 Task: Search one way flight ticket for 3 adults, 3 children in business from Columbus: Golden Triangle Regional Airport to Rock Springs: Southwest Wyoming Regional Airport (rock Springs Sweetwater County Airport) on 8-5-2023. Choice of flights is Royal air maroc. Number of bags: 4 checked bags. Price is upto 89000. Outbound departure time preference is 13:30.
Action: Mouse moved to (399, 353)
Screenshot: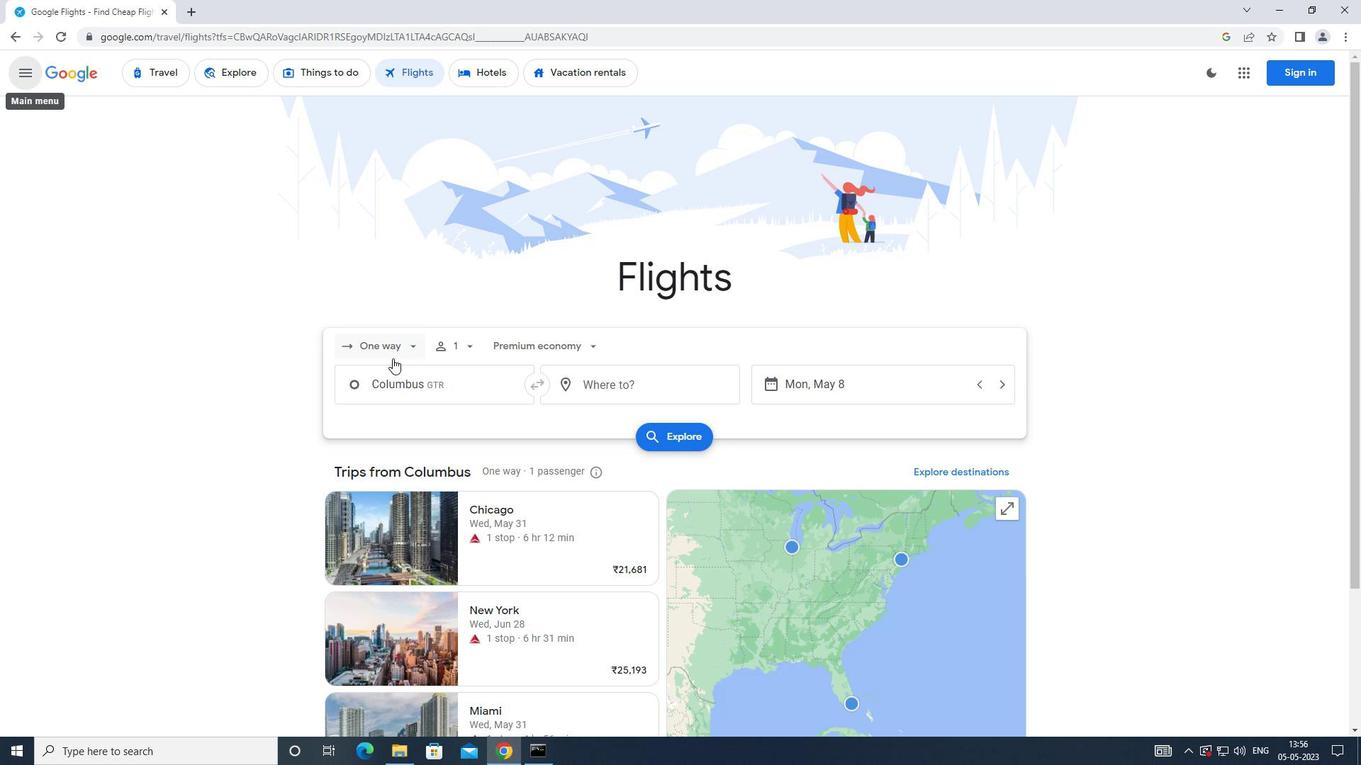 
Action: Mouse pressed left at (399, 353)
Screenshot: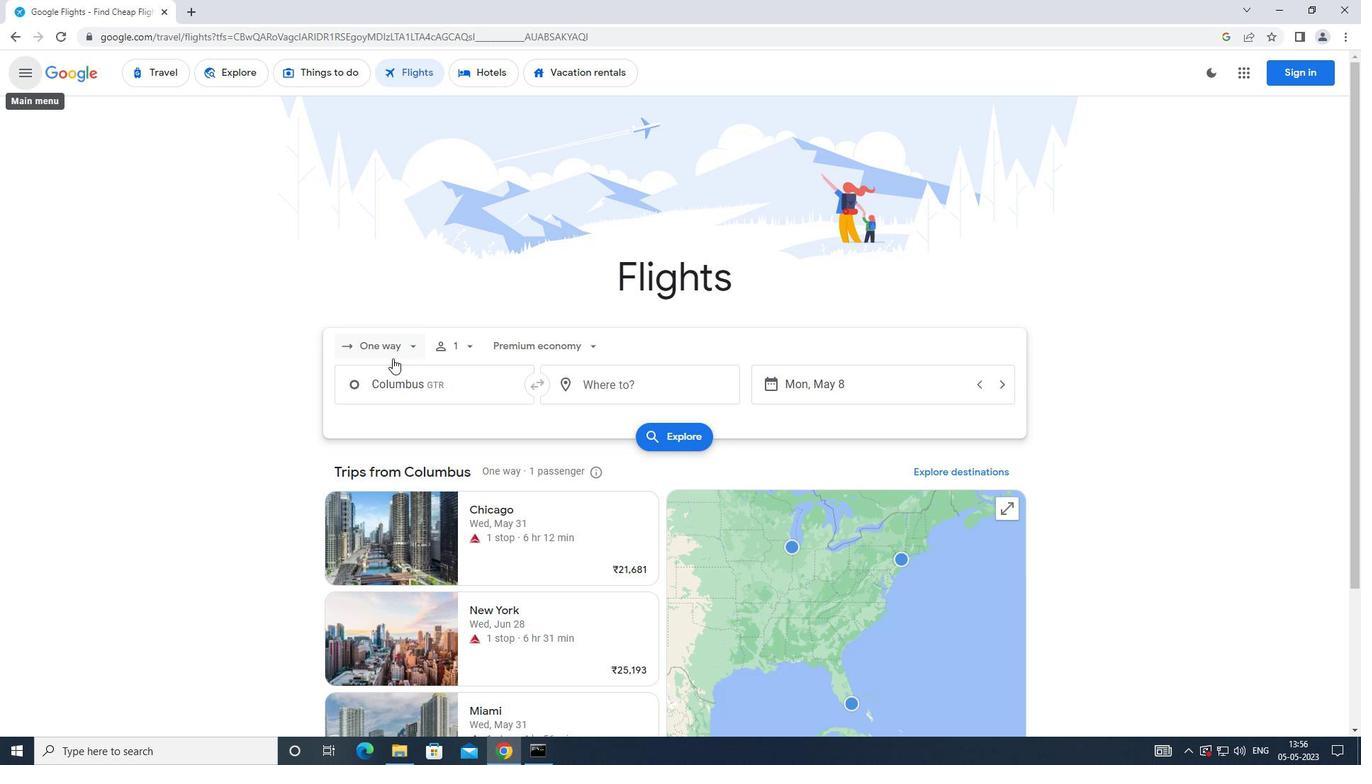 
Action: Mouse moved to (402, 411)
Screenshot: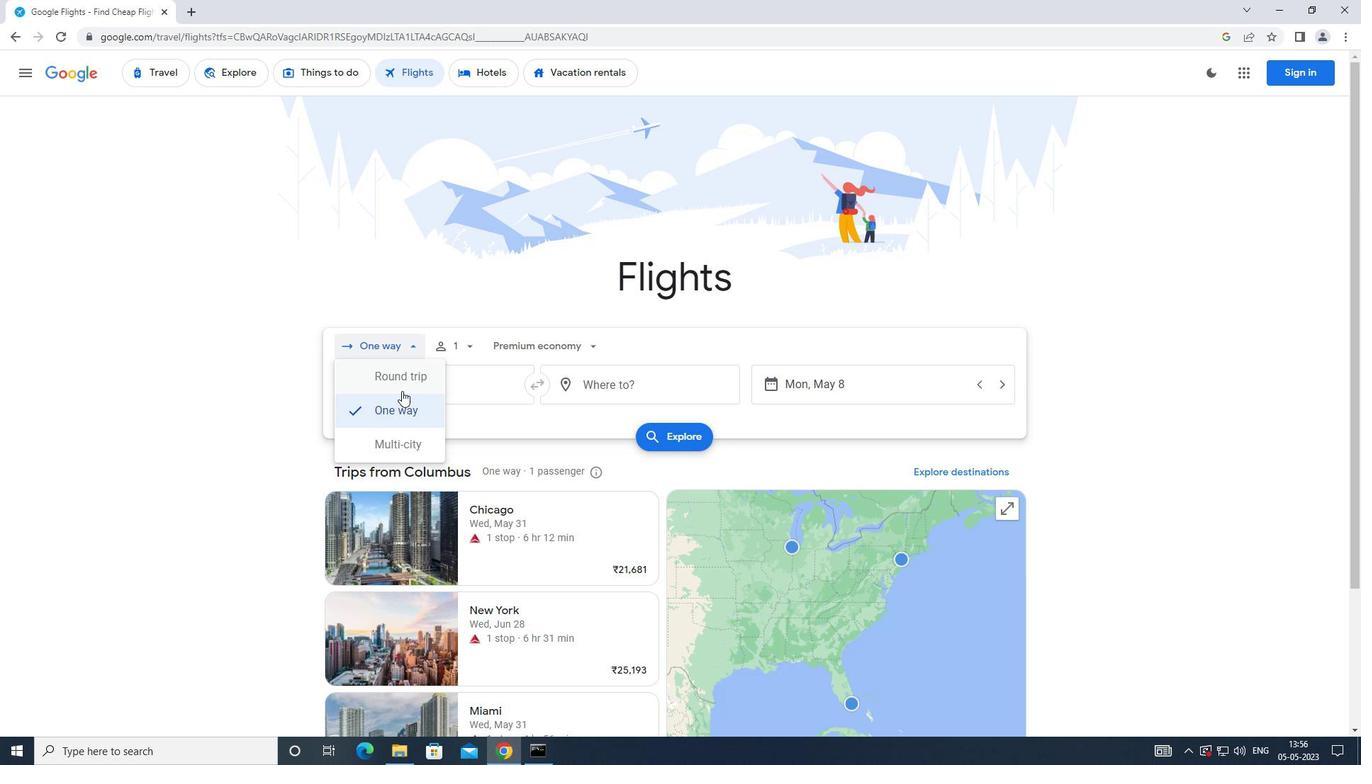 
Action: Mouse pressed left at (402, 411)
Screenshot: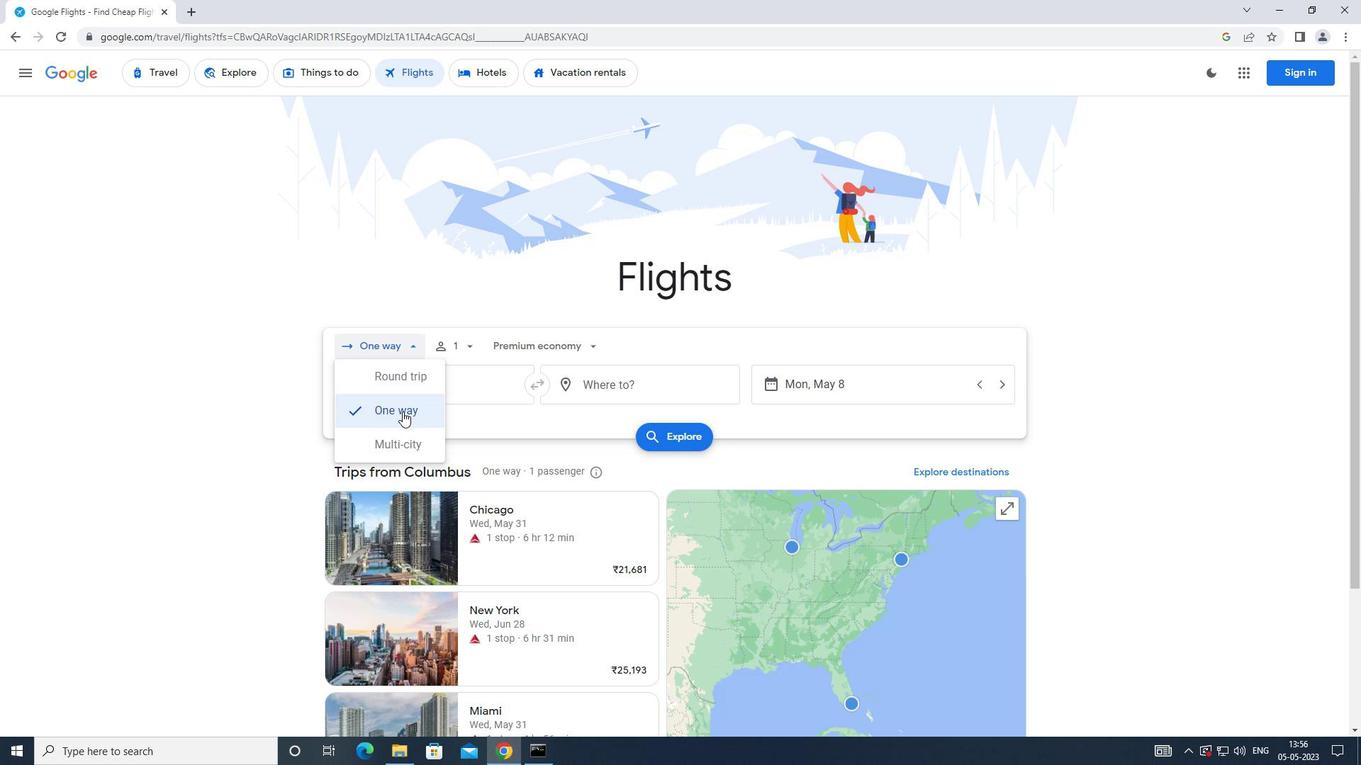 
Action: Mouse moved to (468, 342)
Screenshot: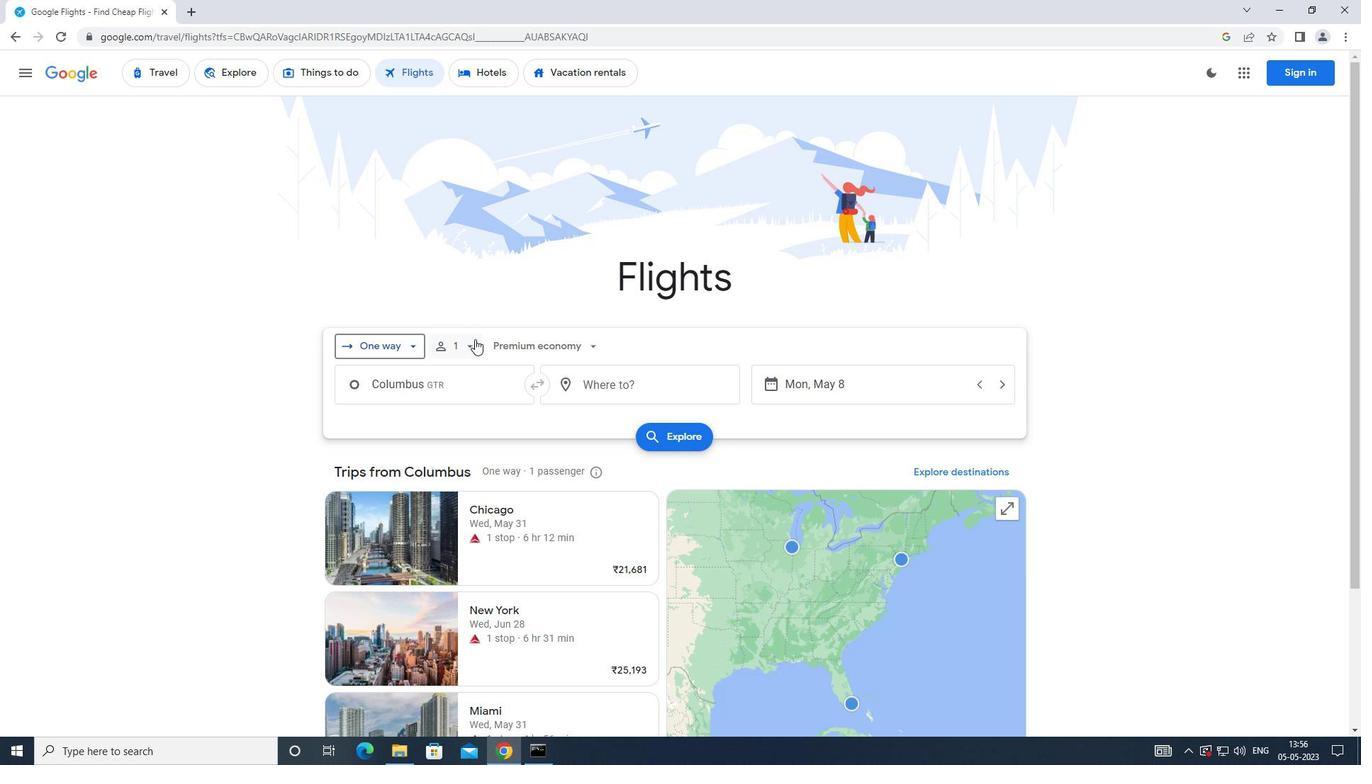 
Action: Mouse pressed left at (468, 342)
Screenshot: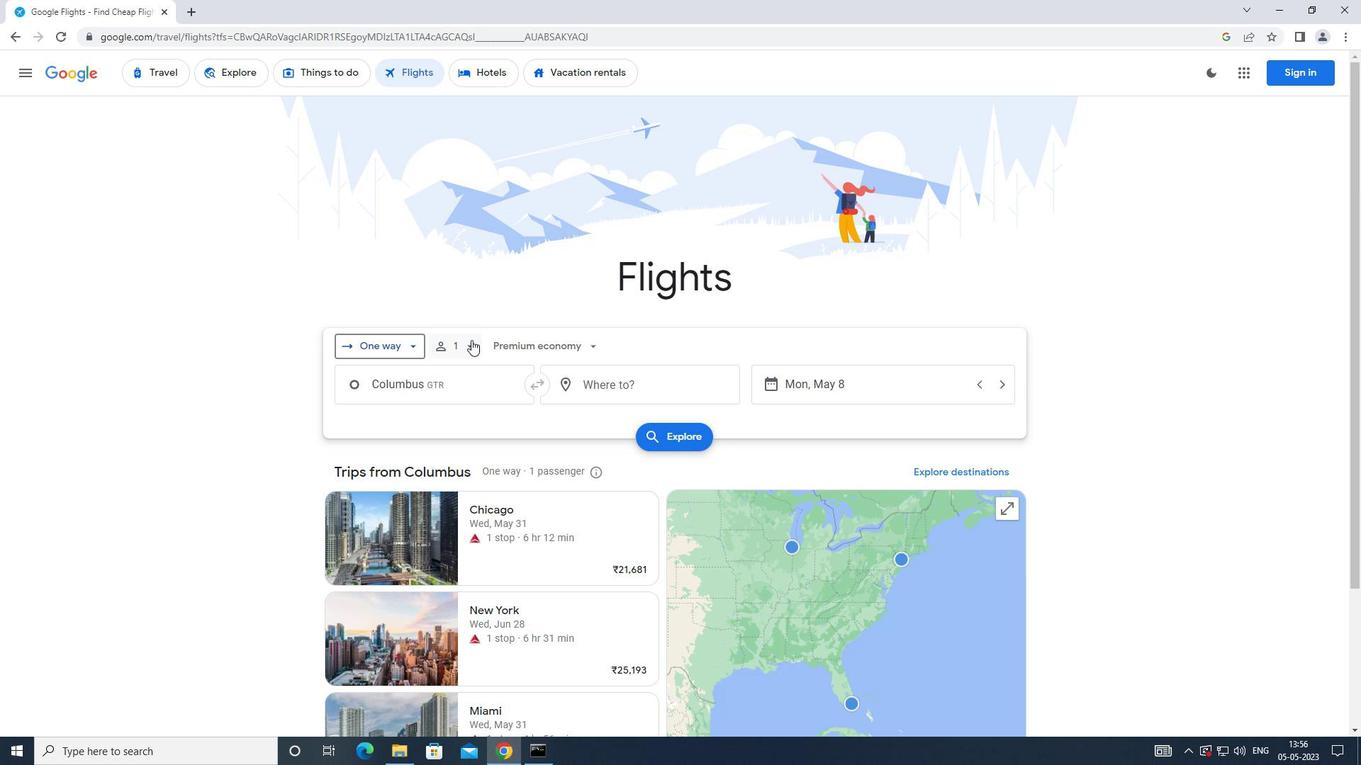 
Action: Mouse moved to (568, 383)
Screenshot: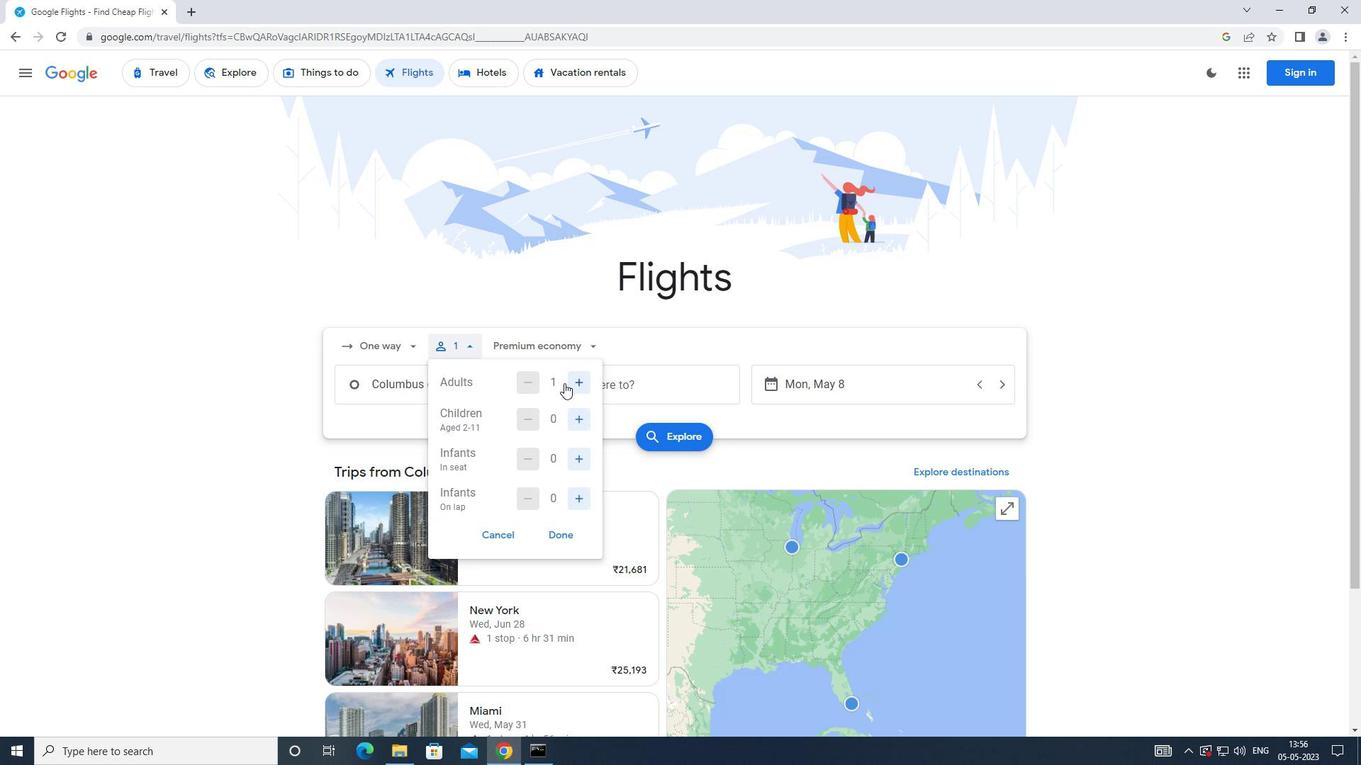 
Action: Mouse pressed left at (568, 383)
Screenshot: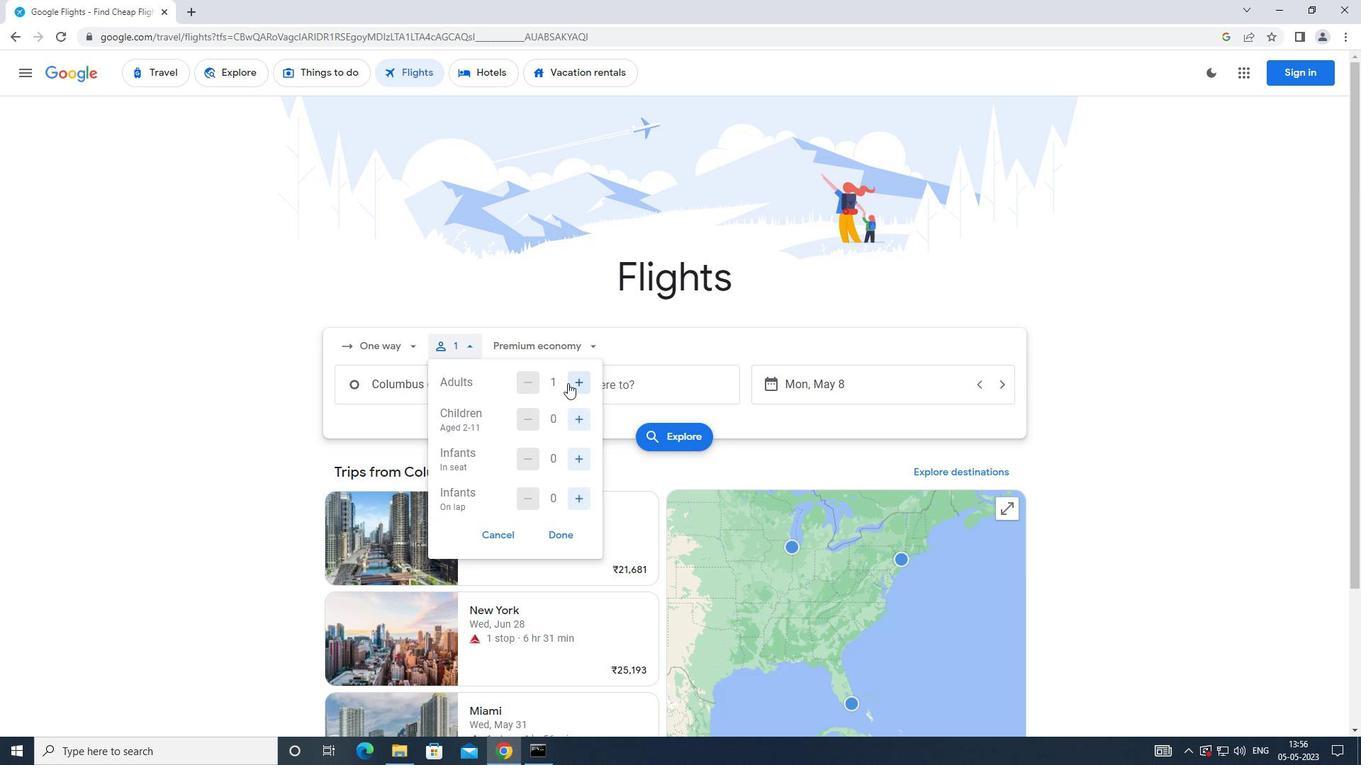 
Action: Mouse pressed left at (568, 383)
Screenshot: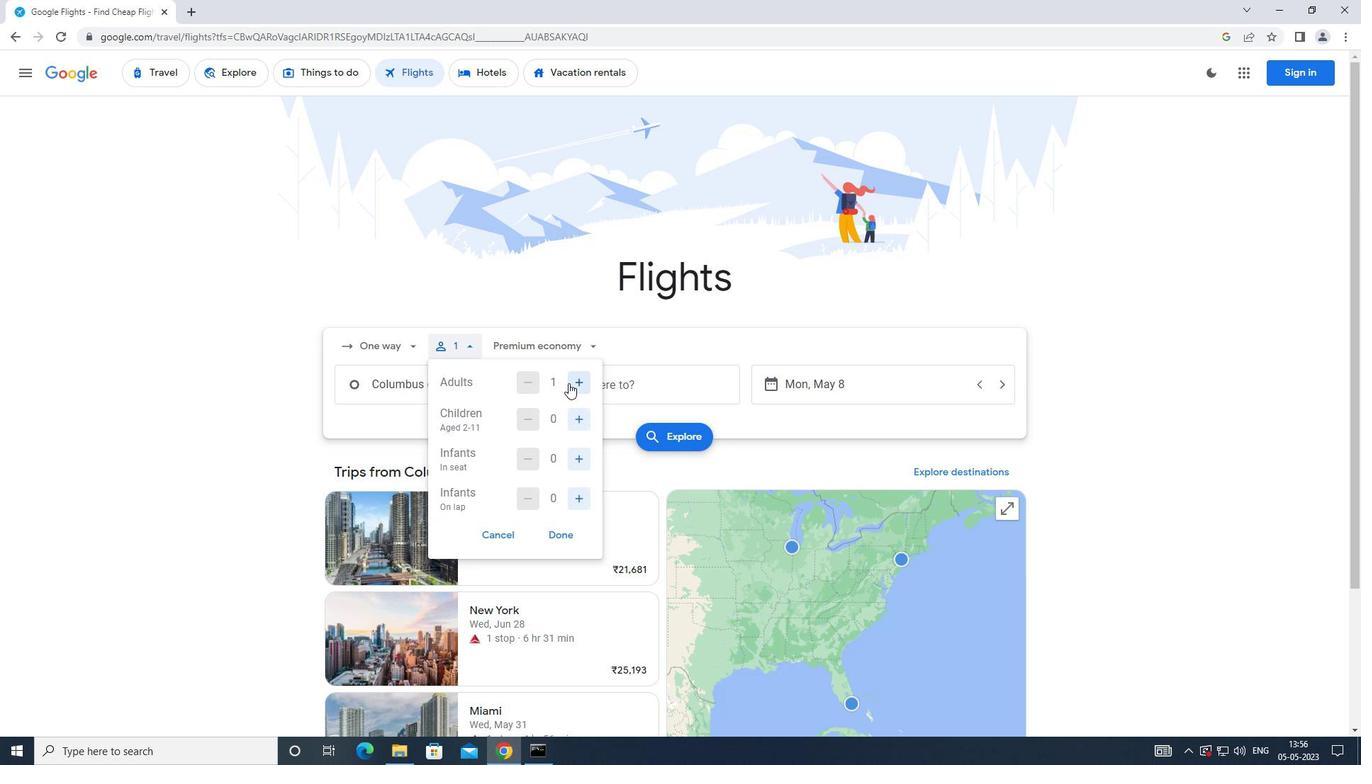 
Action: Mouse moved to (584, 418)
Screenshot: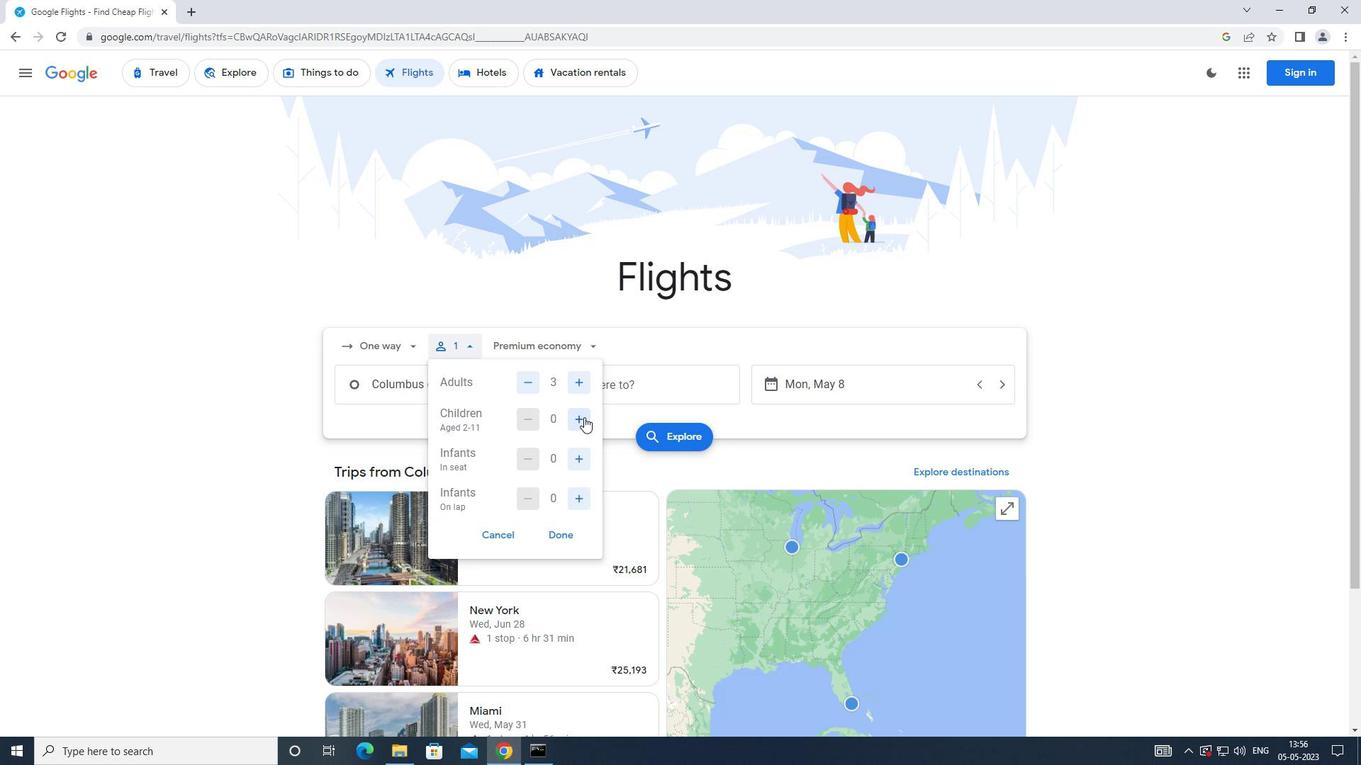 
Action: Mouse pressed left at (584, 418)
Screenshot: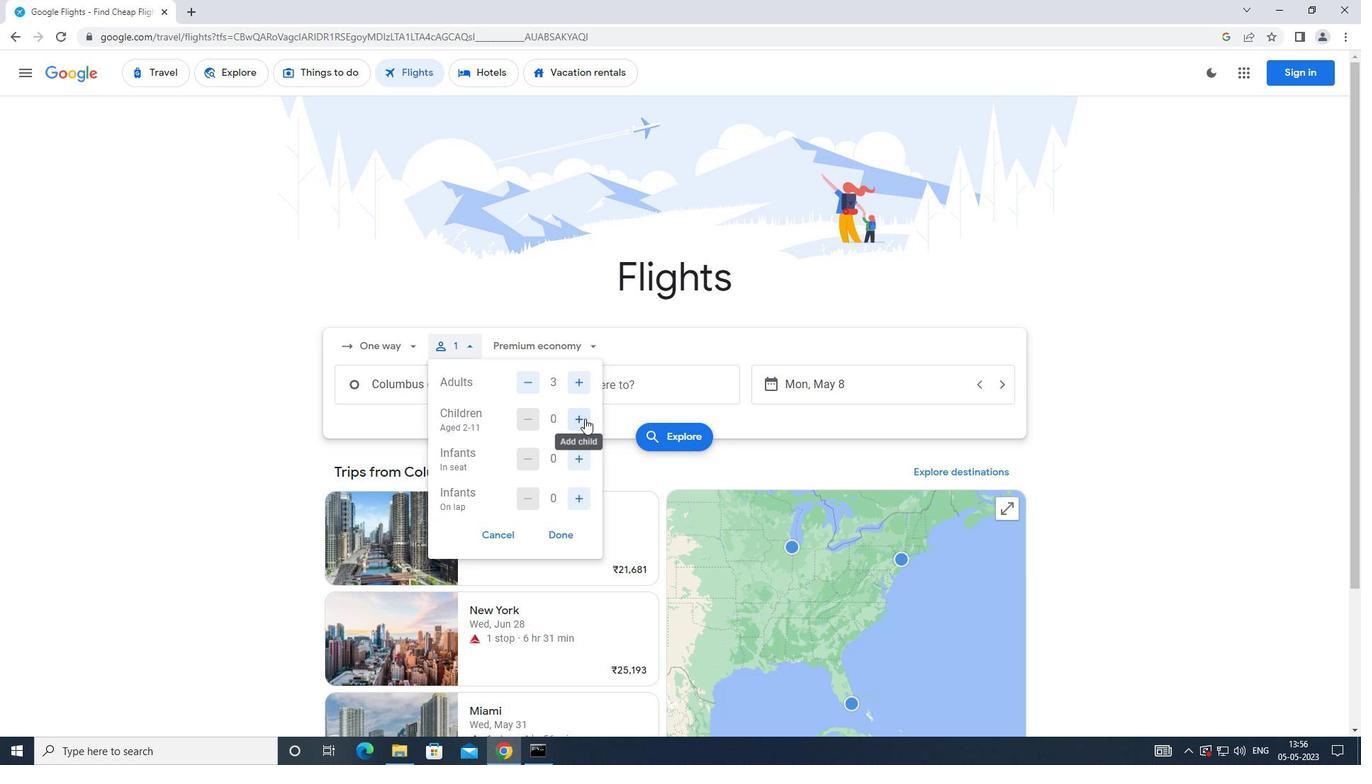 
Action: Mouse pressed left at (584, 418)
Screenshot: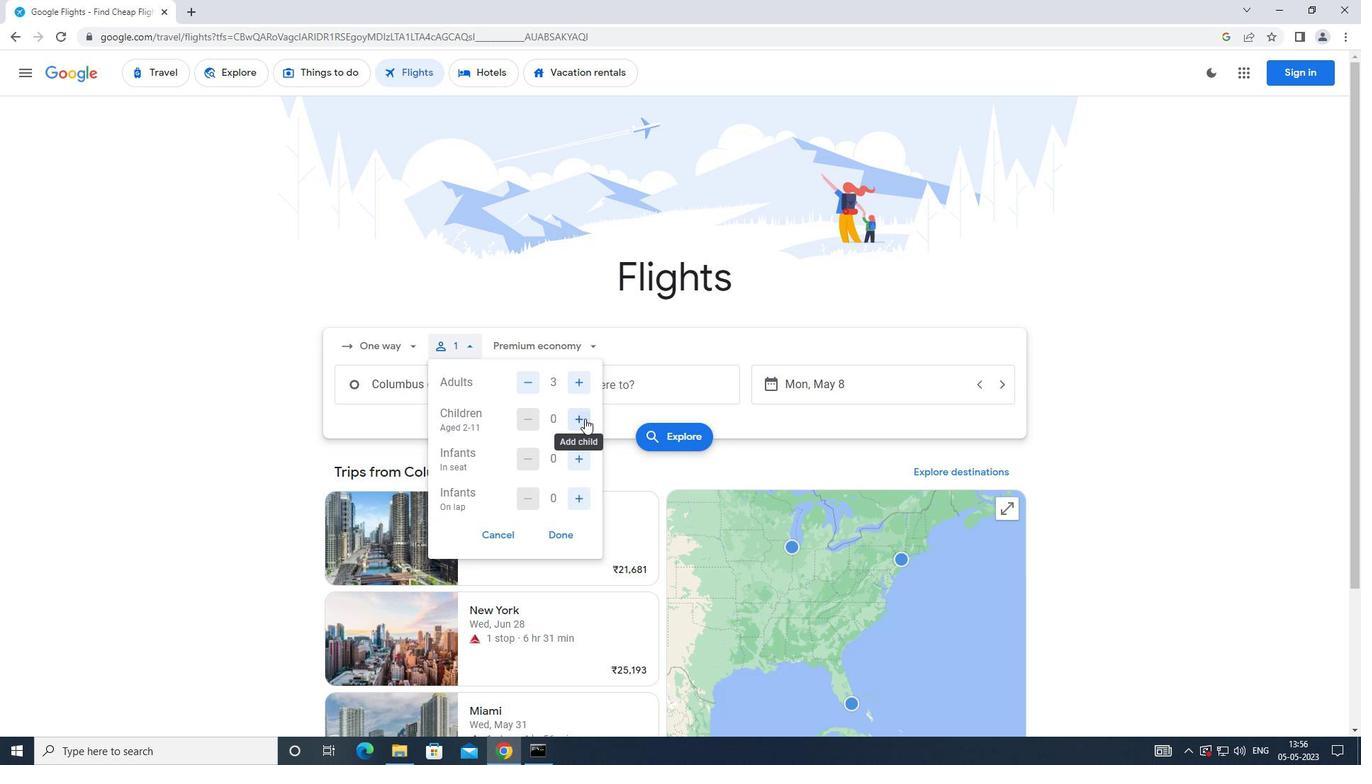 
Action: Mouse moved to (584, 419)
Screenshot: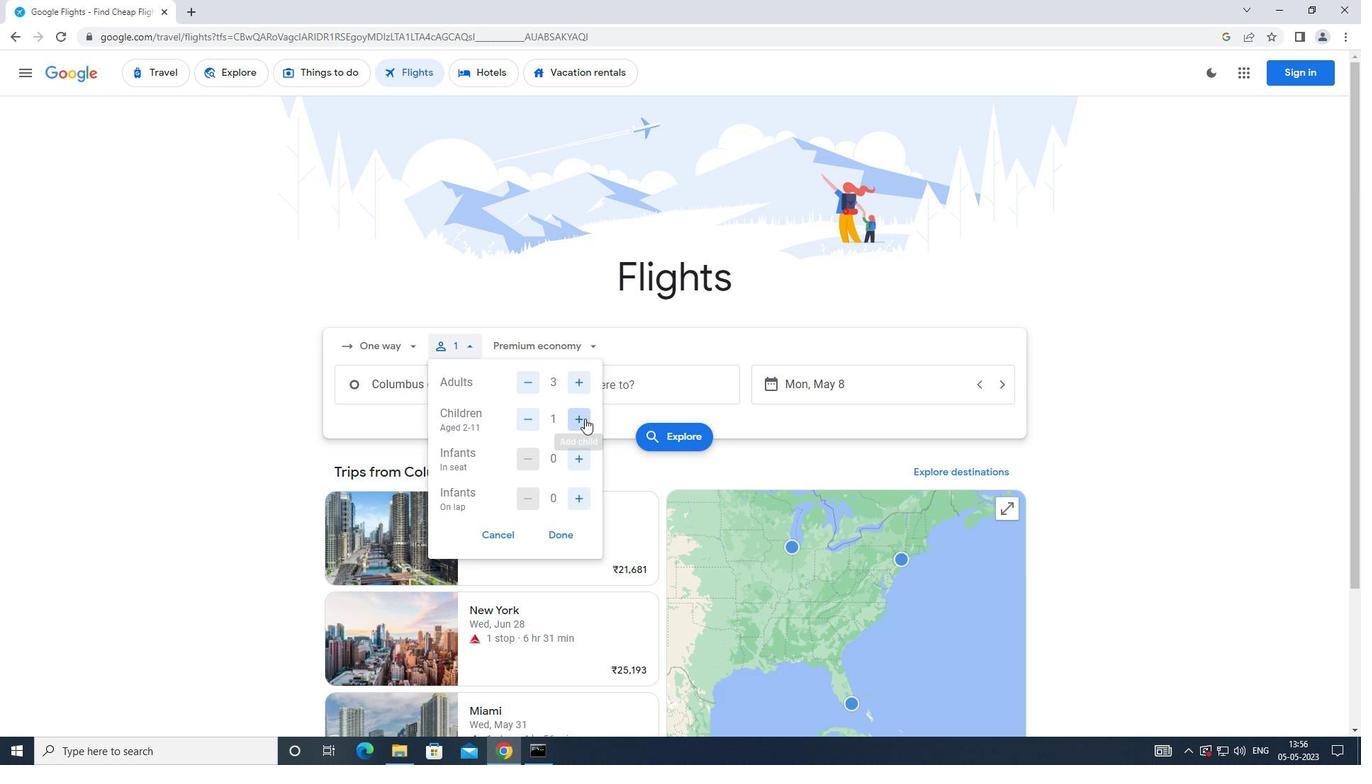 
Action: Mouse pressed left at (584, 419)
Screenshot: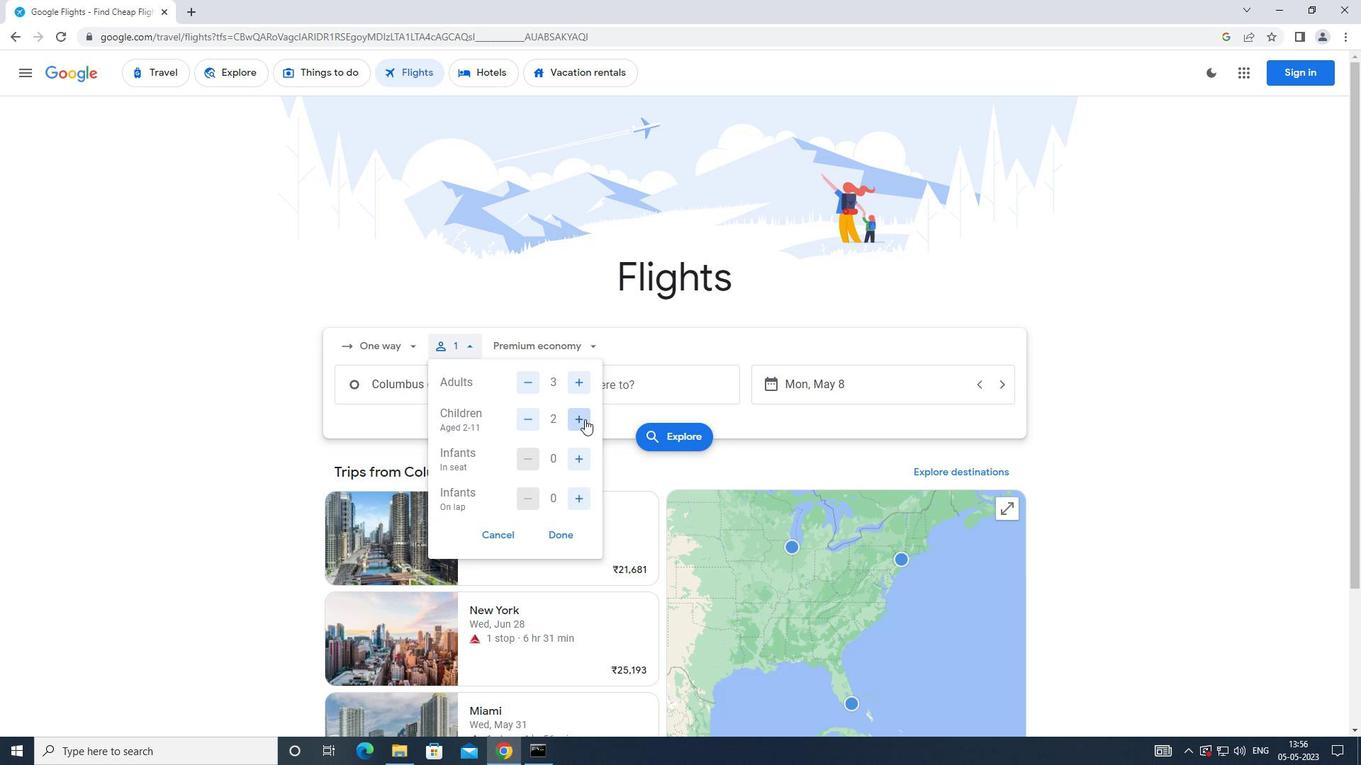 
Action: Mouse moved to (553, 533)
Screenshot: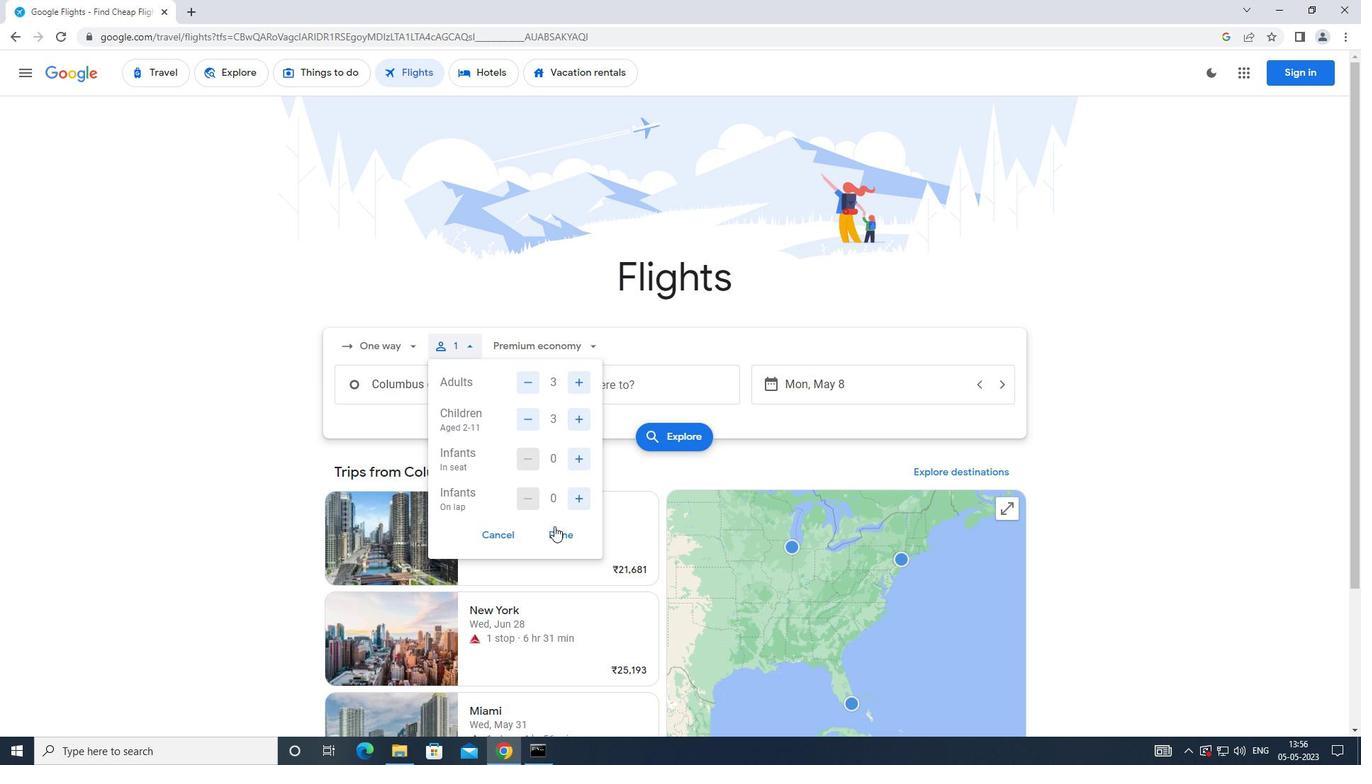 
Action: Mouse pressed left at (553, 533)
Screenshot: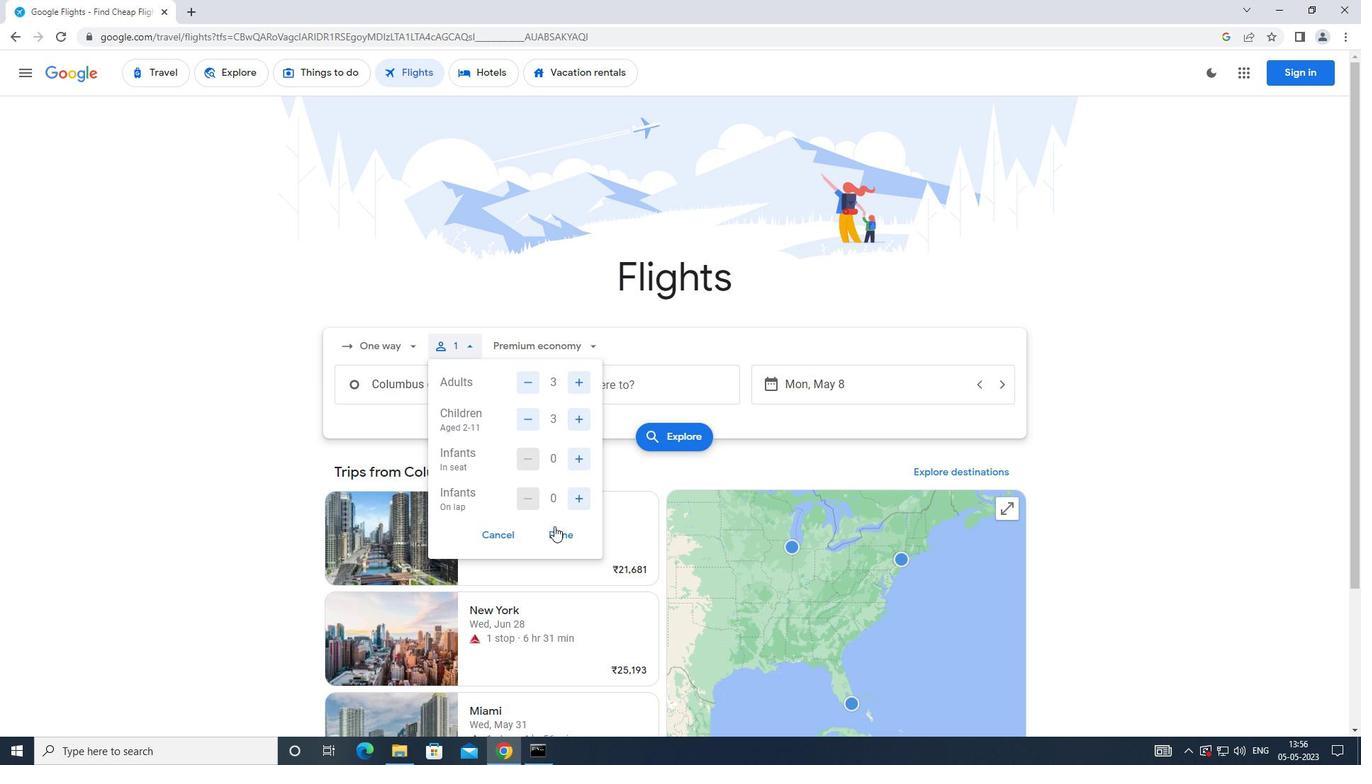 
Action: Mouse moved to (533, 353)
Screenshot: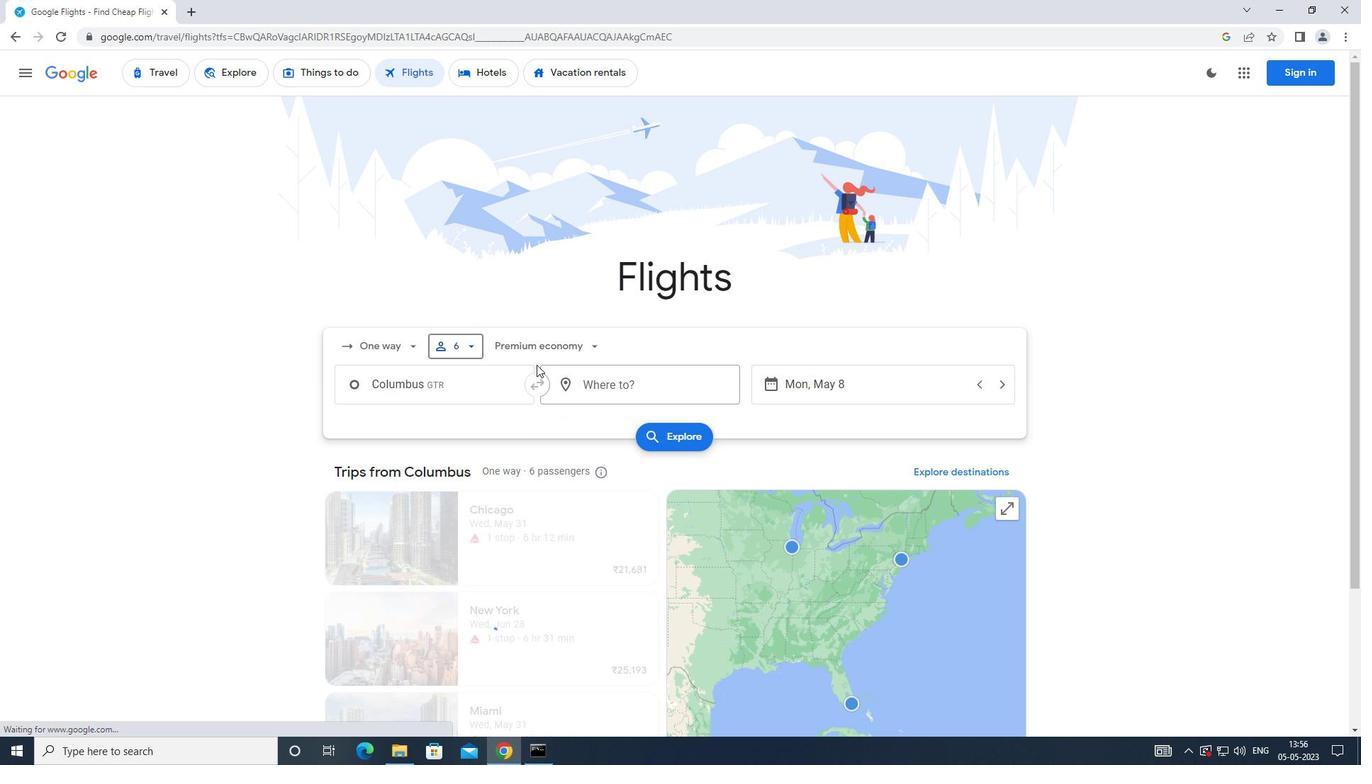 
Action: Mouse pressed left at (533, 353)
Screenshot: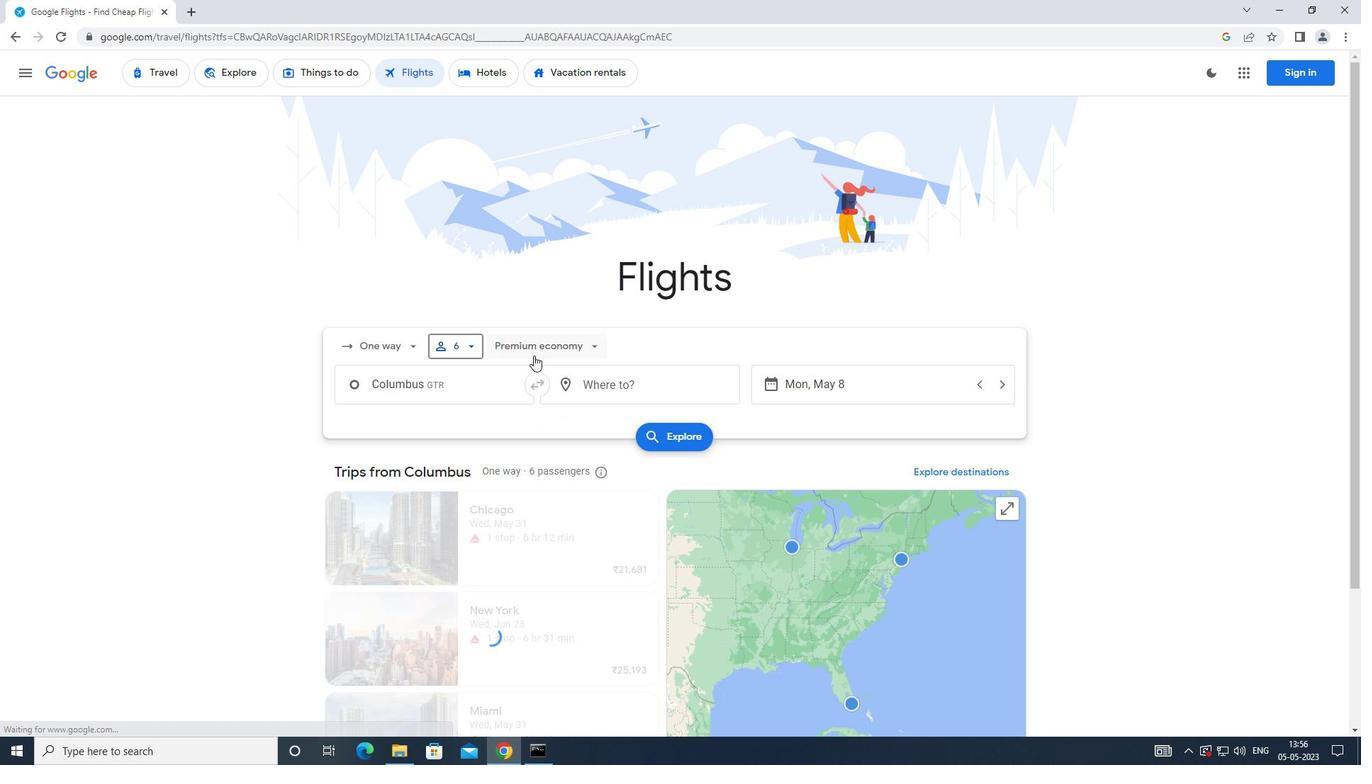 
Action: Mouse moved to (550, 432)
Screenshot: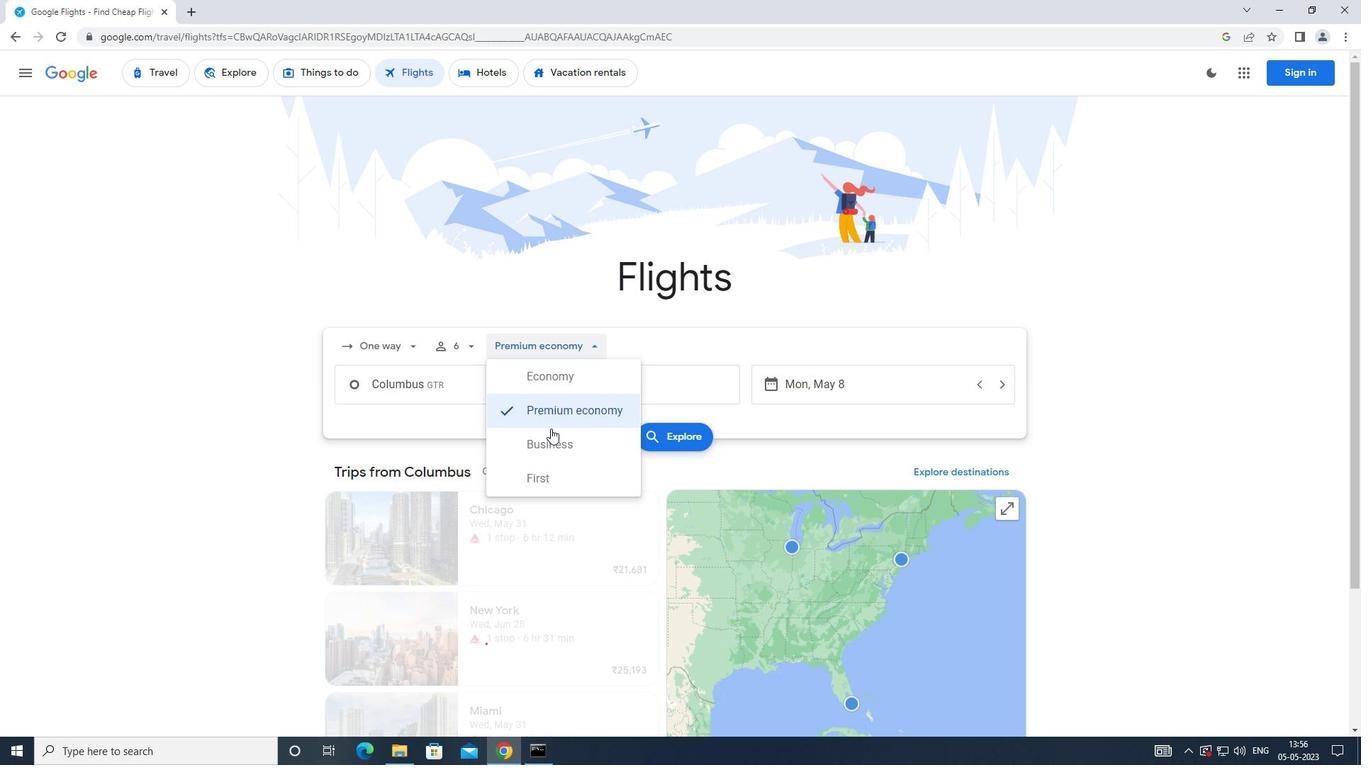 
Action: Mouse pressed left at (550, 432)
Screenshot: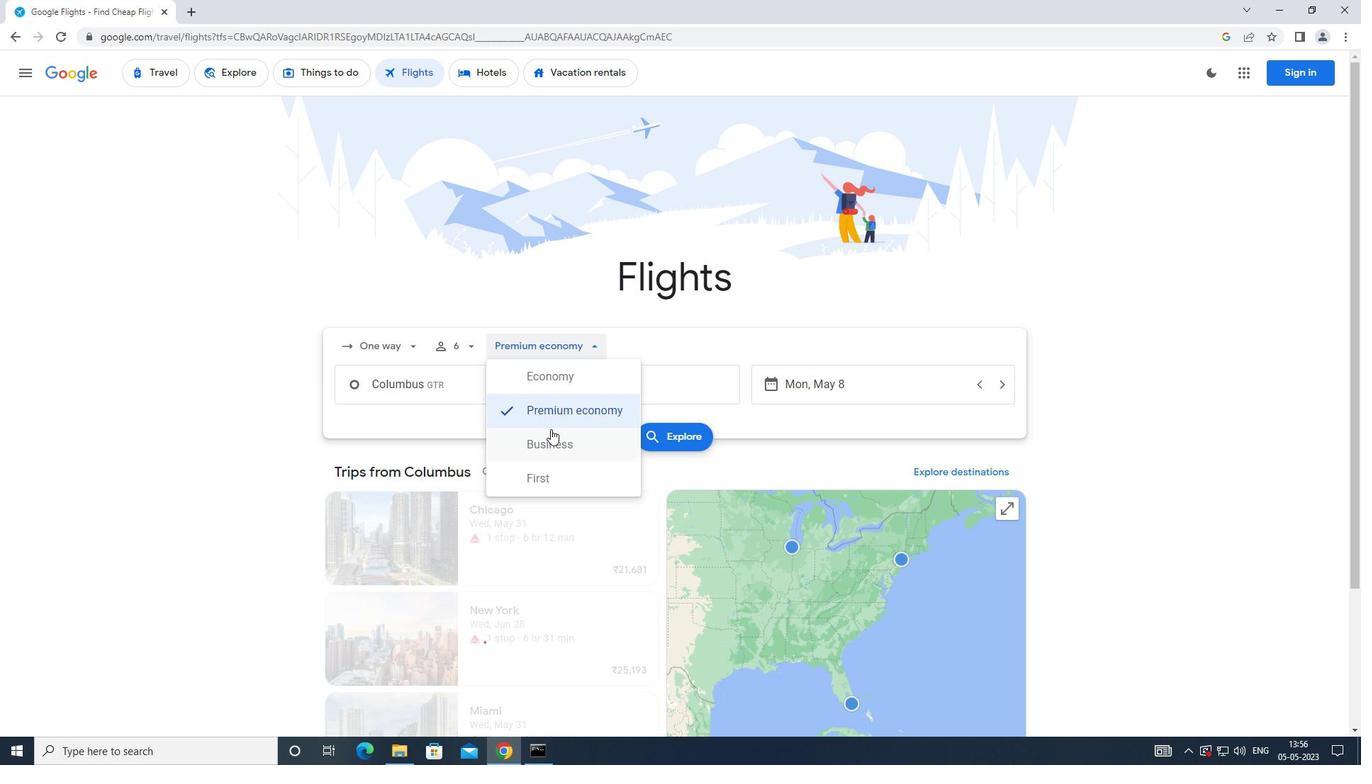 
Action: Mouse moved to (412, 397)
Screenshot: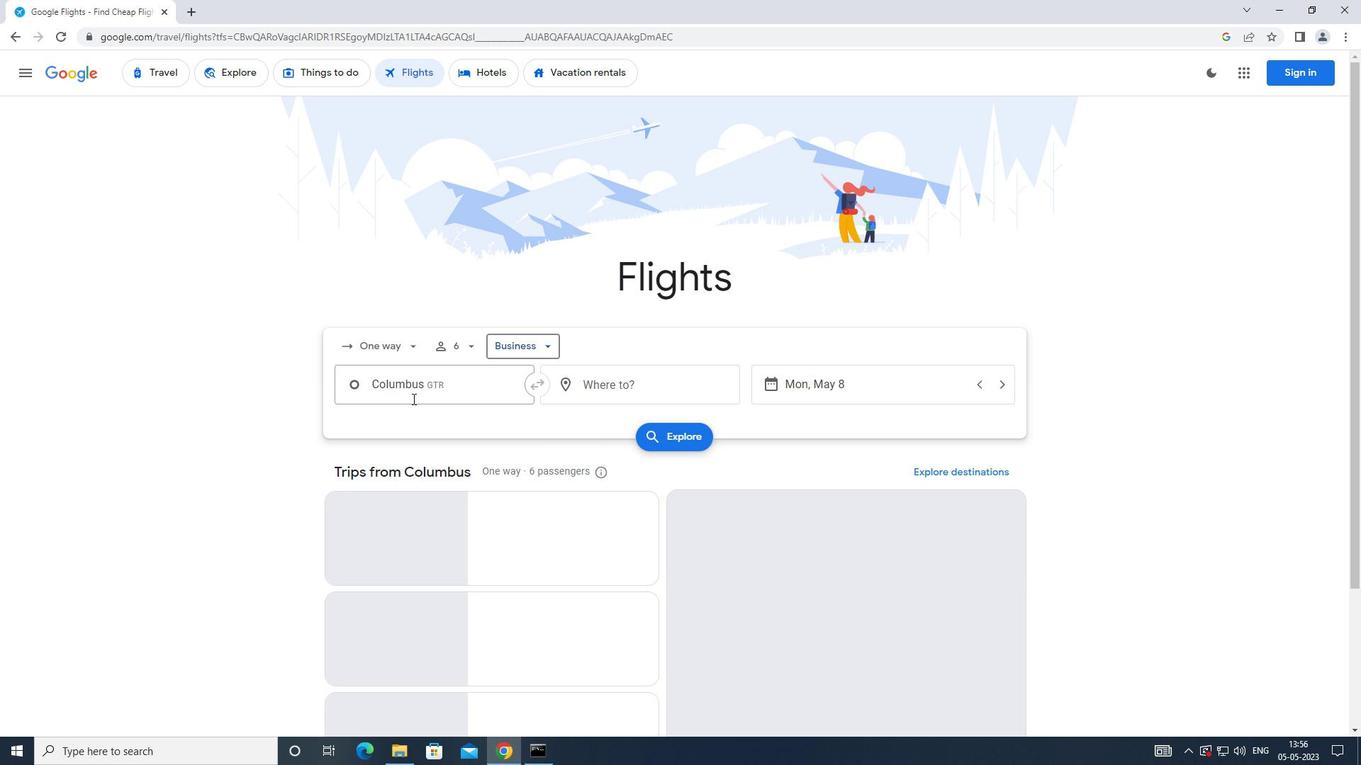 
Action: Mouse pressed left at (412, 397)
Screenshot: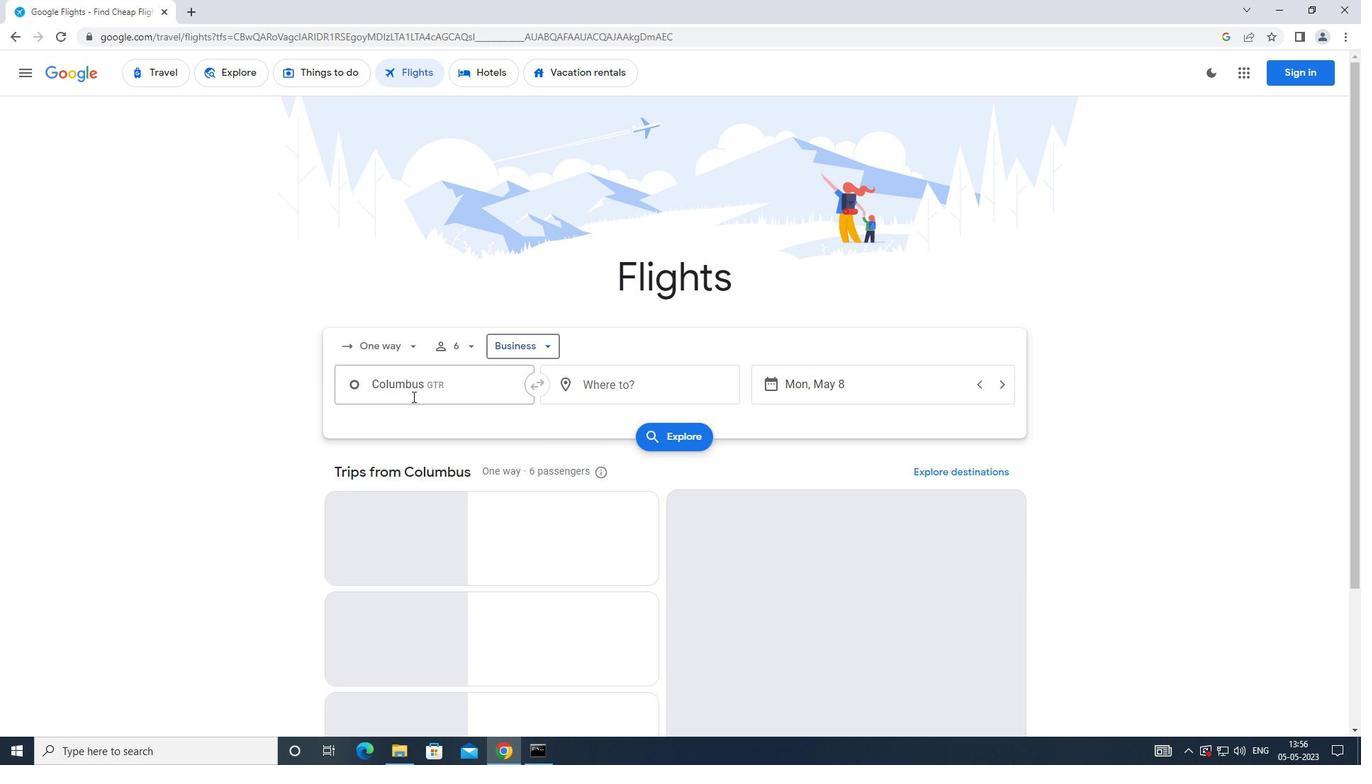 
Action: Mouse moved to (411, 394)
Screenshot: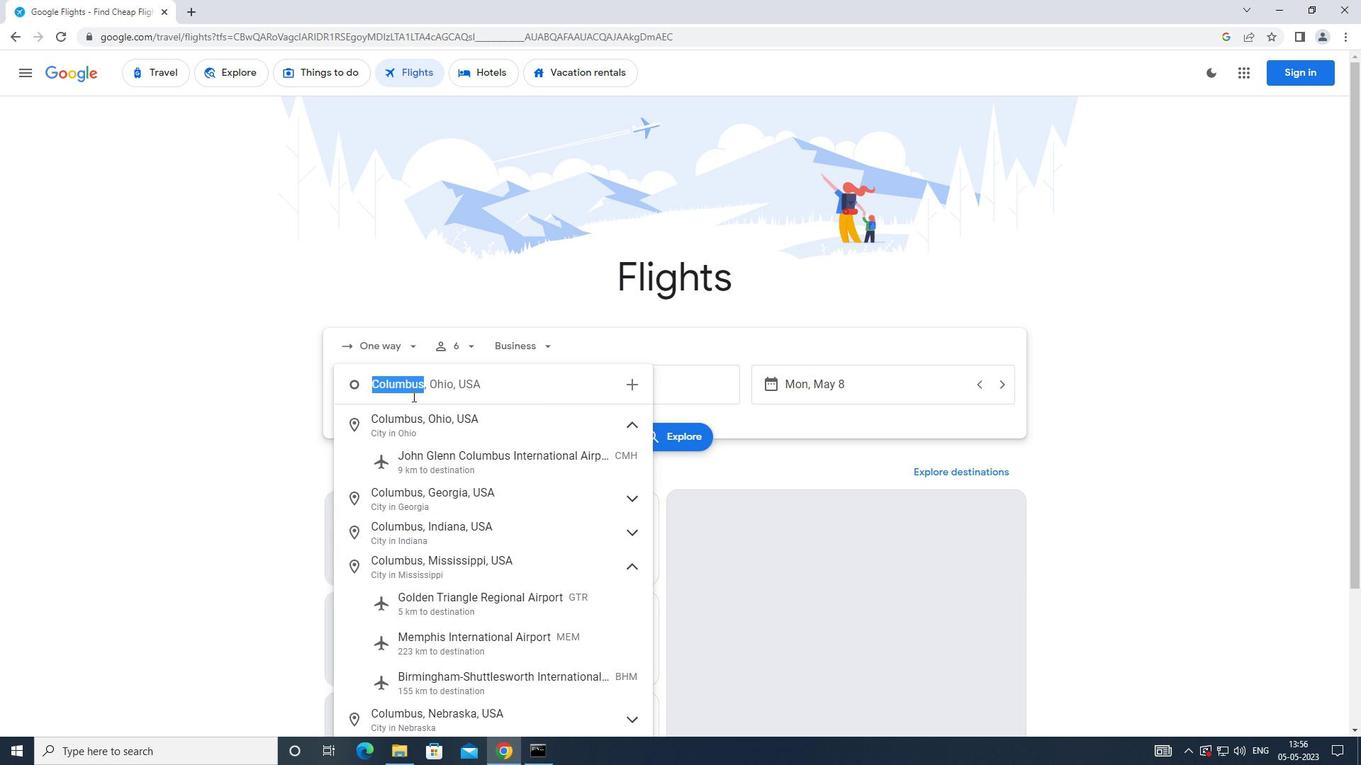 
Action: Key pressed <Key.caps_lock>g<Key.caps_lock>olden<Key.space>tri
Screenshot: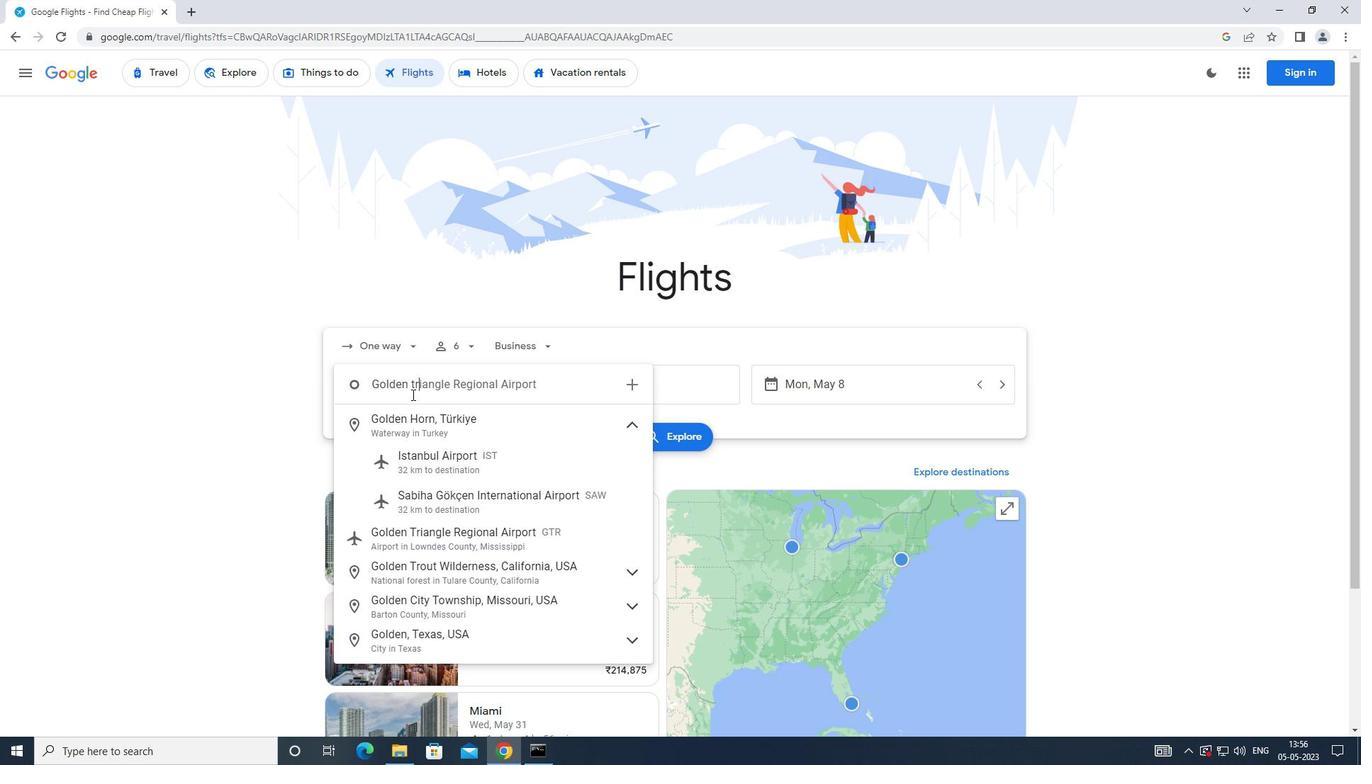 
Action: Mouse moved to (418, 423)
Screenshot: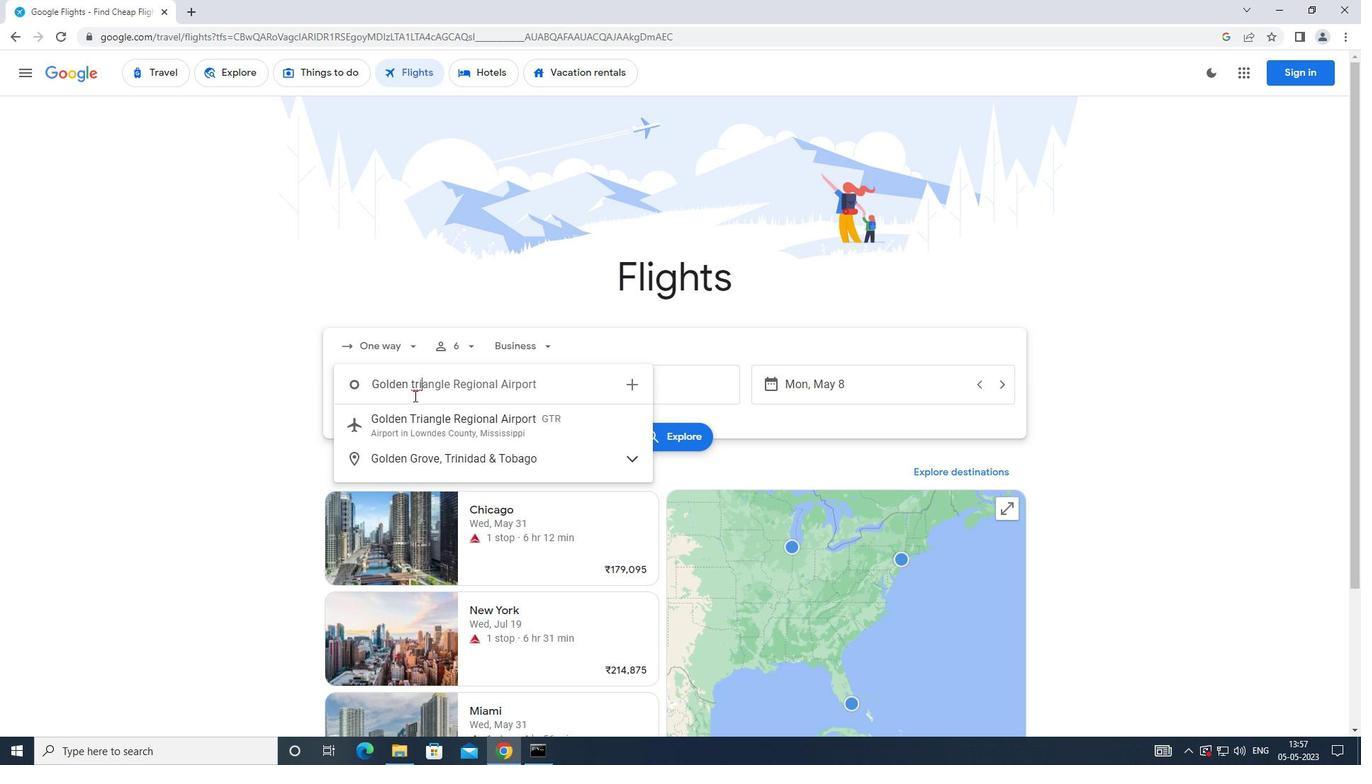 
Action: Mouse pressed left at (418, 423)
Screenshot: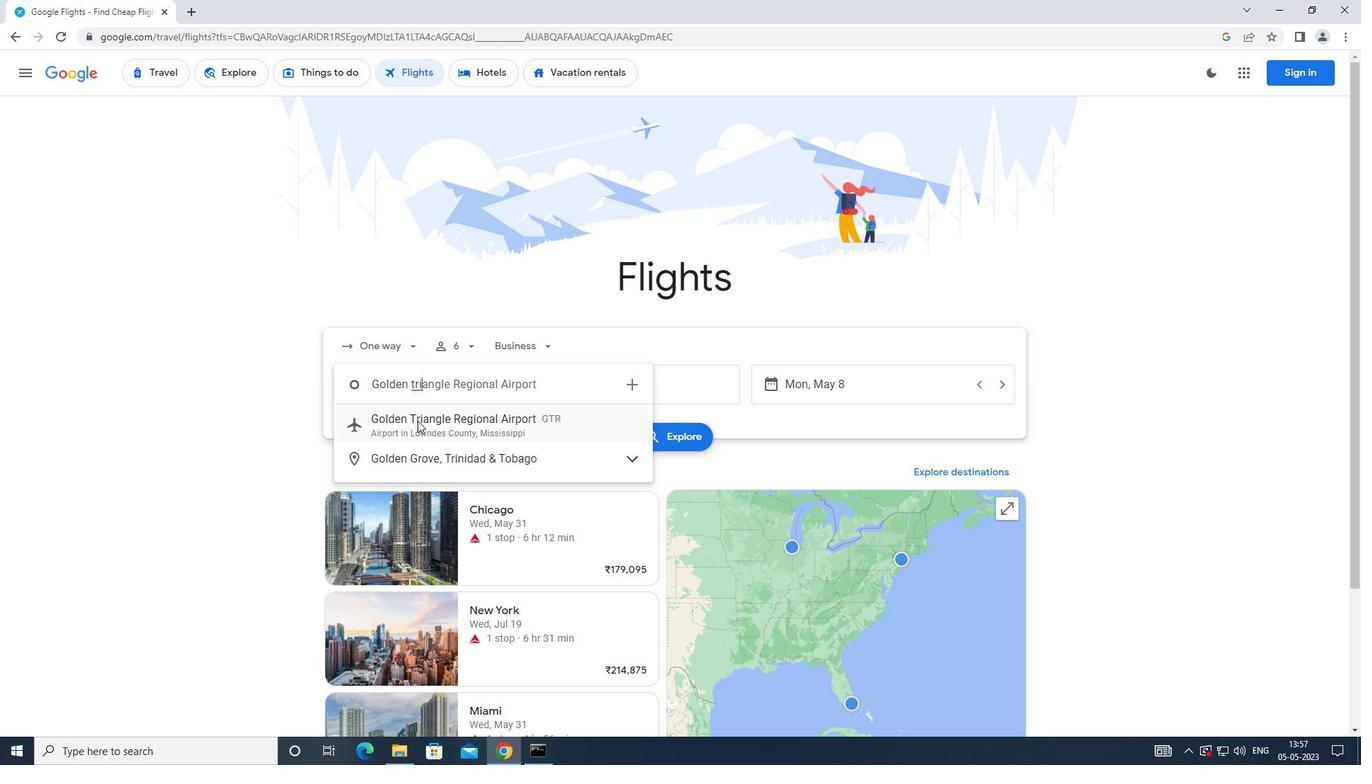 
Action: Mouse moved to (625, 391)
Screenshot: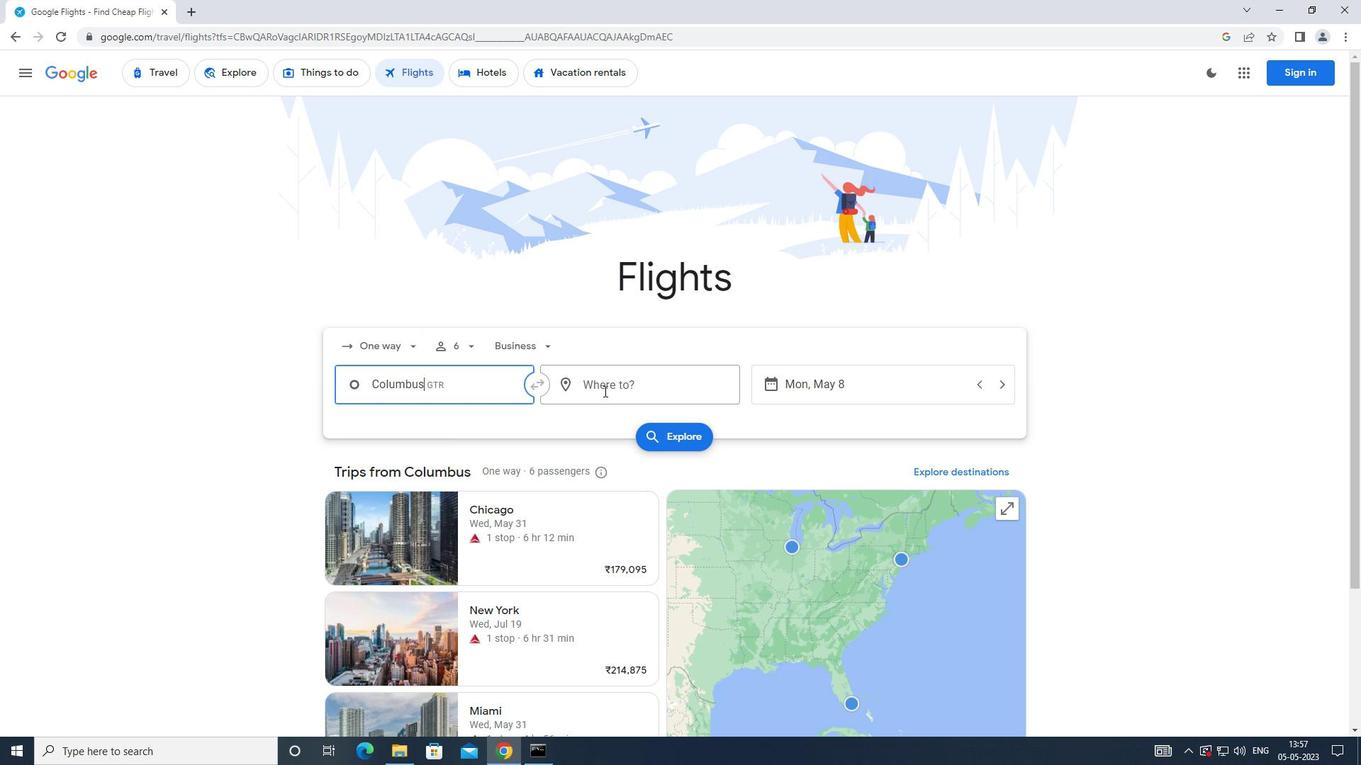 
Action: Mouse pressed left at (625, 391)
Screenshot: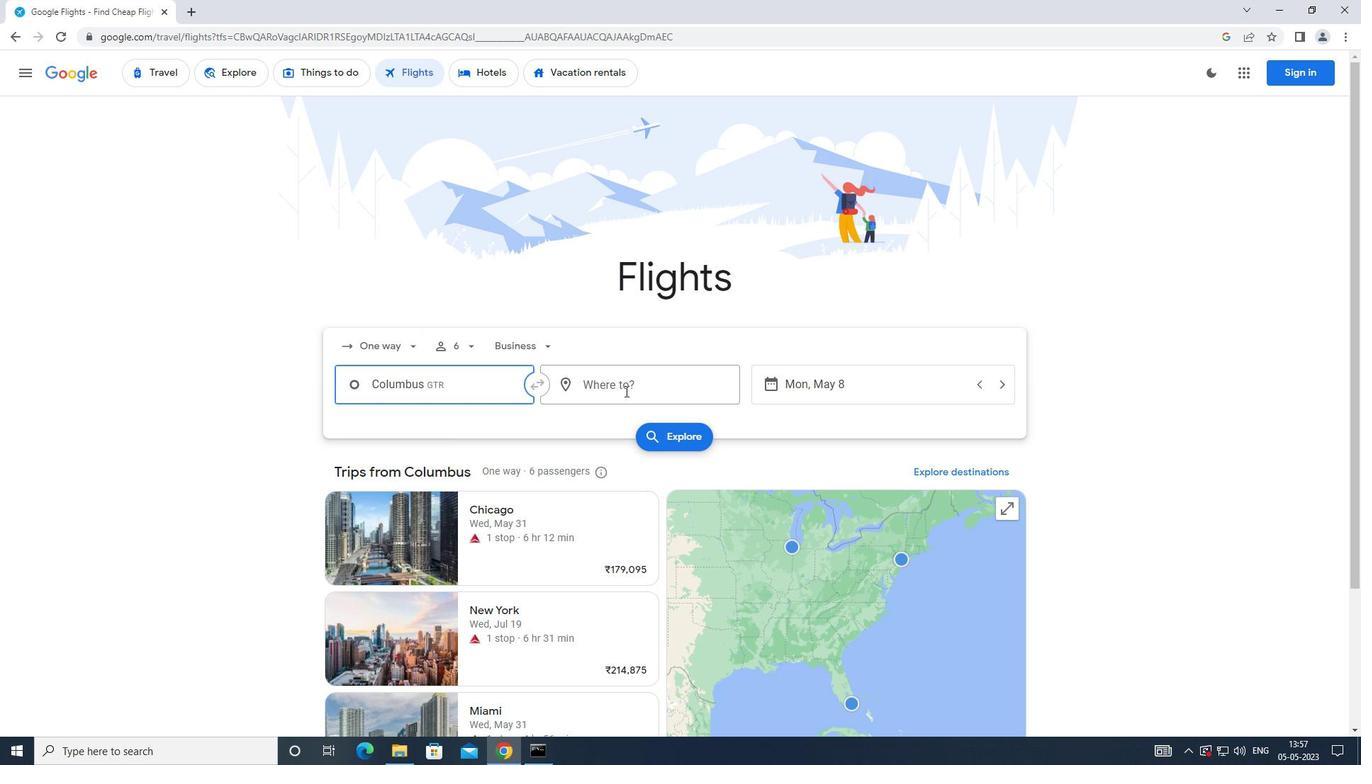 
Action: Mouse moved to (544, 387)
Screenshot: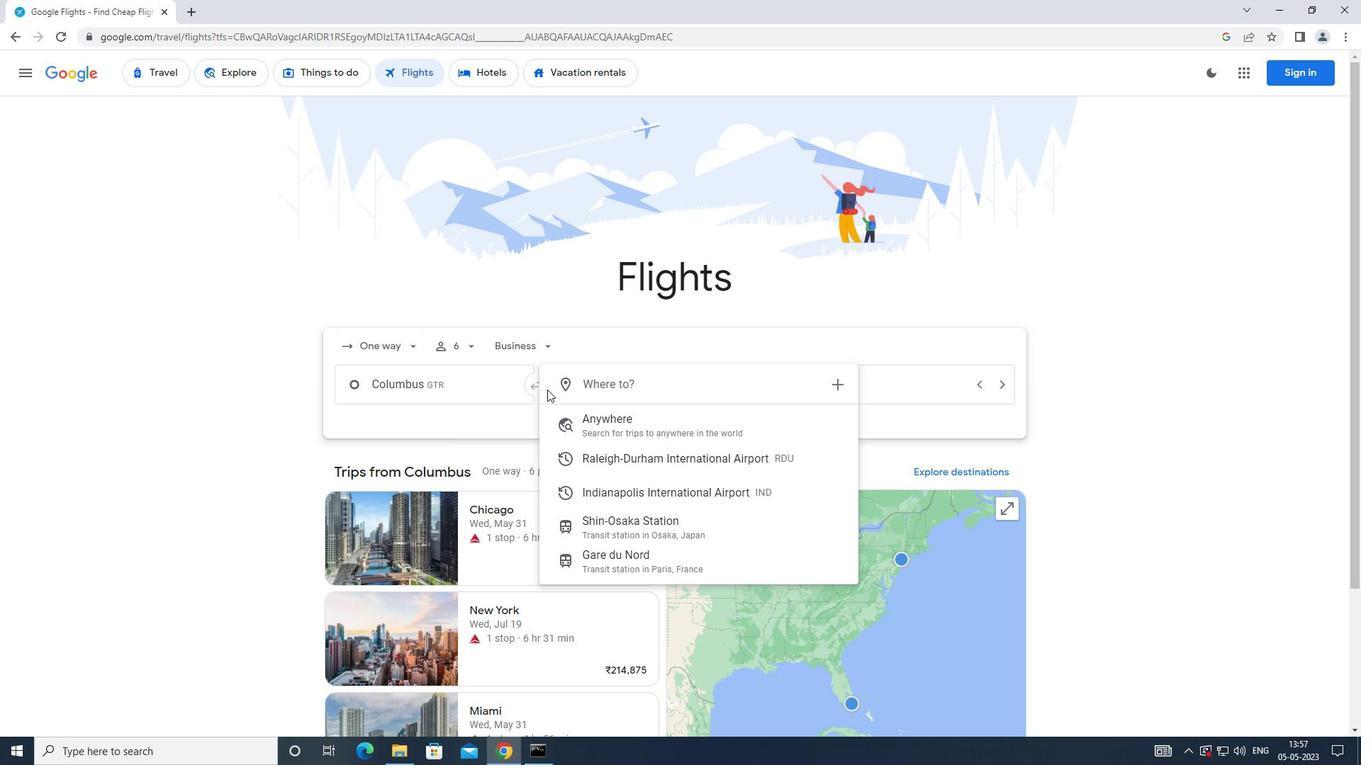 
Action: Key pressed <Key.caps_lock>s<Key.caps_lock>outhwest
Screenshot: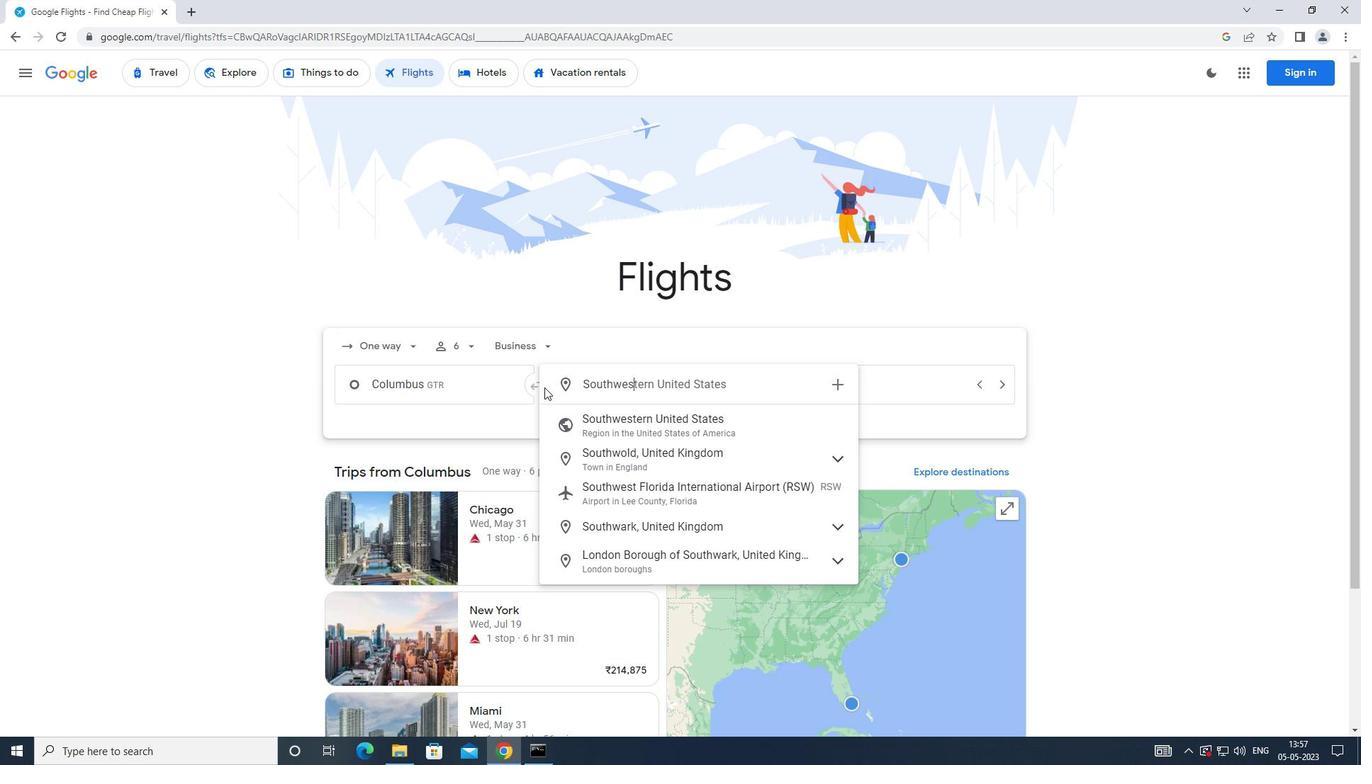 
Action: Mouse moved to (573, 555)
Screenshot: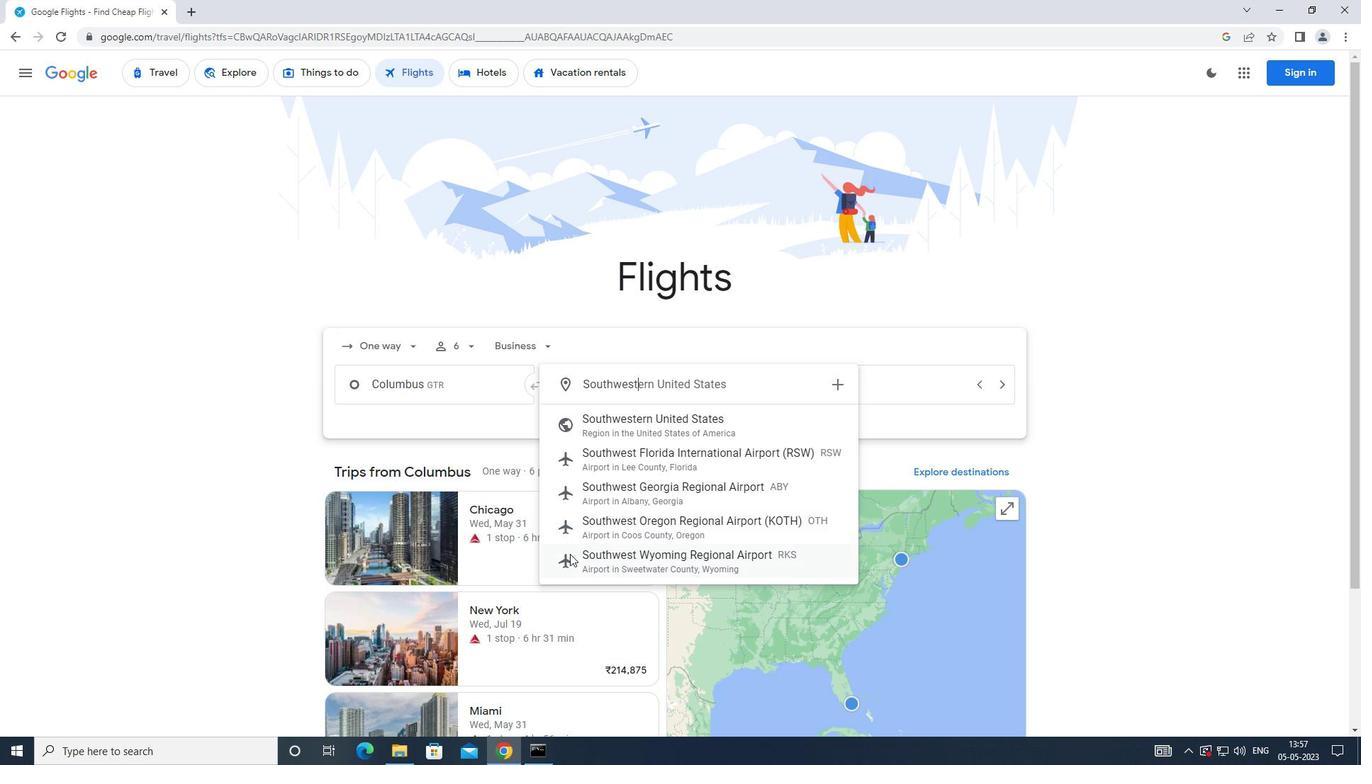 
Action: Mouse pressed left at (573, 555)
Screenshot: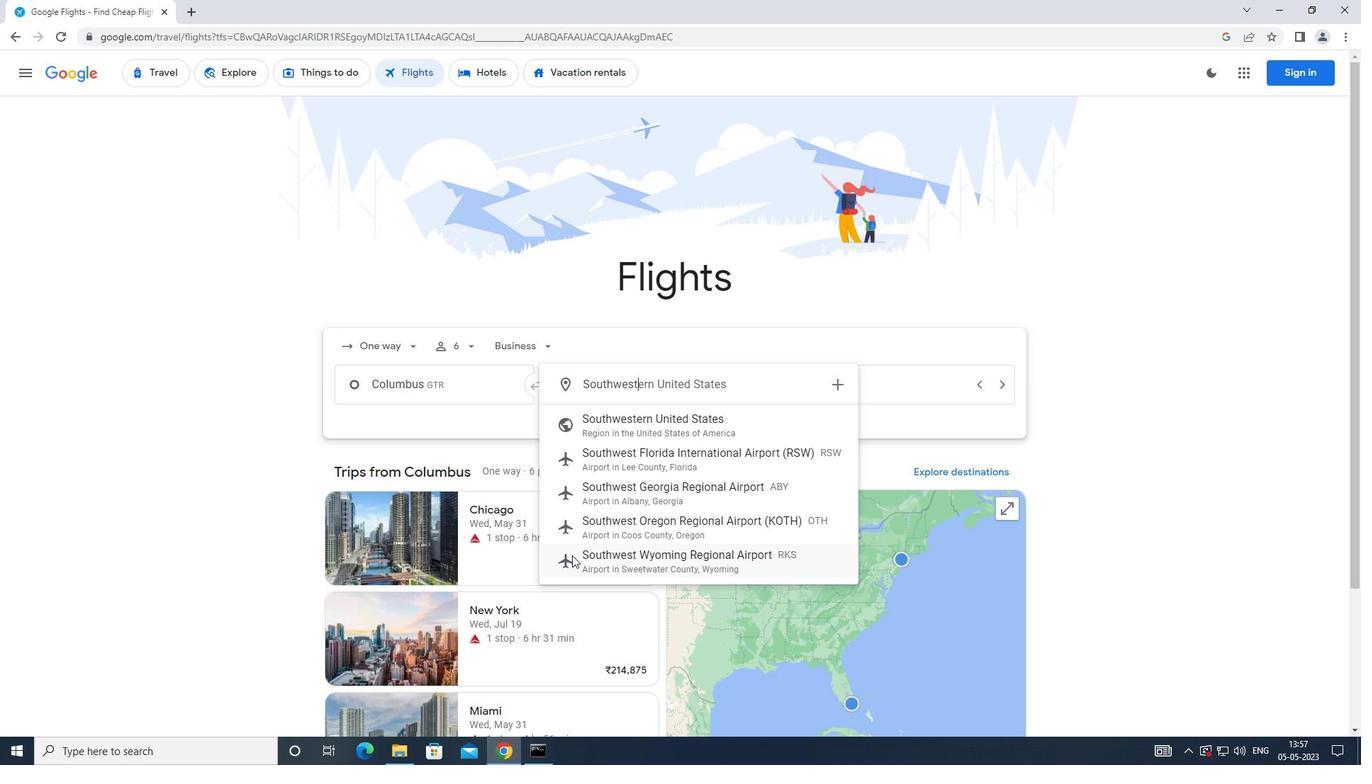 
Action: Mouse moved to (789, 386)
Screenshot: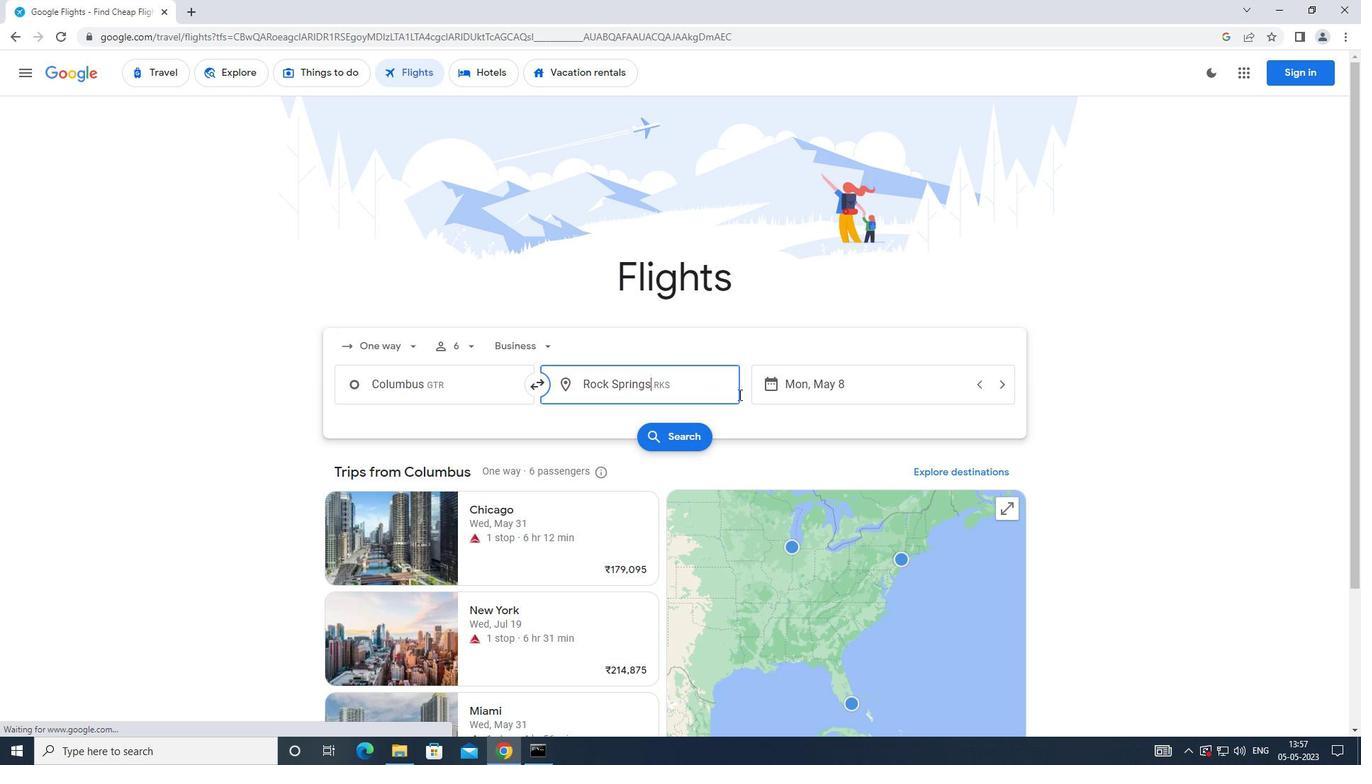 
Action: Mouse pressed left at (789, 386)
Screenshot: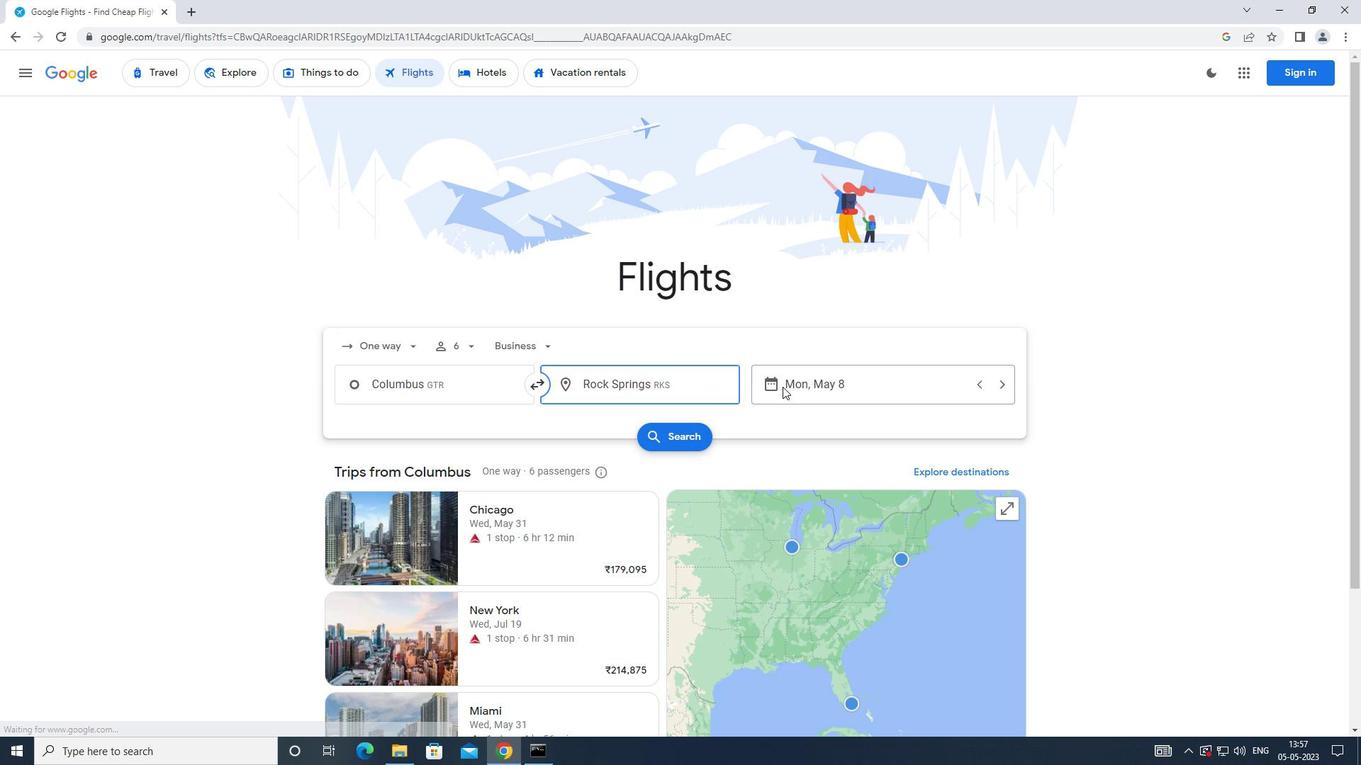
Action: Mouse moved to (544, 512)
Screenshot: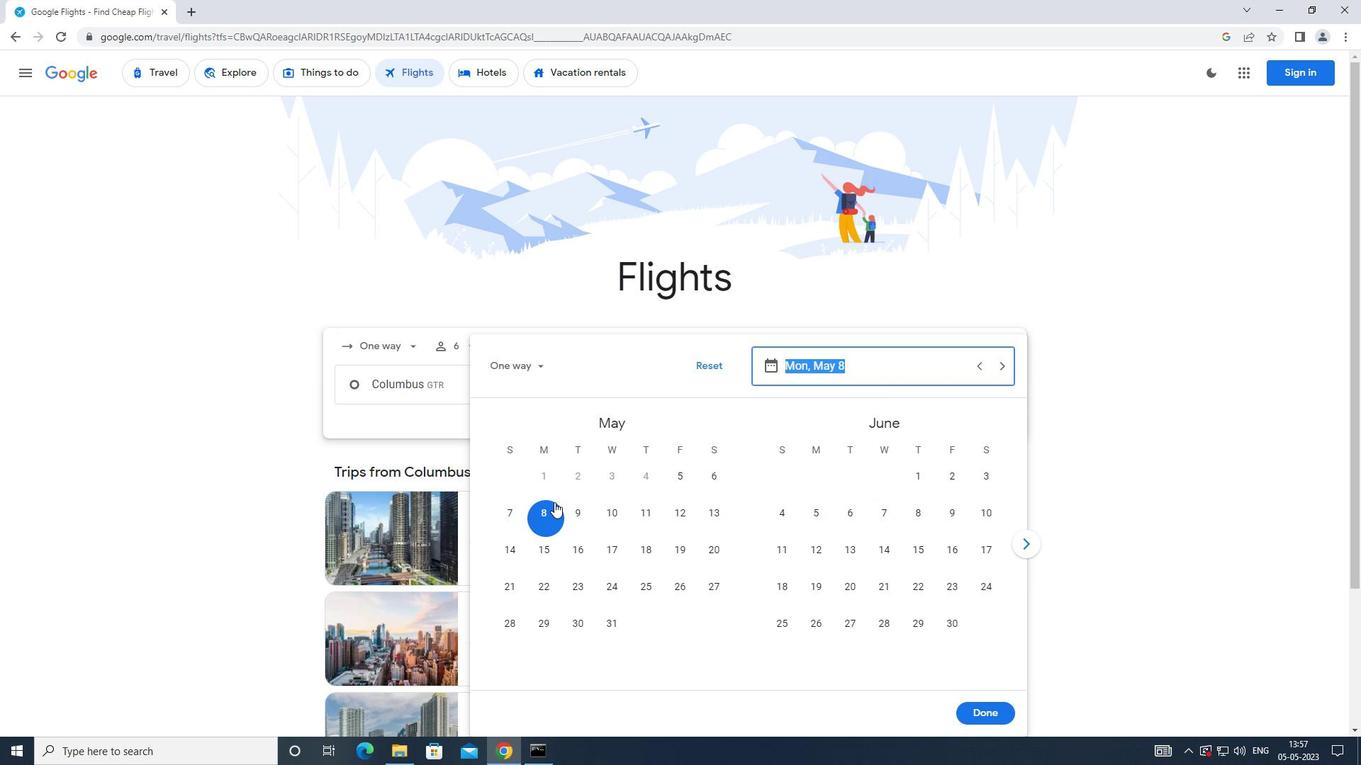 
Action: Mouse pressed left at (544, 512)
Screenshot: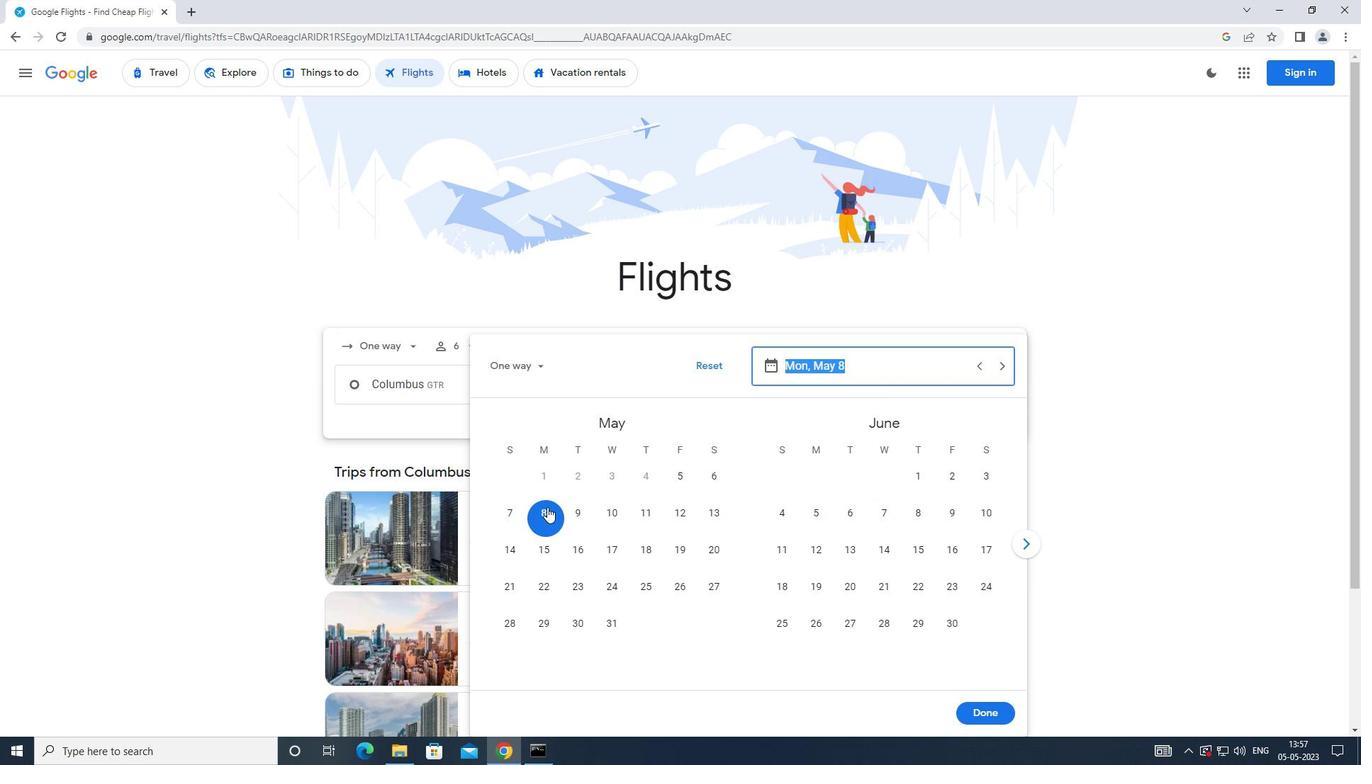 
Action: Mouse moved to (971, 715)
Screenshot: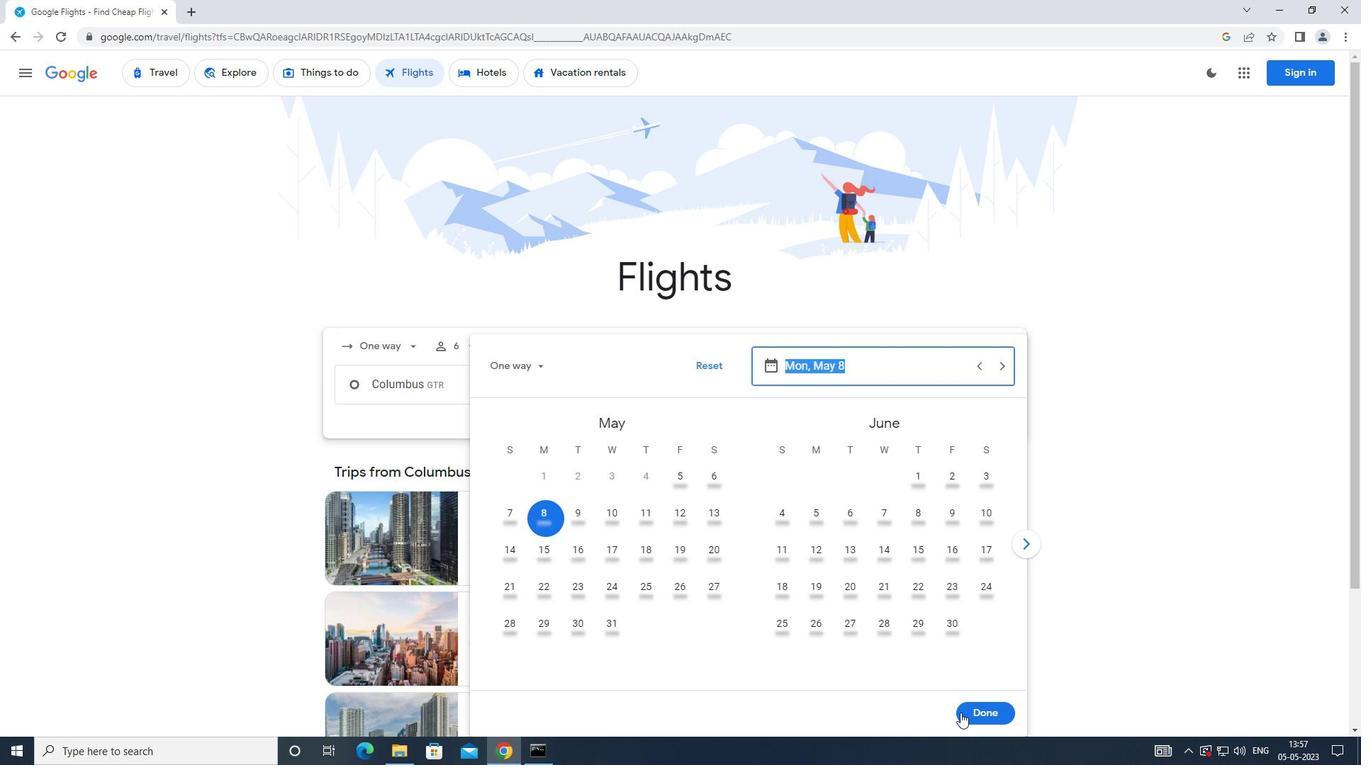 
Action: Mouse pressed left at (971, 715)
Screenshot: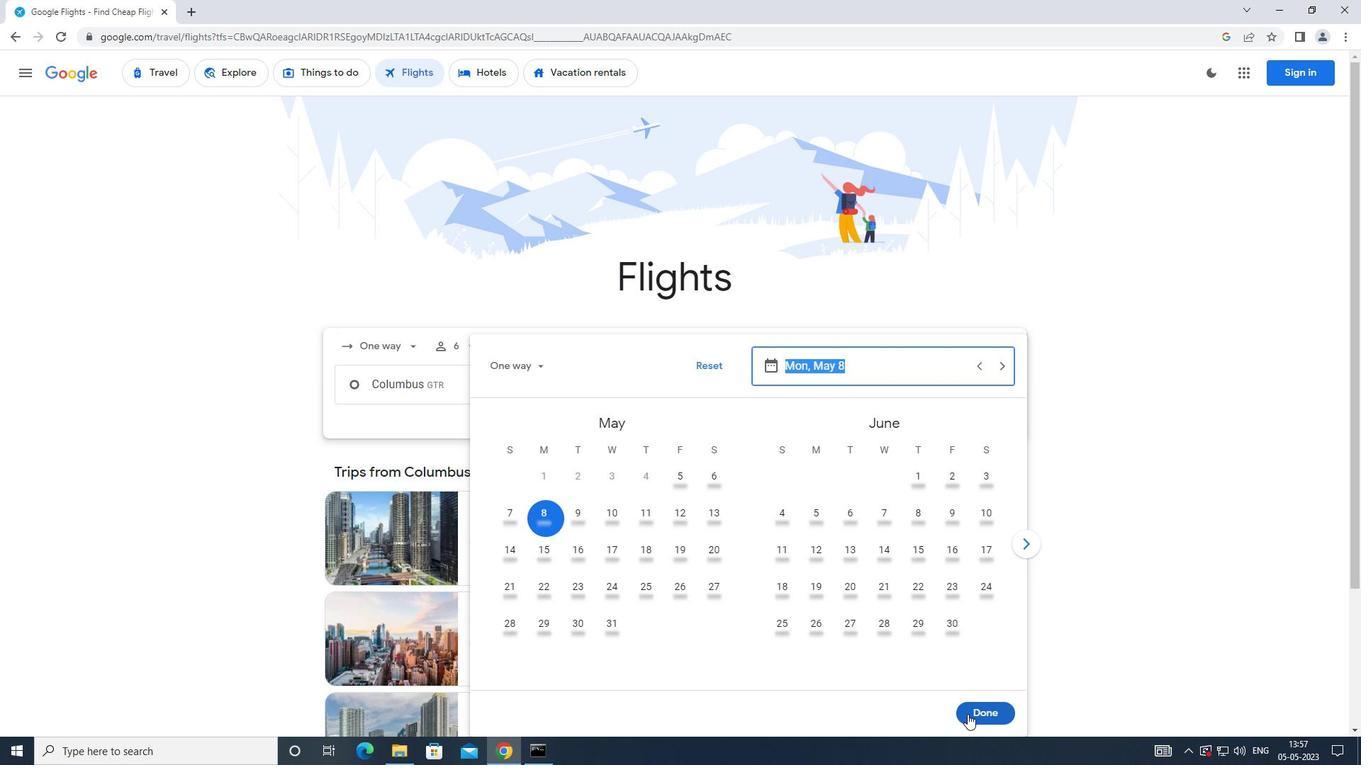 
Action: Mouse moved to (653, 446)
Screenshot: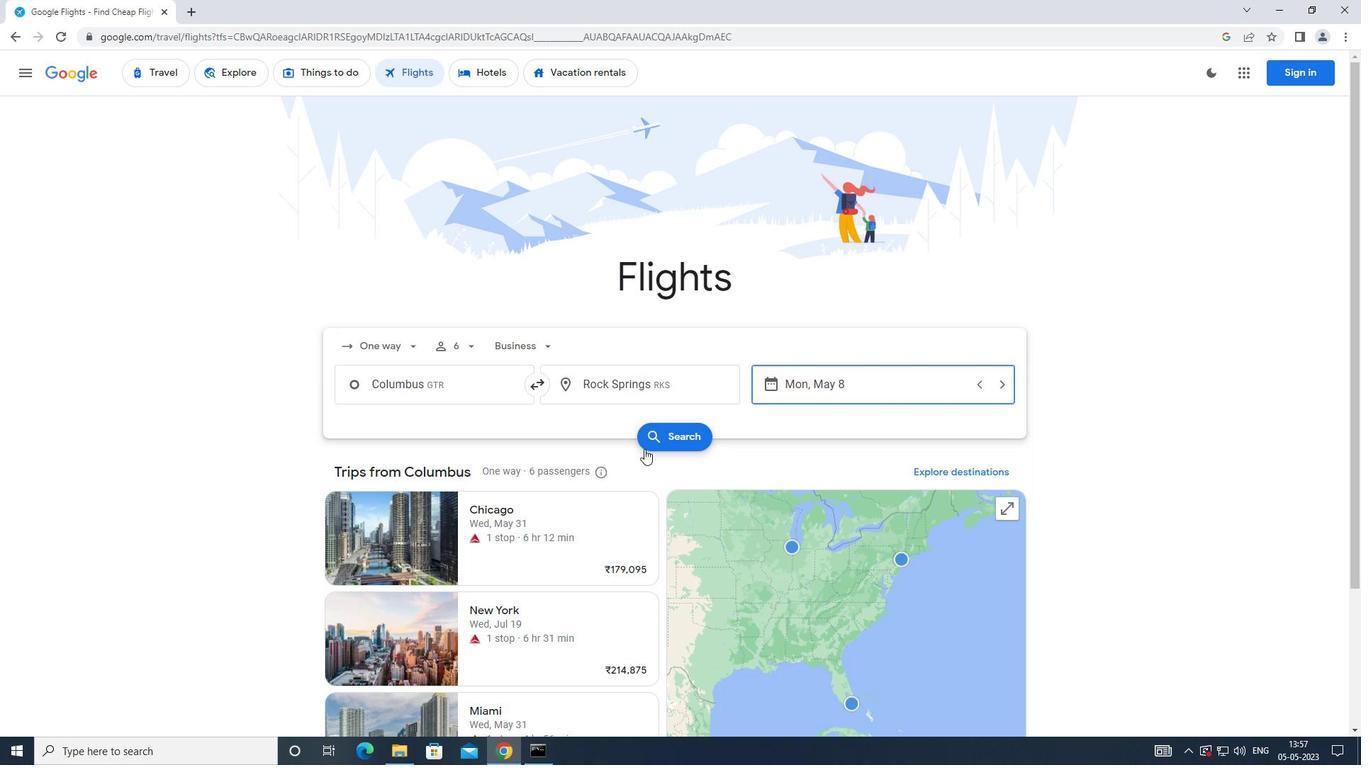 
Action: Mouse pressed left at (653, 446)
Screenshot: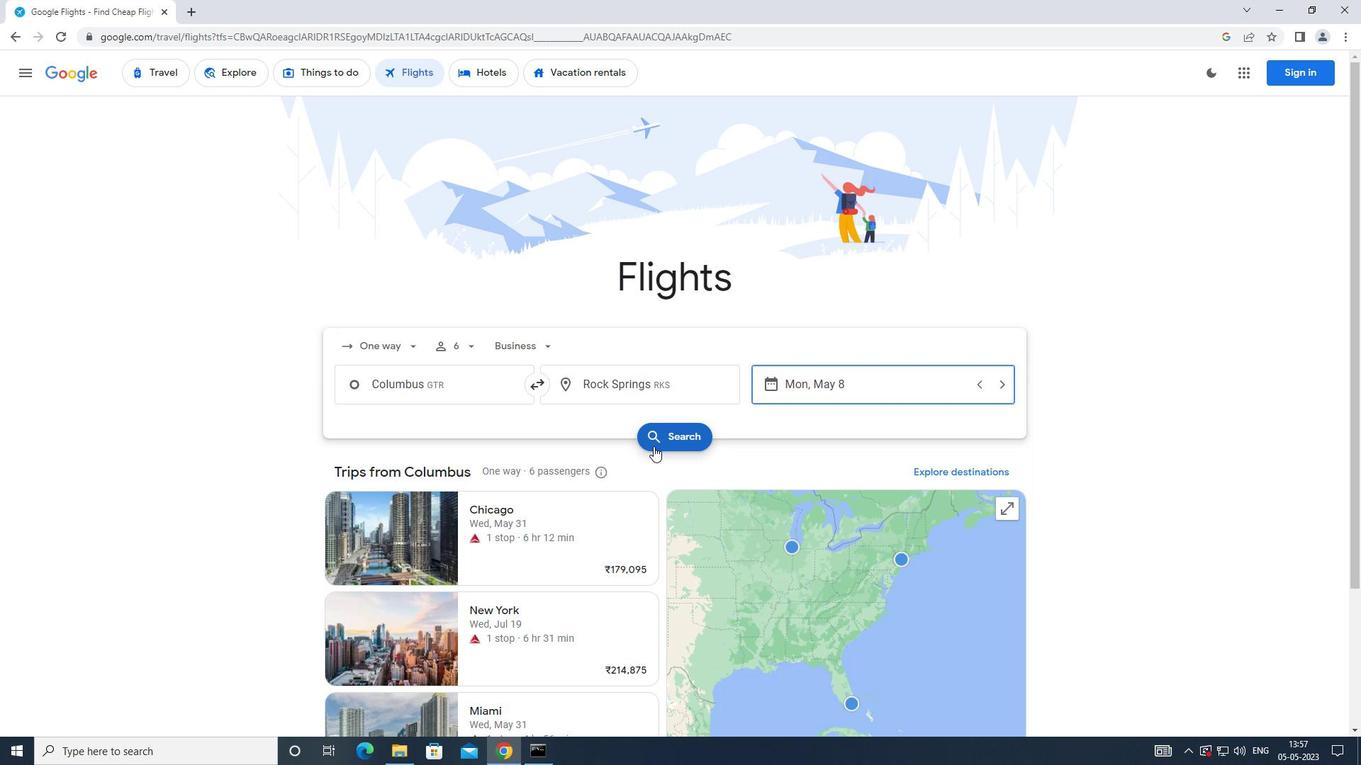 
Action: Mouse moved to (354, 198)
Screenshot: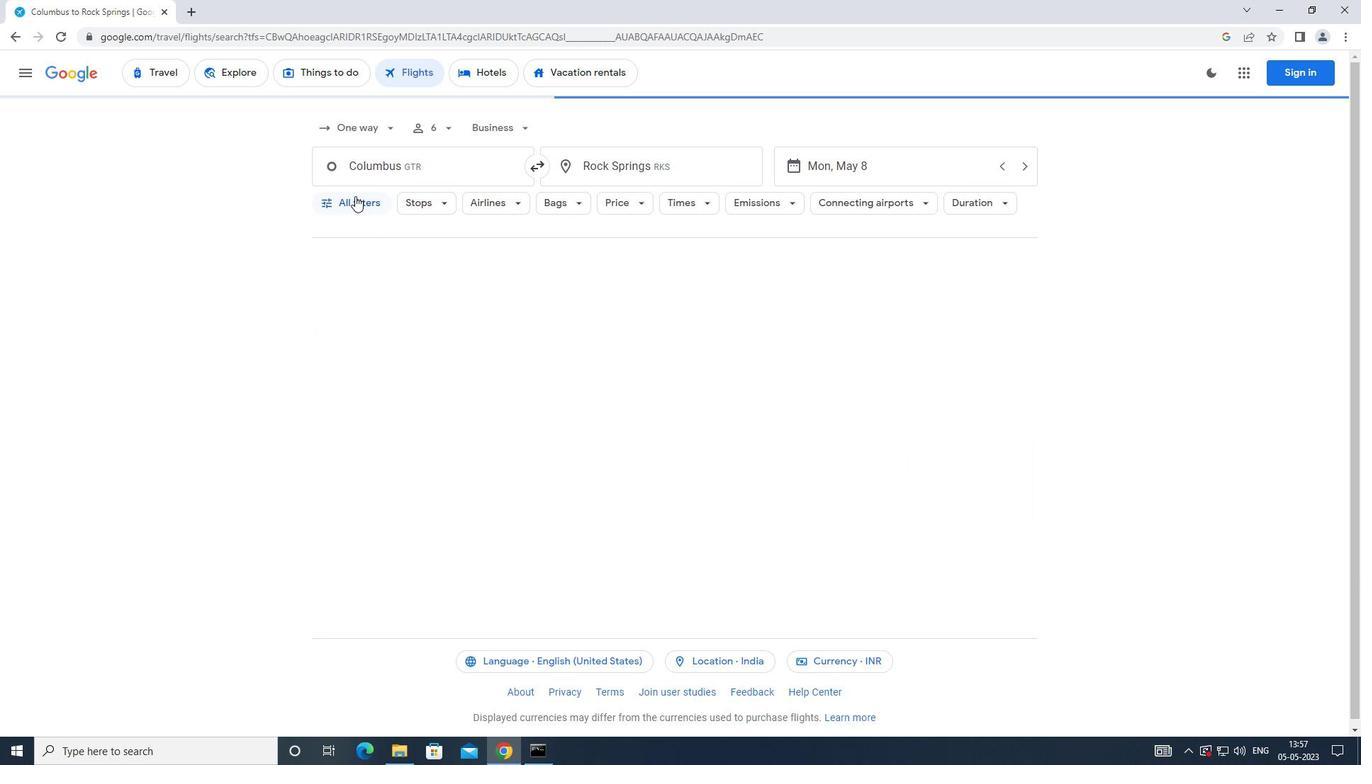 
Action: Mouse pressed left at (354, 198)
Screenshot: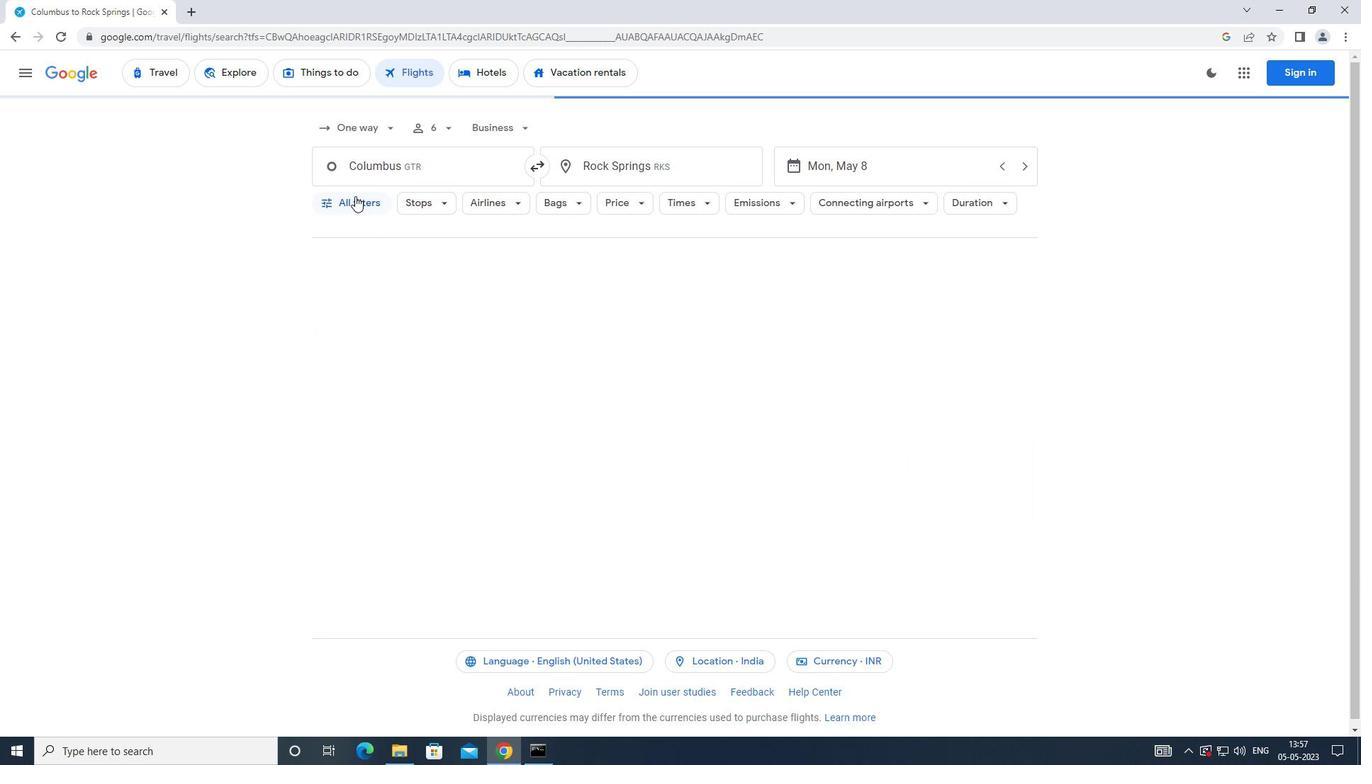 
Action: Mouse moved to (409, 438)
Screenshot: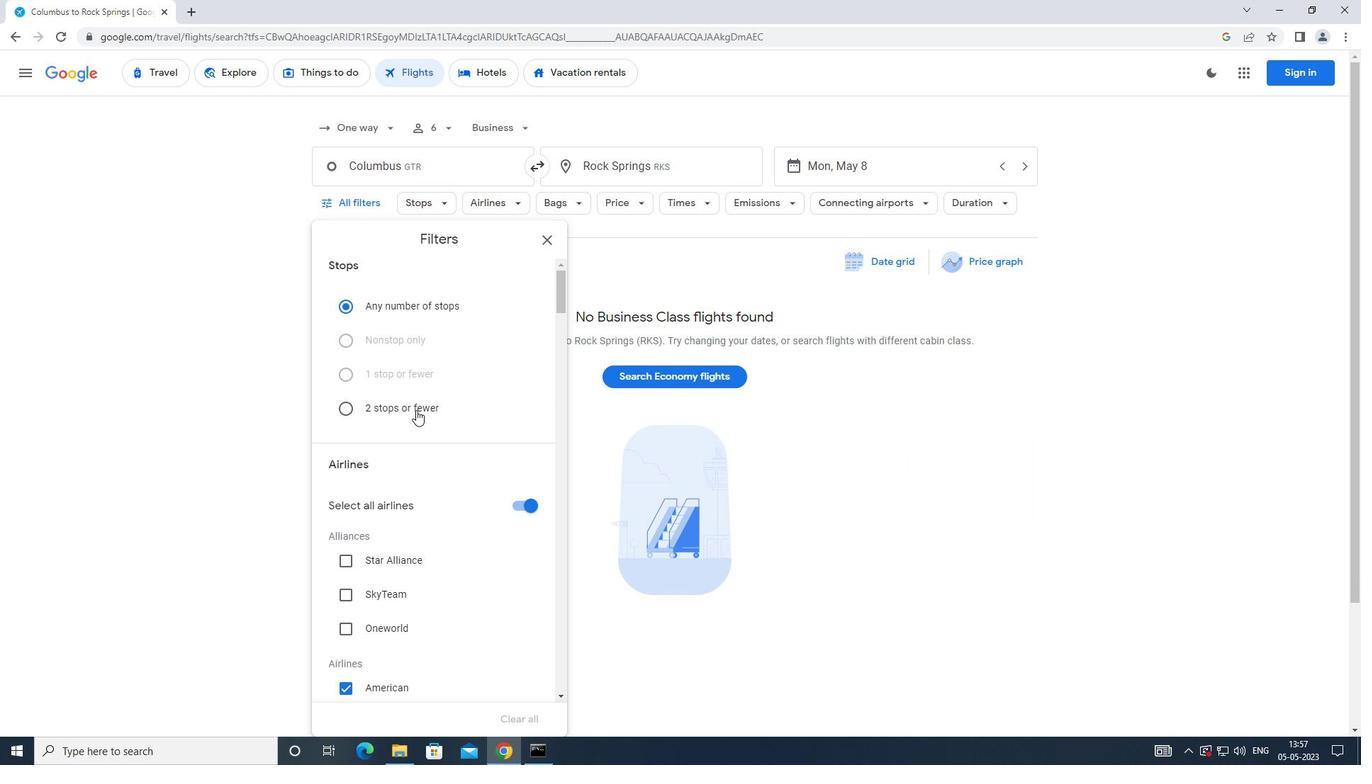 
Action: Mouse scrolled (409, 437) with delta (0, 0)
Screenshot: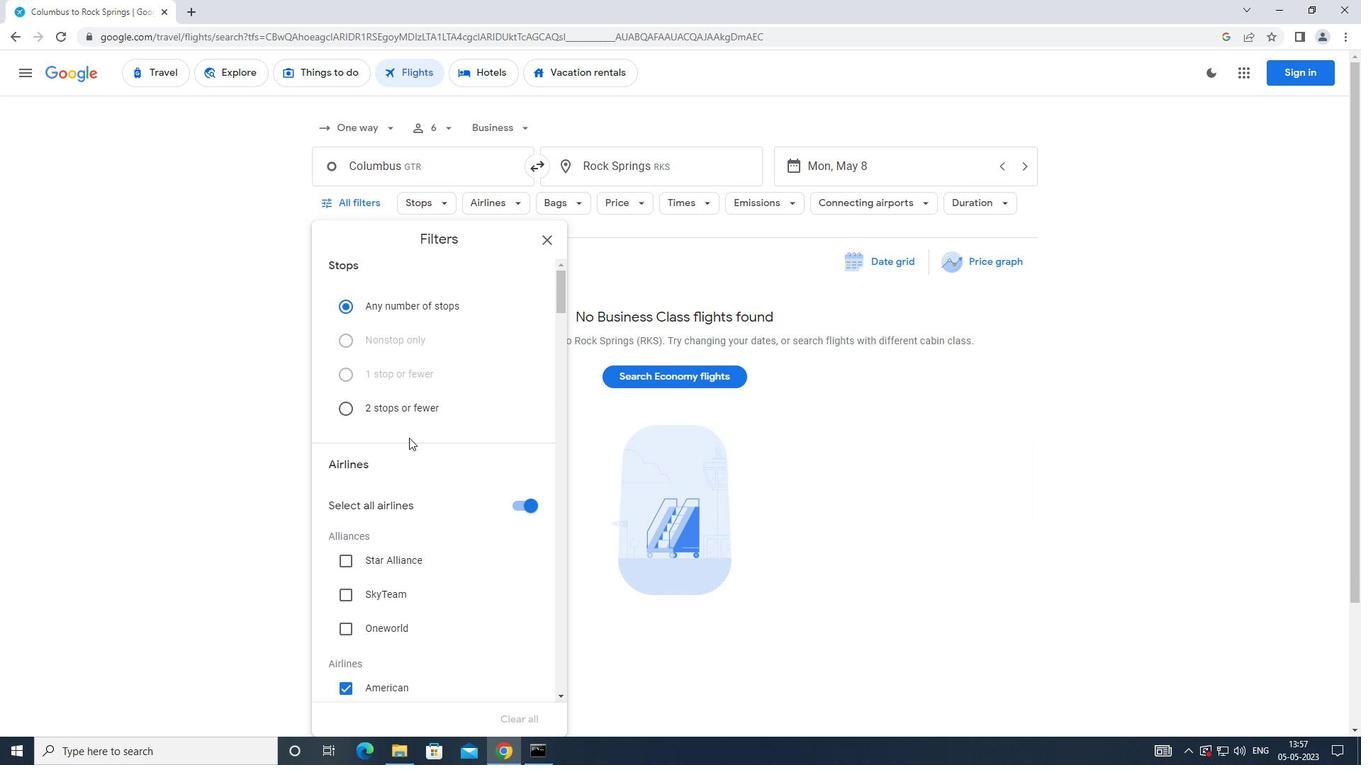 
Action: Mouse scrolled (409, 437) with delta (0, 0)
Screenshot: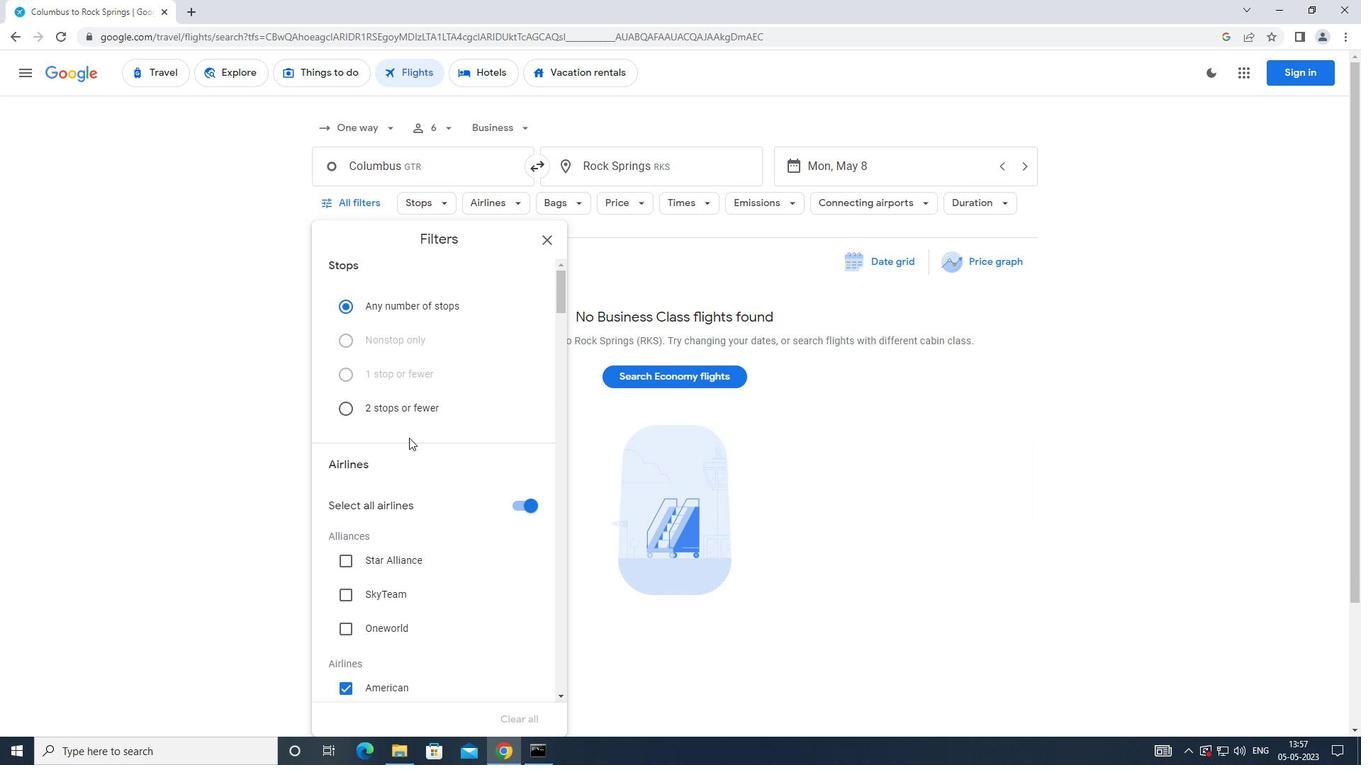 
Action: Mouse scrolled (409, 437) with delta (0, 0)
Screenshot: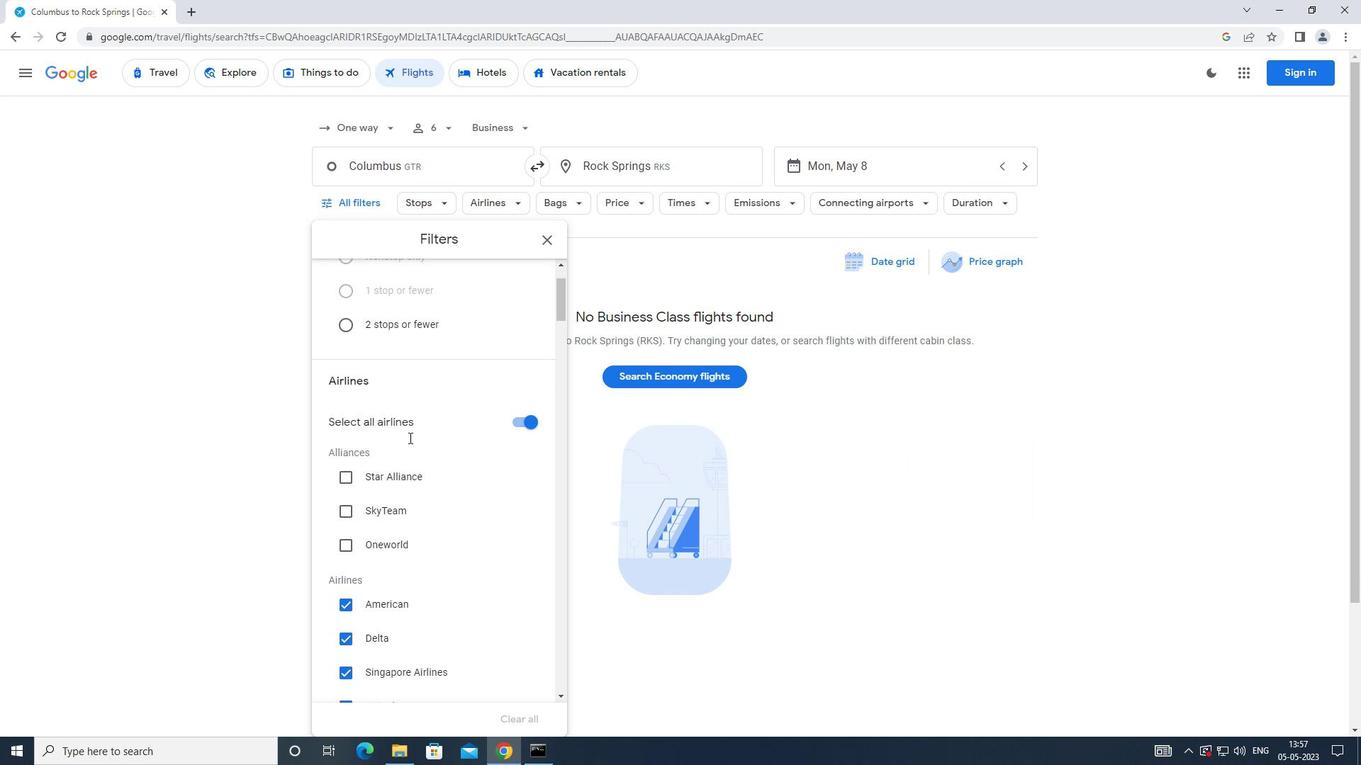
Action: Mouse moved to (514, 294)
Screenshot: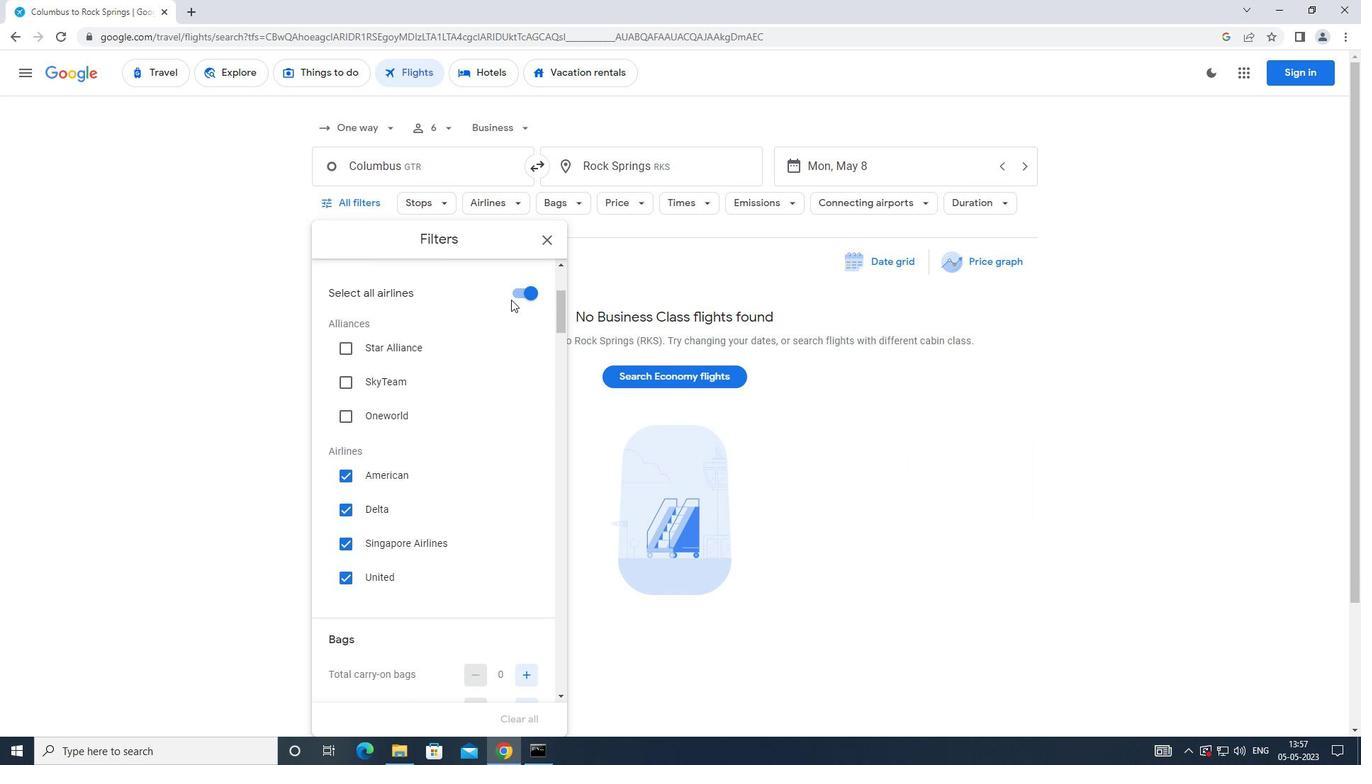 
Action: Mouse pressed left at (514, 294)
Screenshot: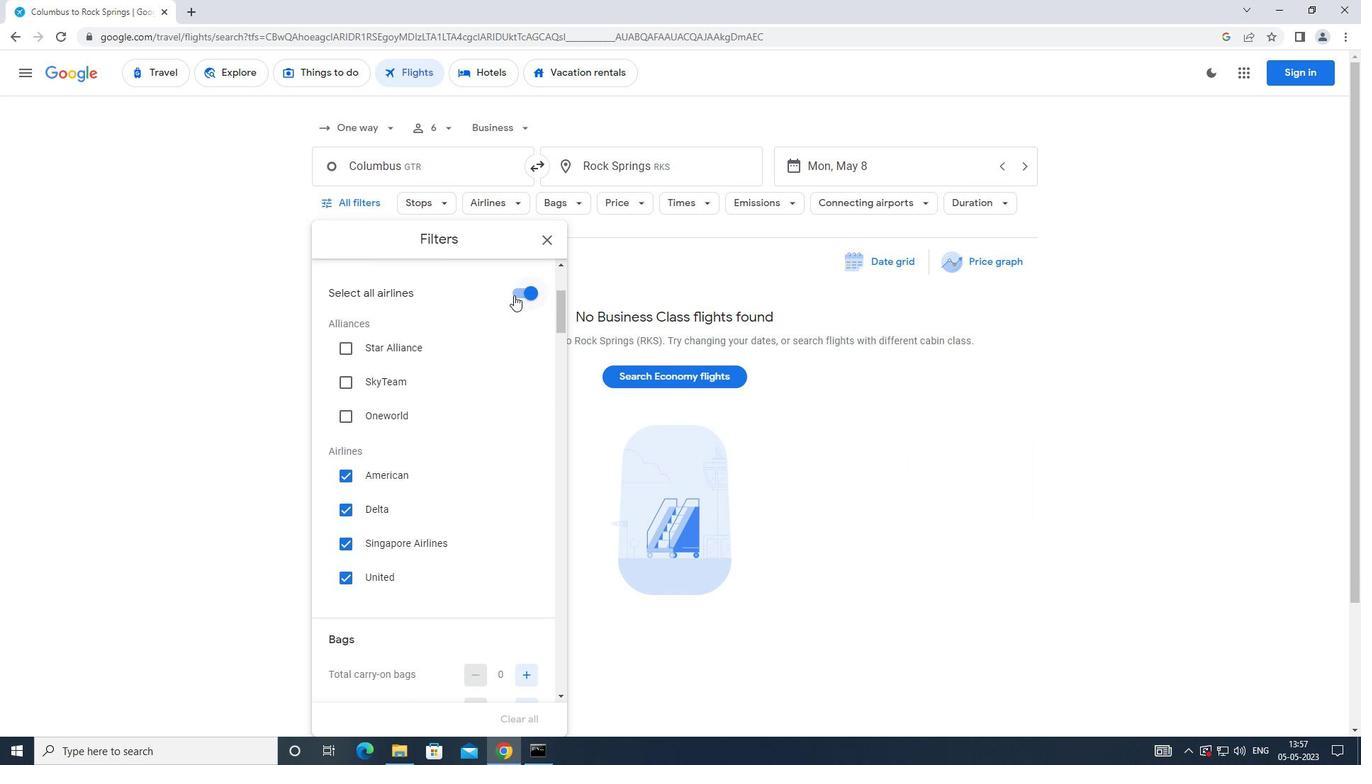 
Action: Mouse moved to (476, 457)
Screenshot: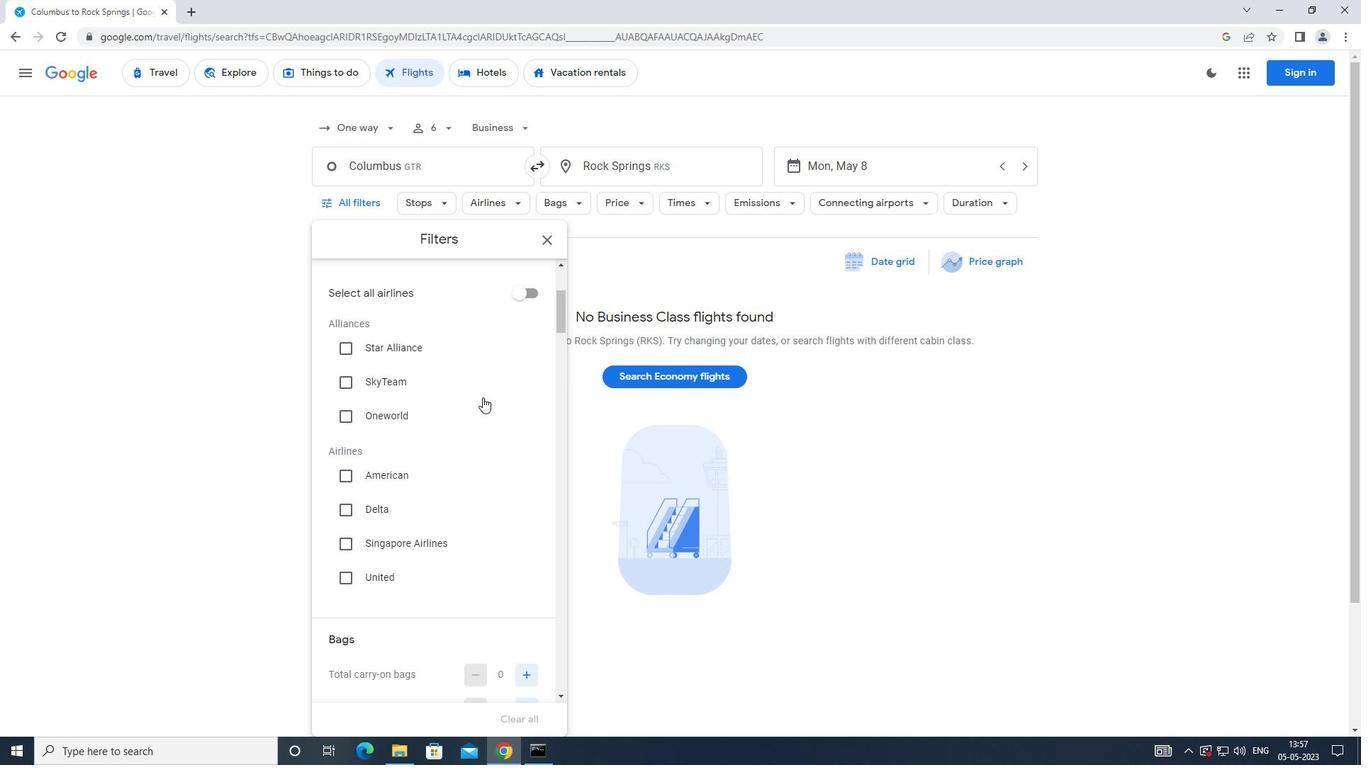 
Action: Mouse scrolled (476, 457) with delta (0, 0)
Screenshot: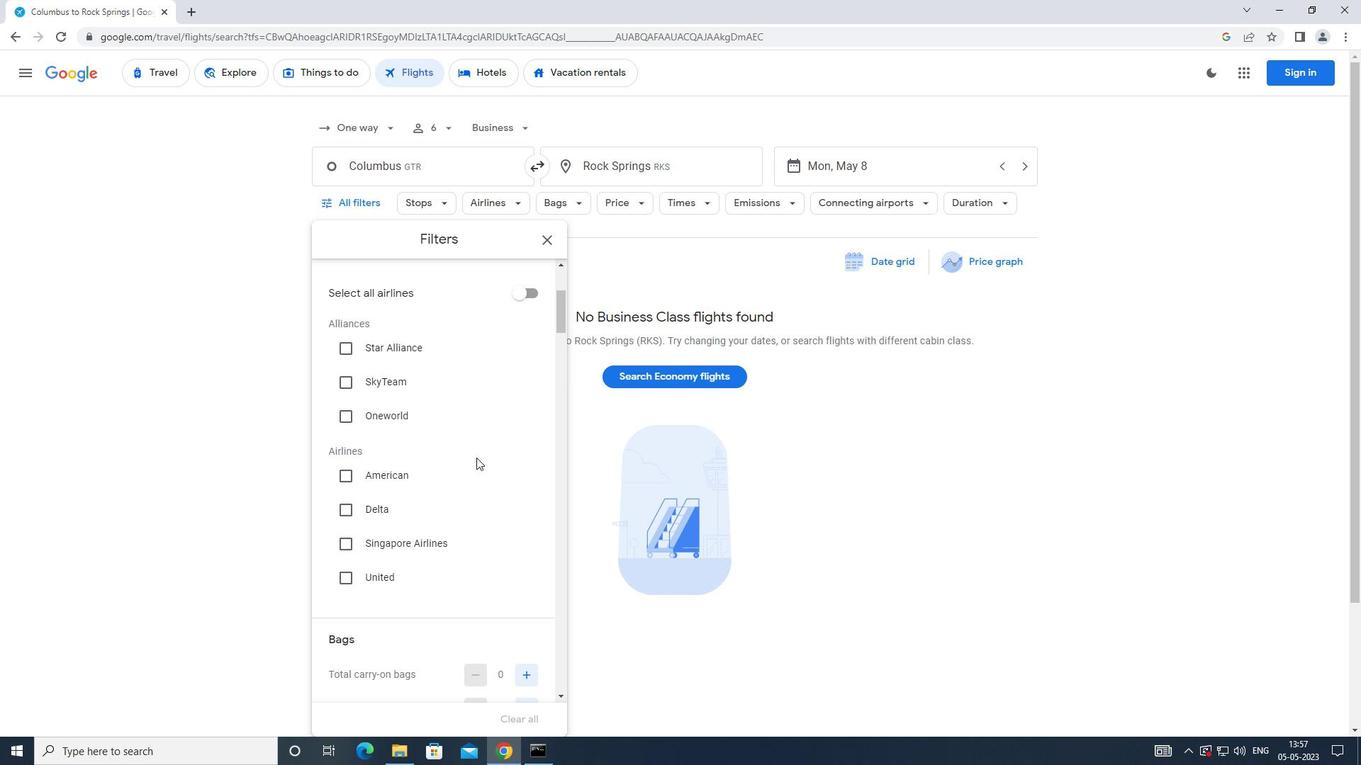 
Action: Mouse scrolled (476, 457) with delta (0, 0)
Screenshot: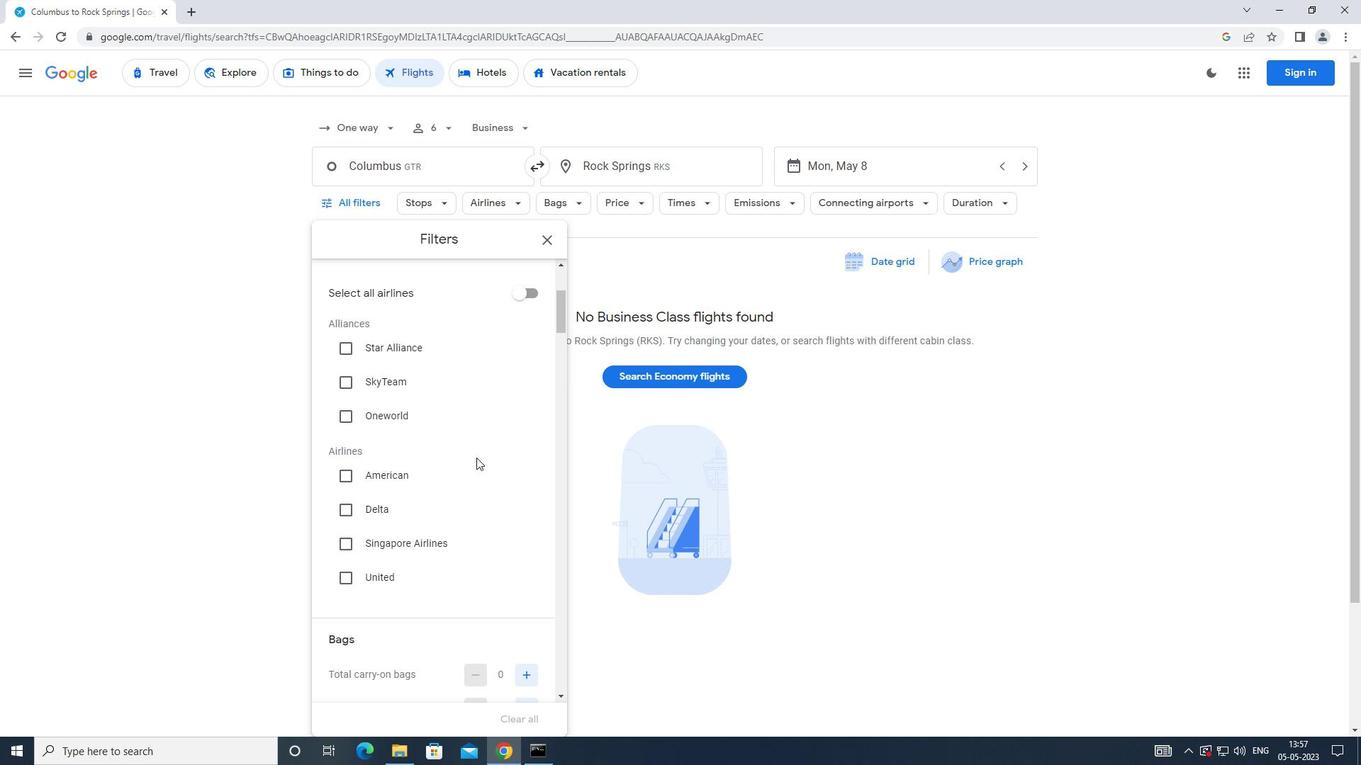 
Action: Mouse scrolled (476, 457) with delta (0, 0)
Screenshot: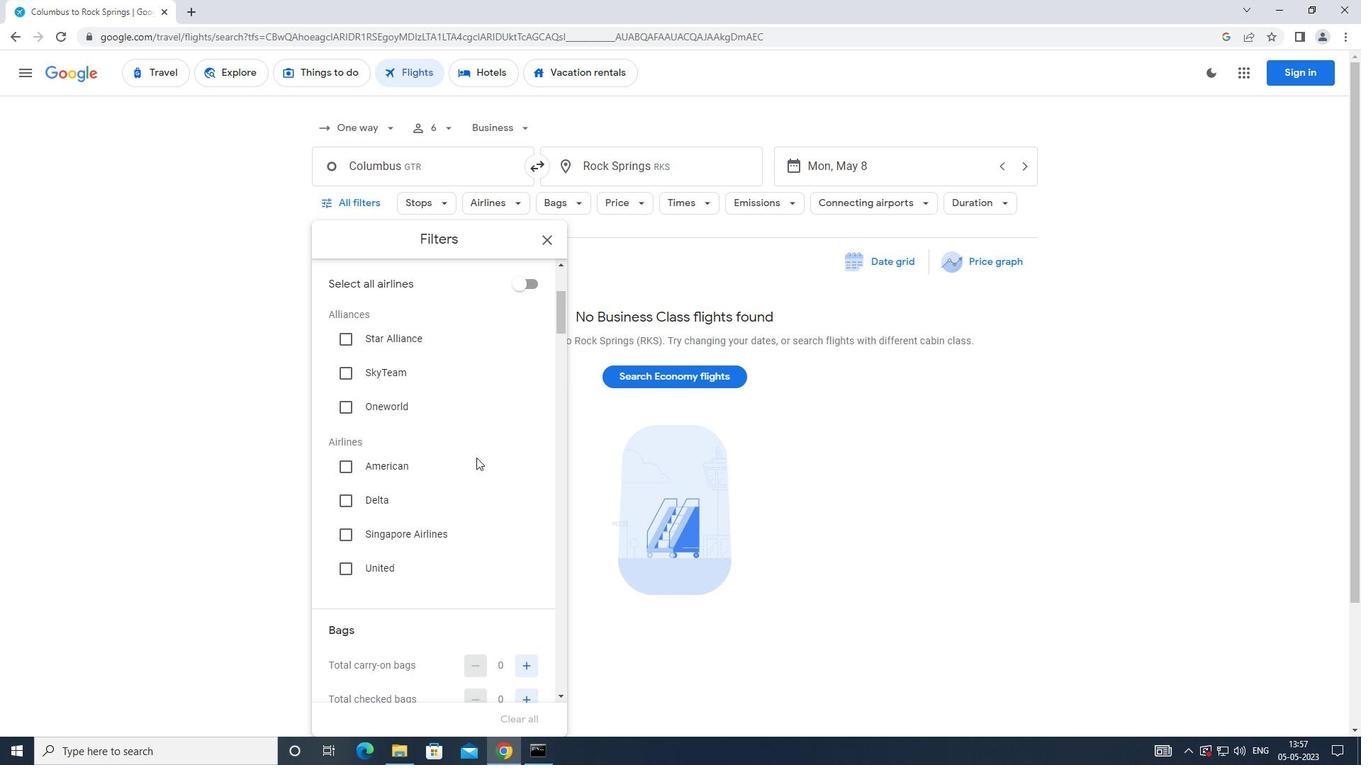 
Action: Mouse moved to (476, 453)
Screenshot: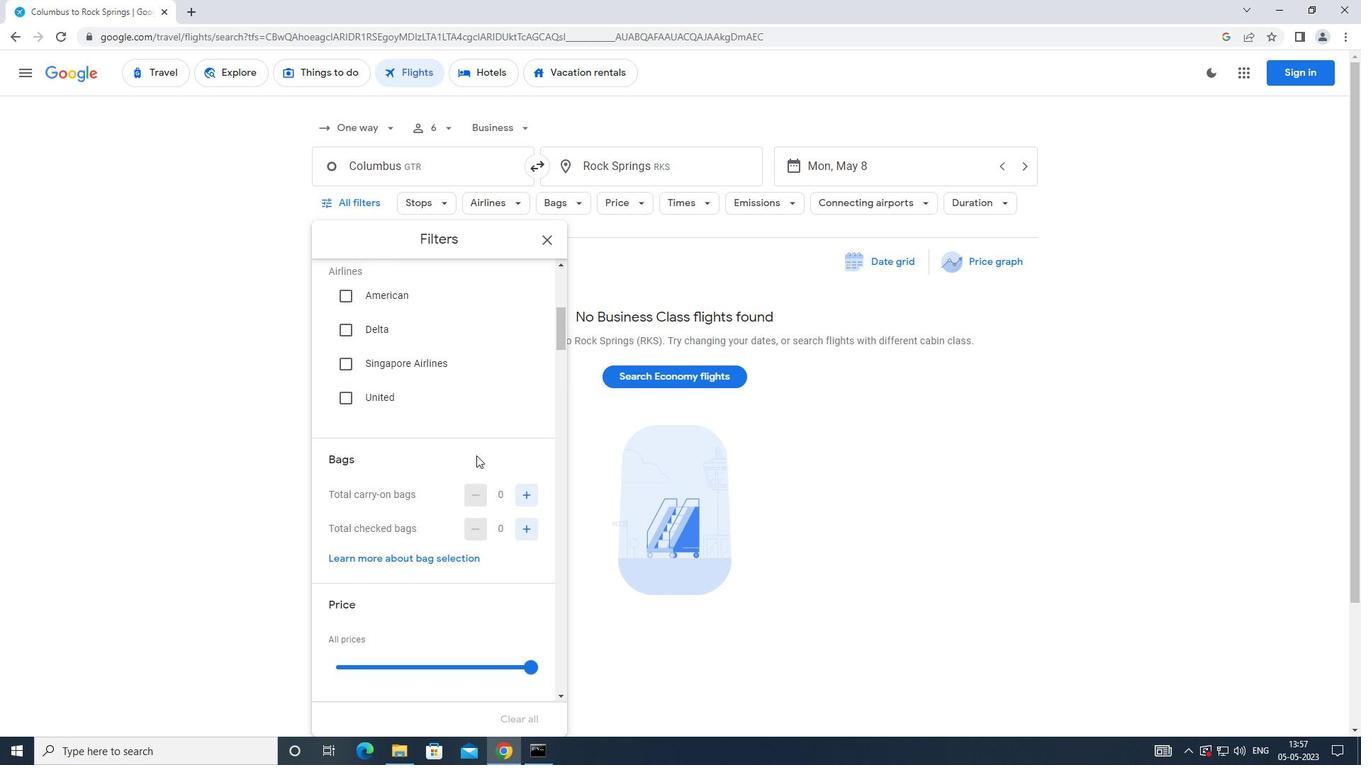 
Action: Mouse scrolled (476, 453) with delta (0, 0)
Screenshot: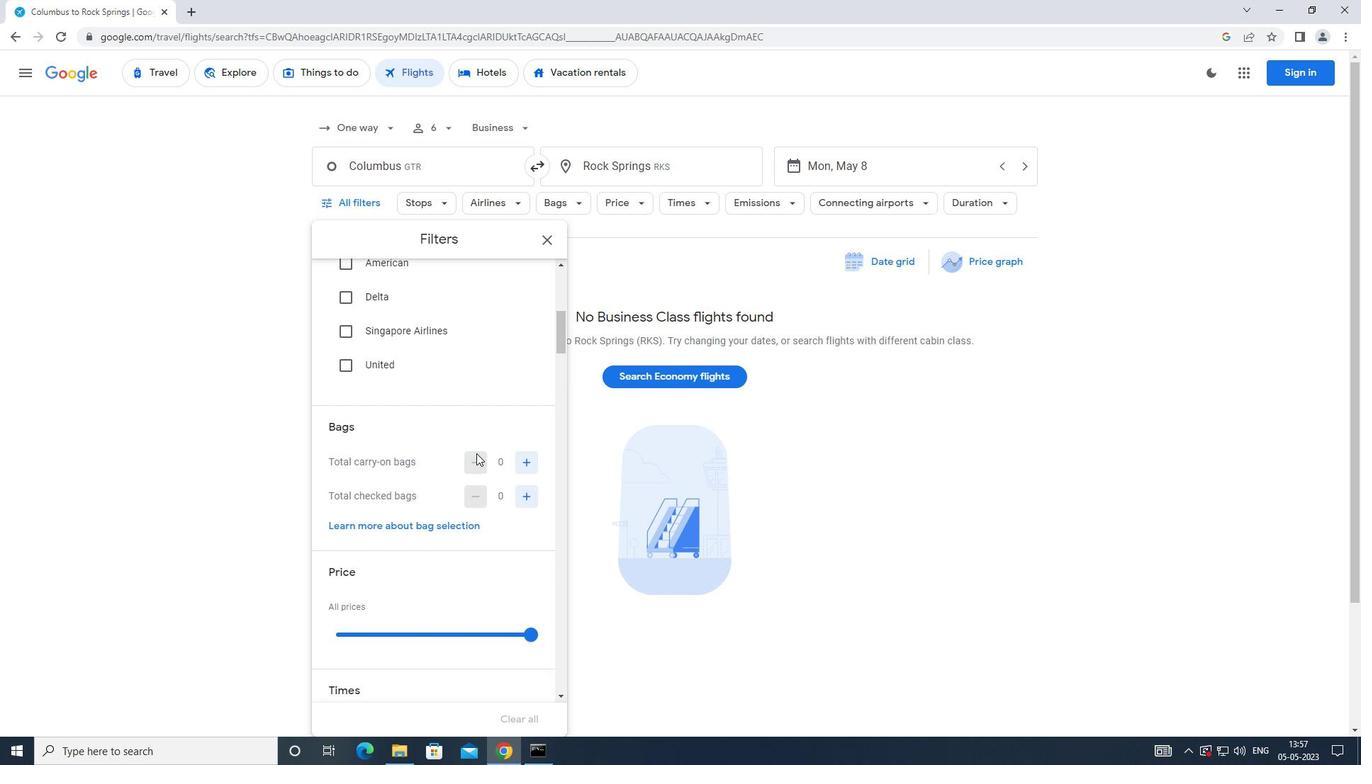 
Action: Mouse moved to (529, 421)
Screenshot: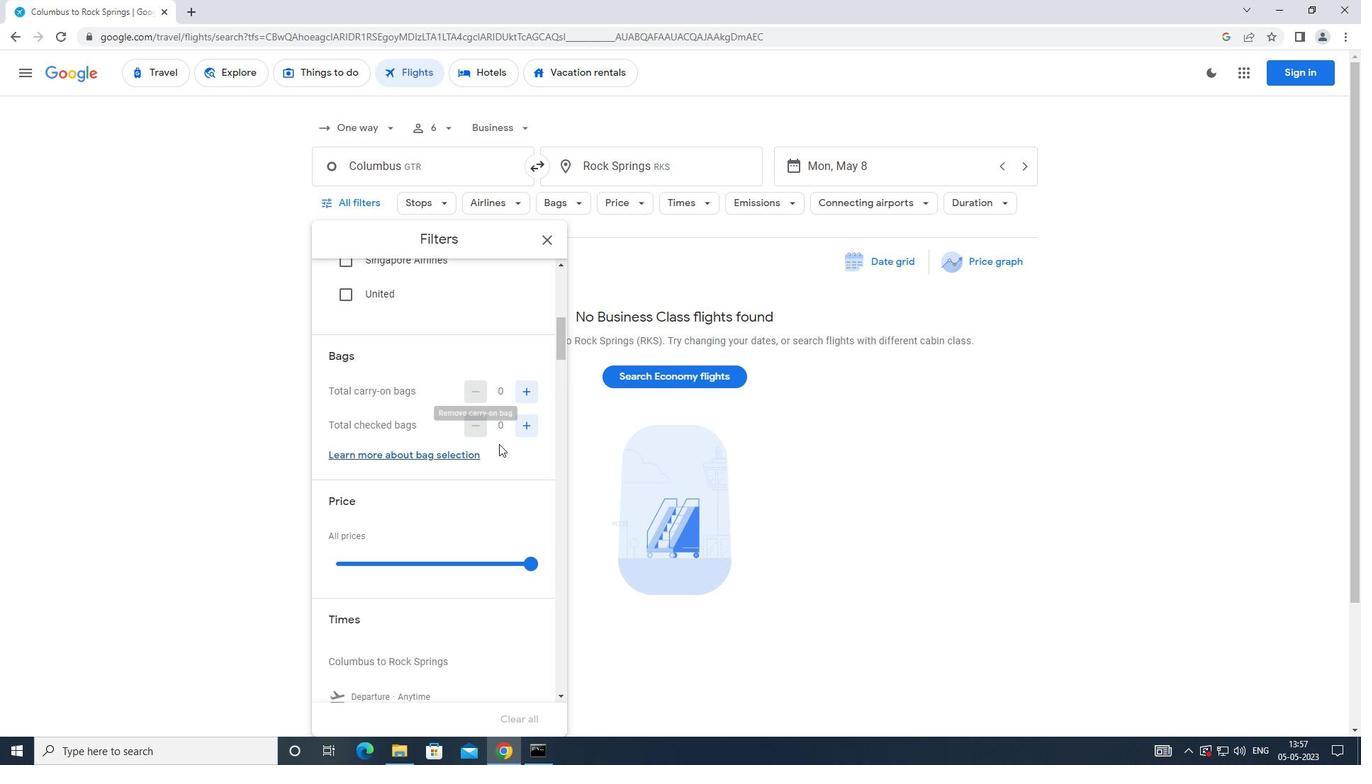 
Action: Mouse pressed left at (529, 421)
Screenshot: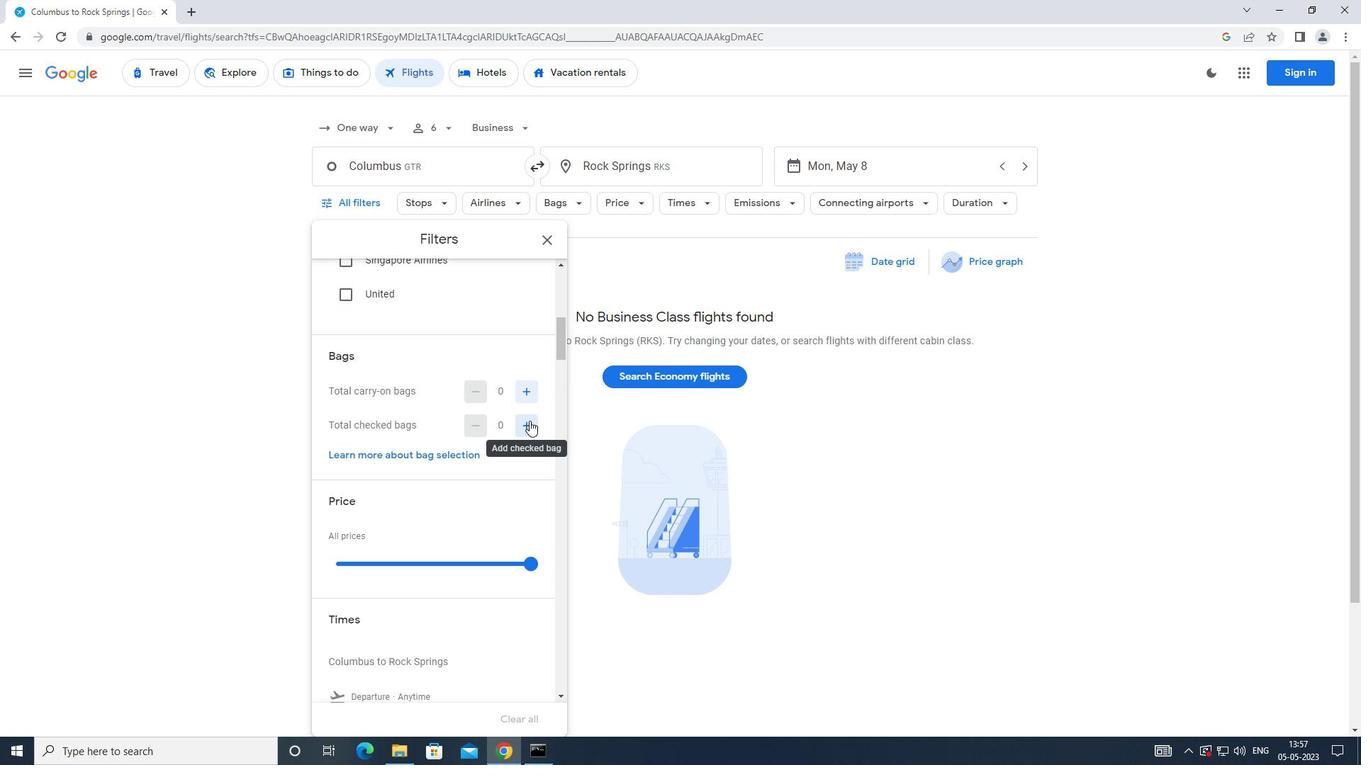 
Action: Mouse pressed left at (529, 421)
Screenshot: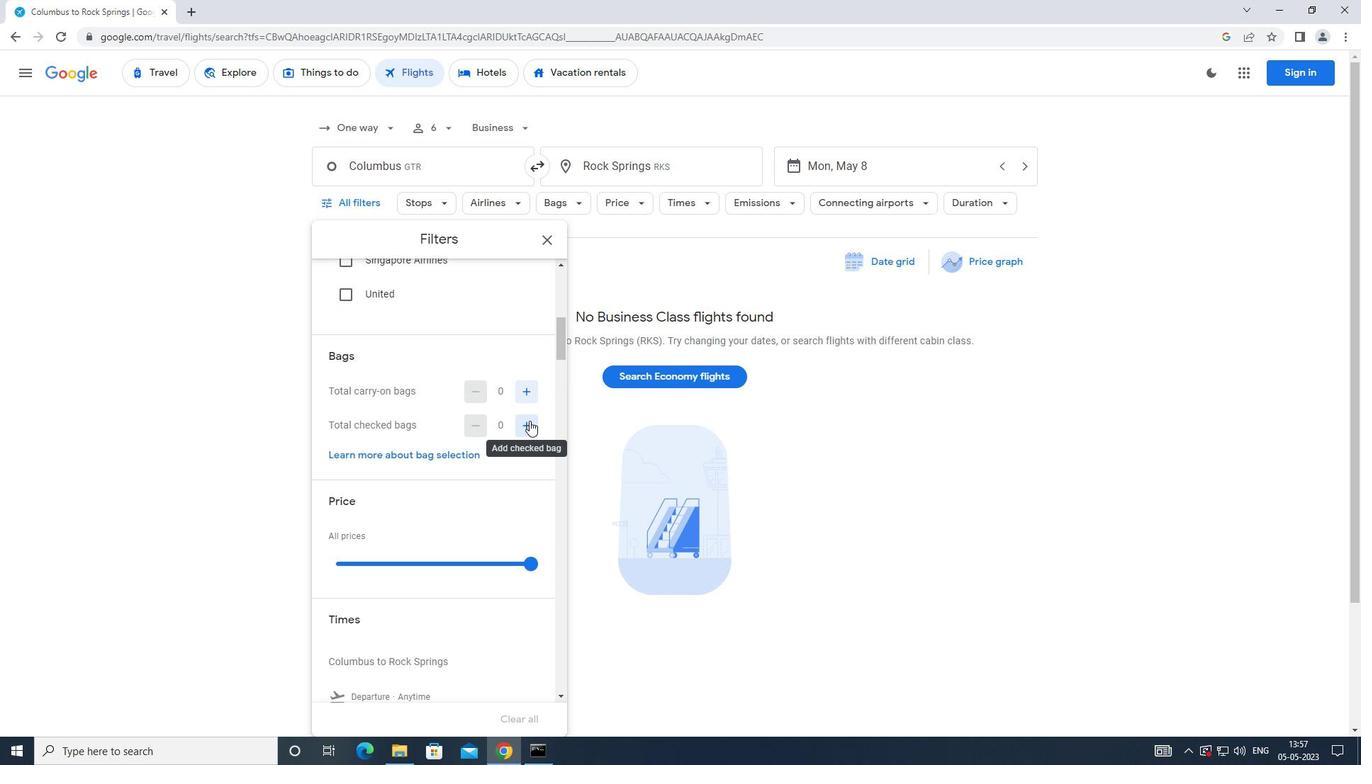 
Action: Mouse pressed left at (529, 421)
Screenshot: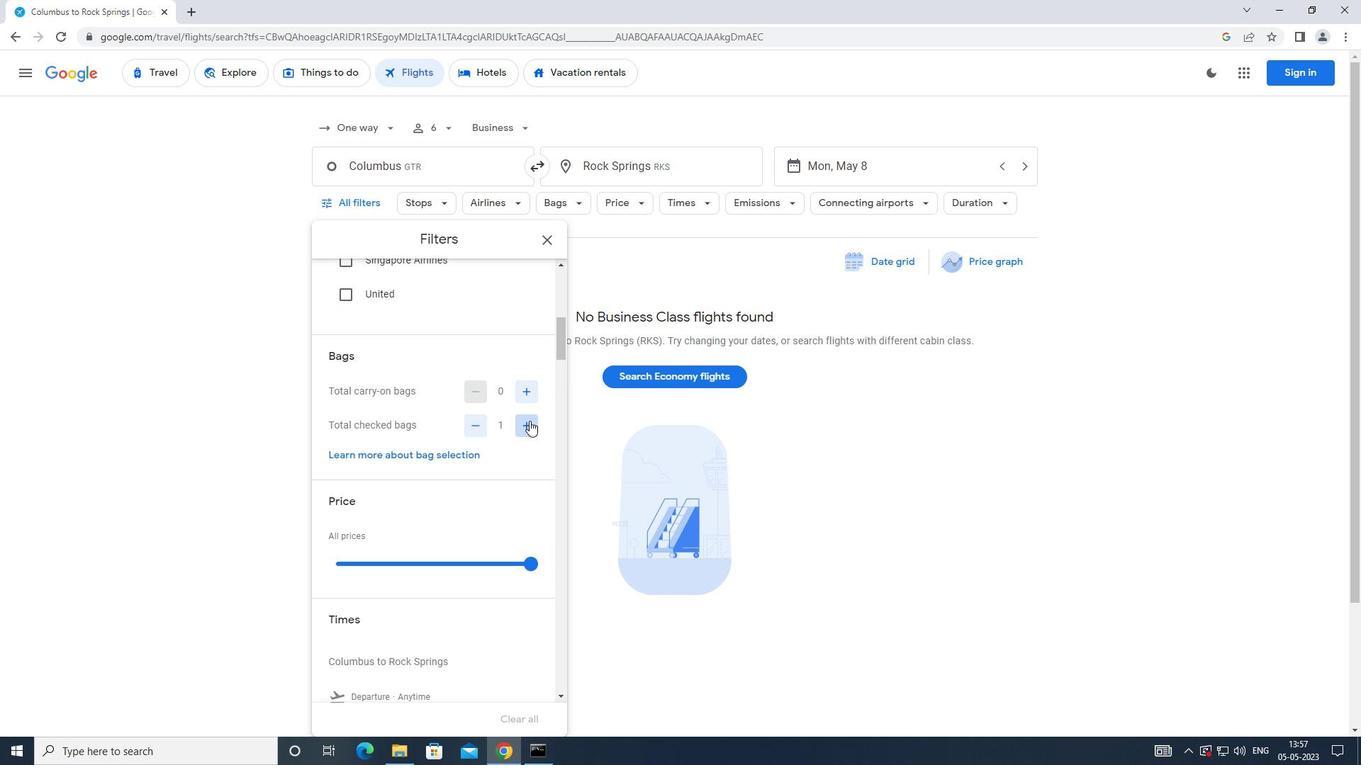 
Action: Mouse pressed left at (529, 421)
Screenshot: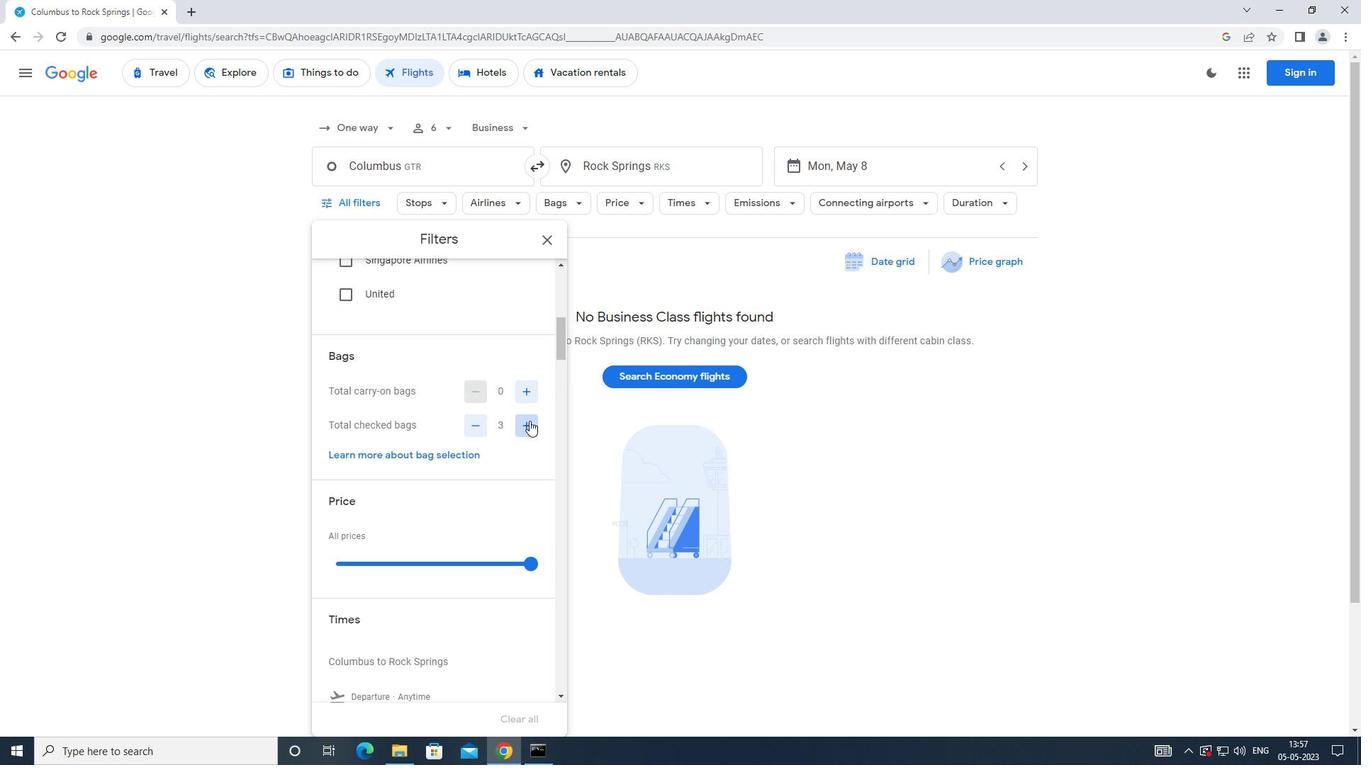 
Action: Mouse moved to (483, 440)
Screenshot: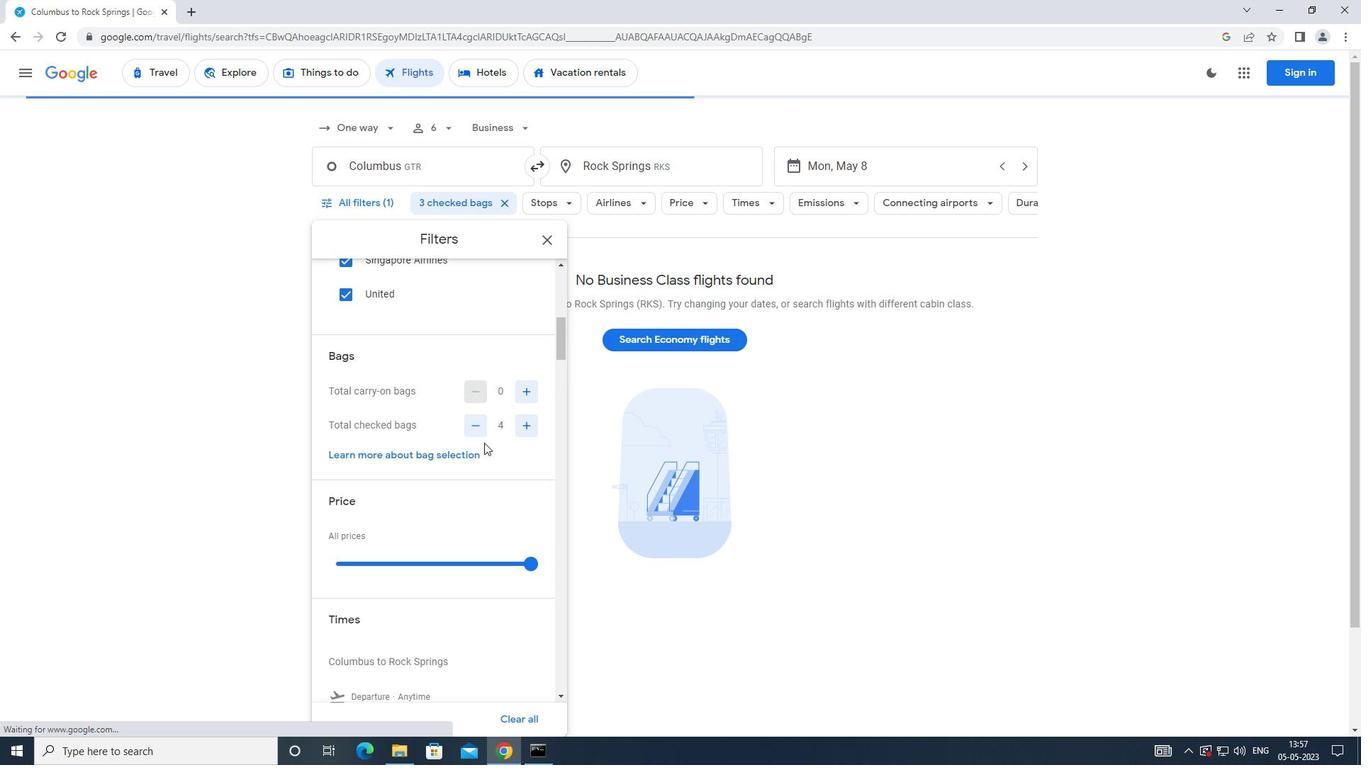 
Action: Mouse scrolled (483, 439) with delta (0, 0)
Screenshot: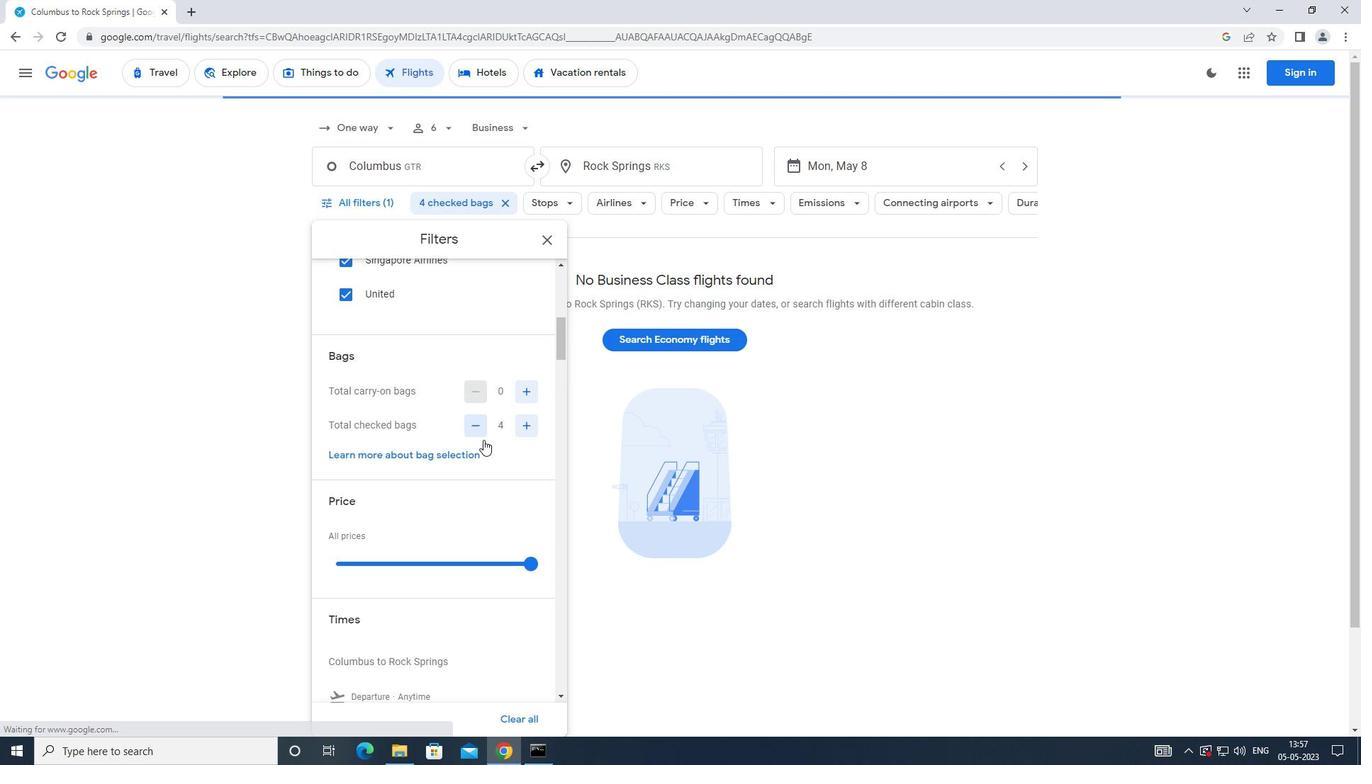 
Action: Mouse scrolled (483, 439) with delta (0, 0)
Screenshot: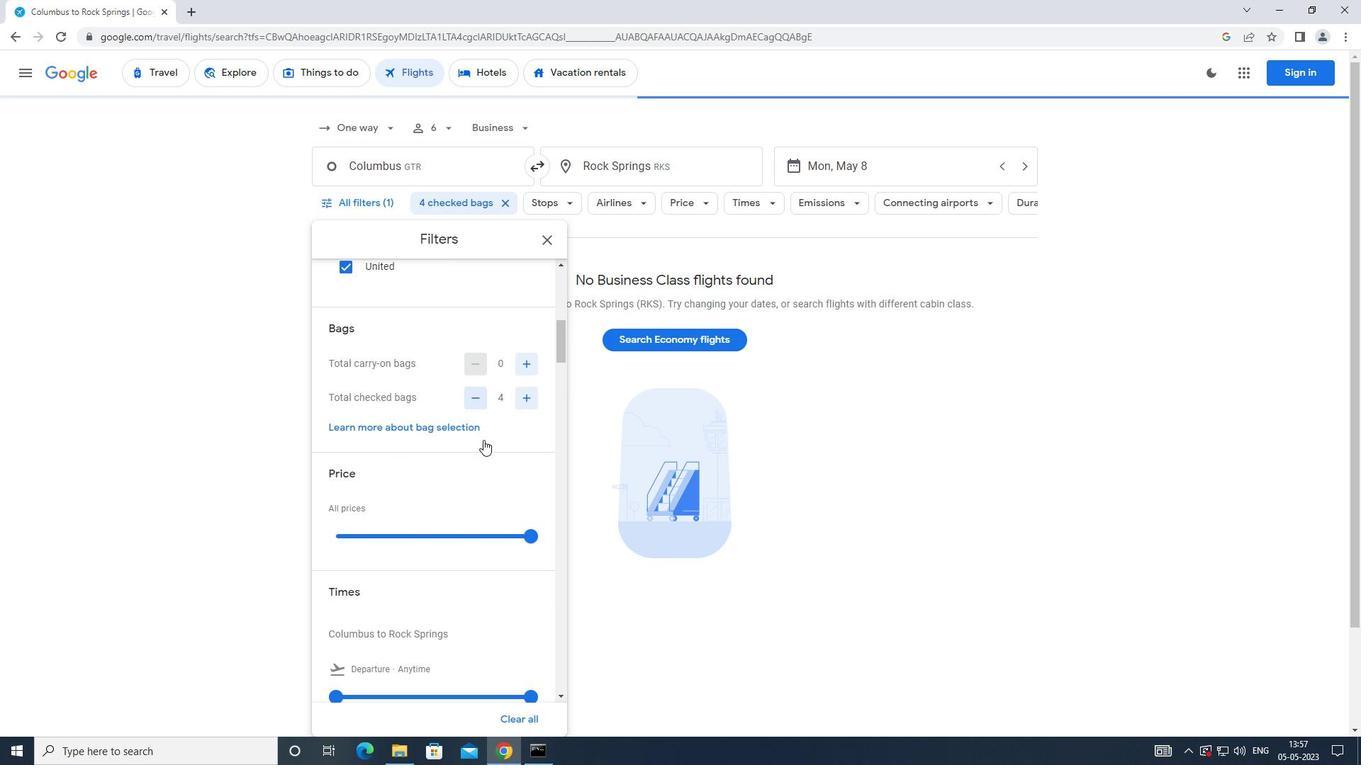 
Action: Mouse moved to (526, 421)
Screenshot: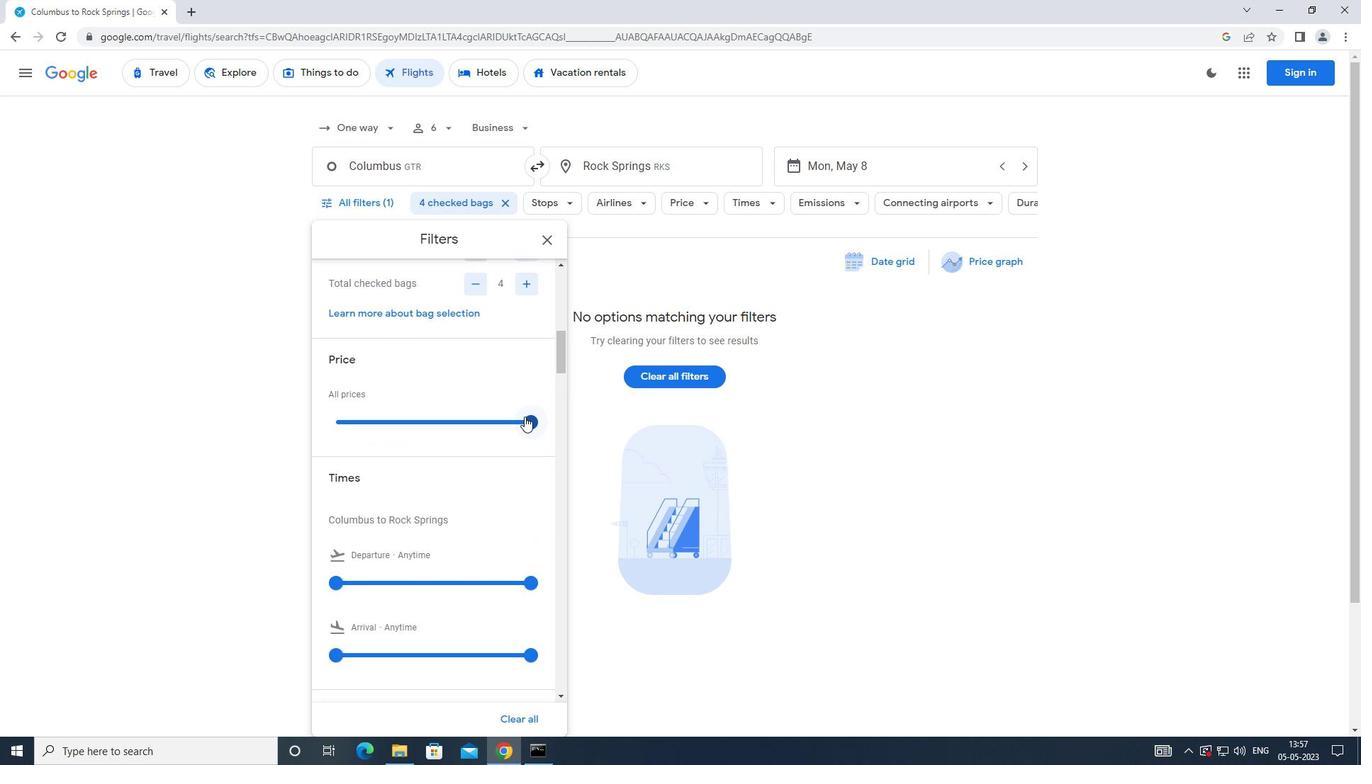 
Action: Mouse pressed left at (526, 421)
Screenshot: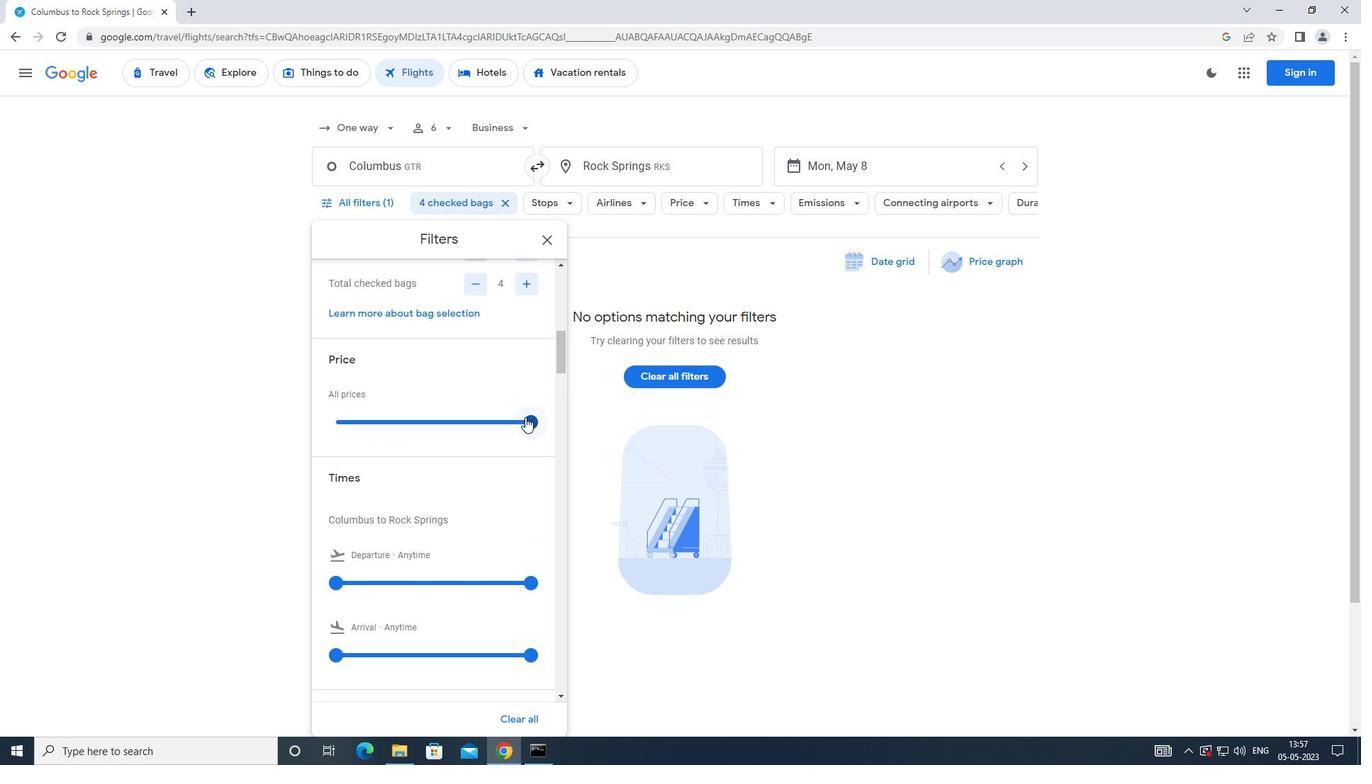 
Action: Mouse moved to (477, 429)
Screenshot: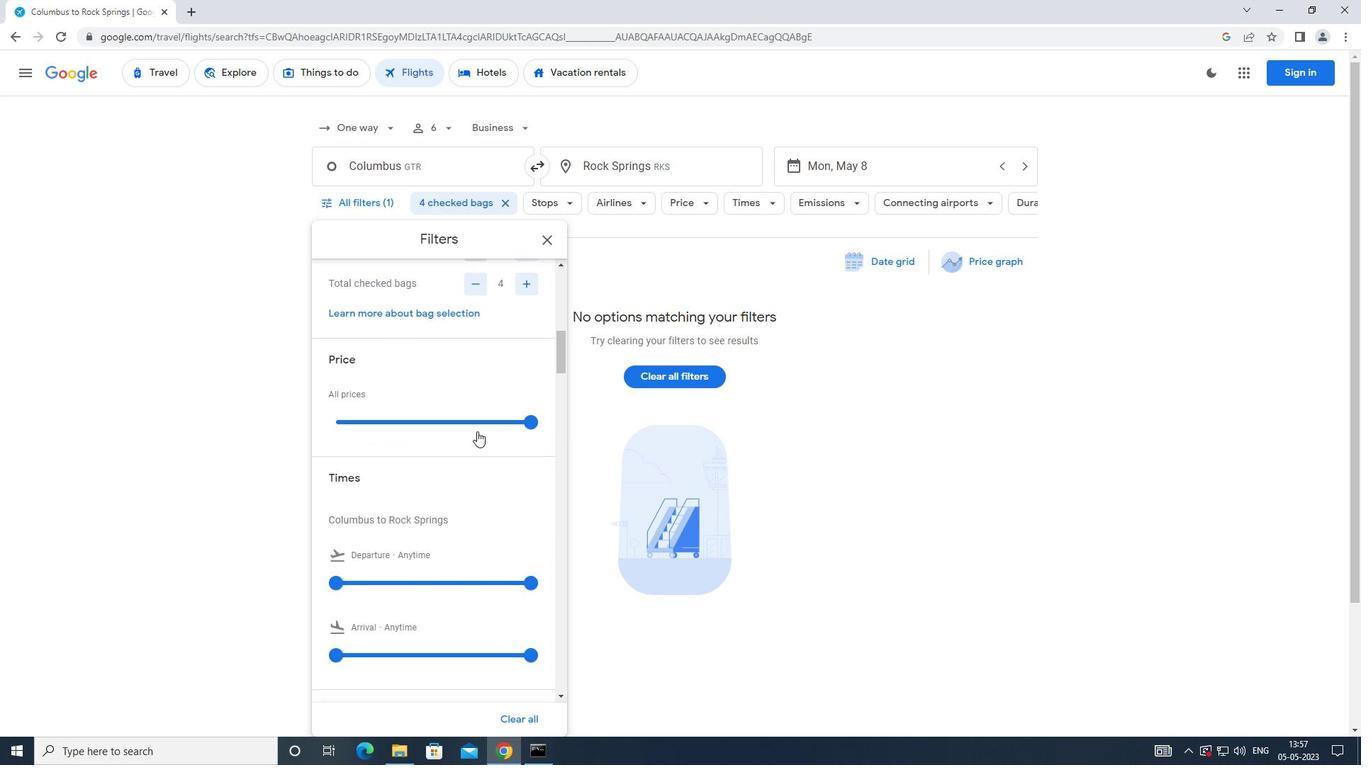
Action: Mouse scrolled (477, 428) with delta (0, 0)
Screenshot: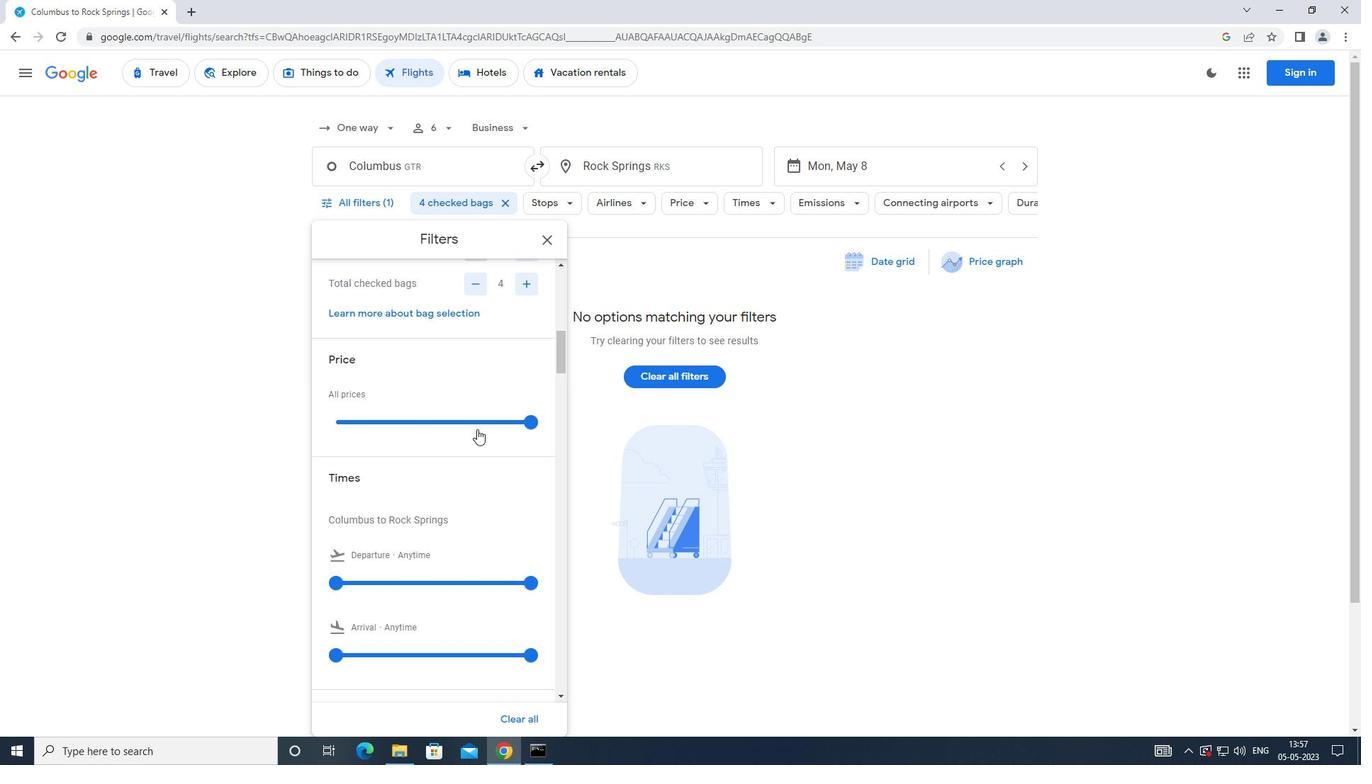 
Action: Mouse scrolled (477, 428) with delta (0, 0)
Screenshot: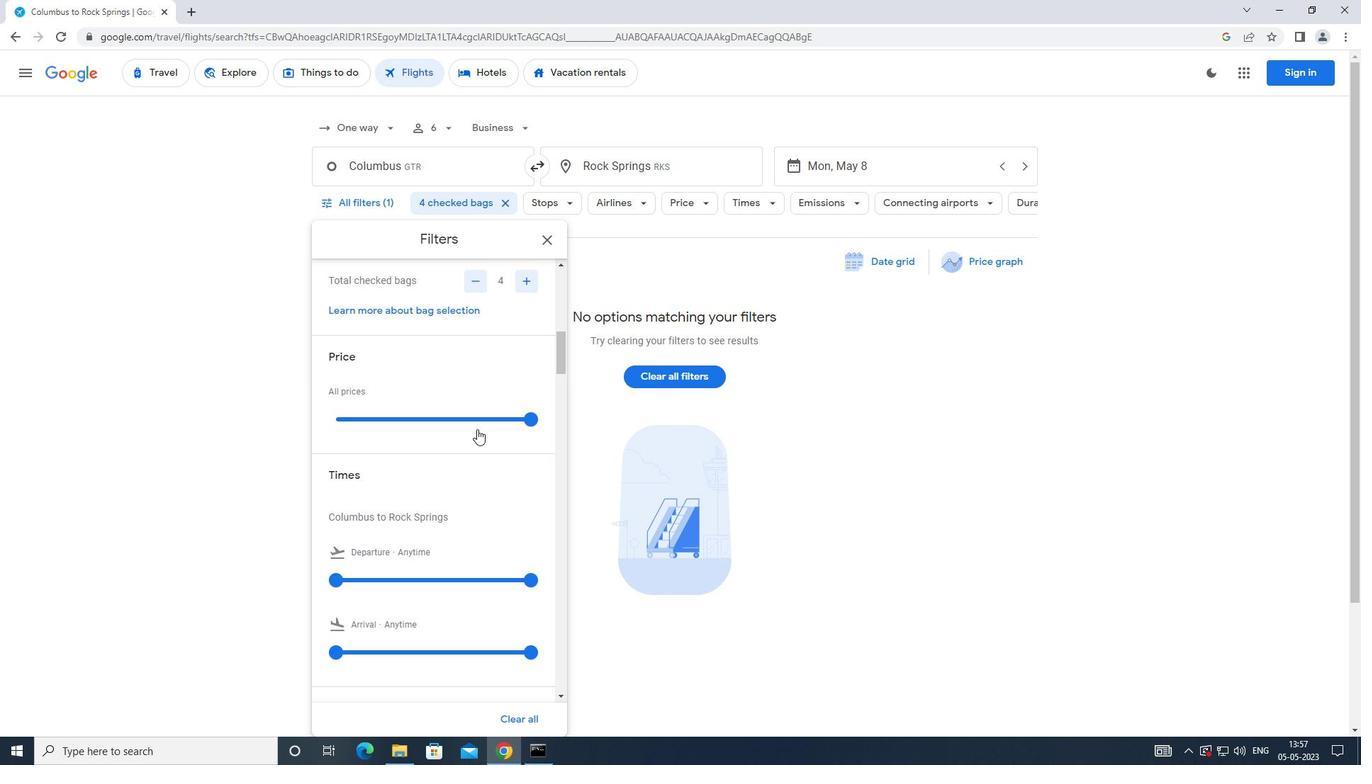 
Action: Mouse moved to (335, 442)
Screenshot: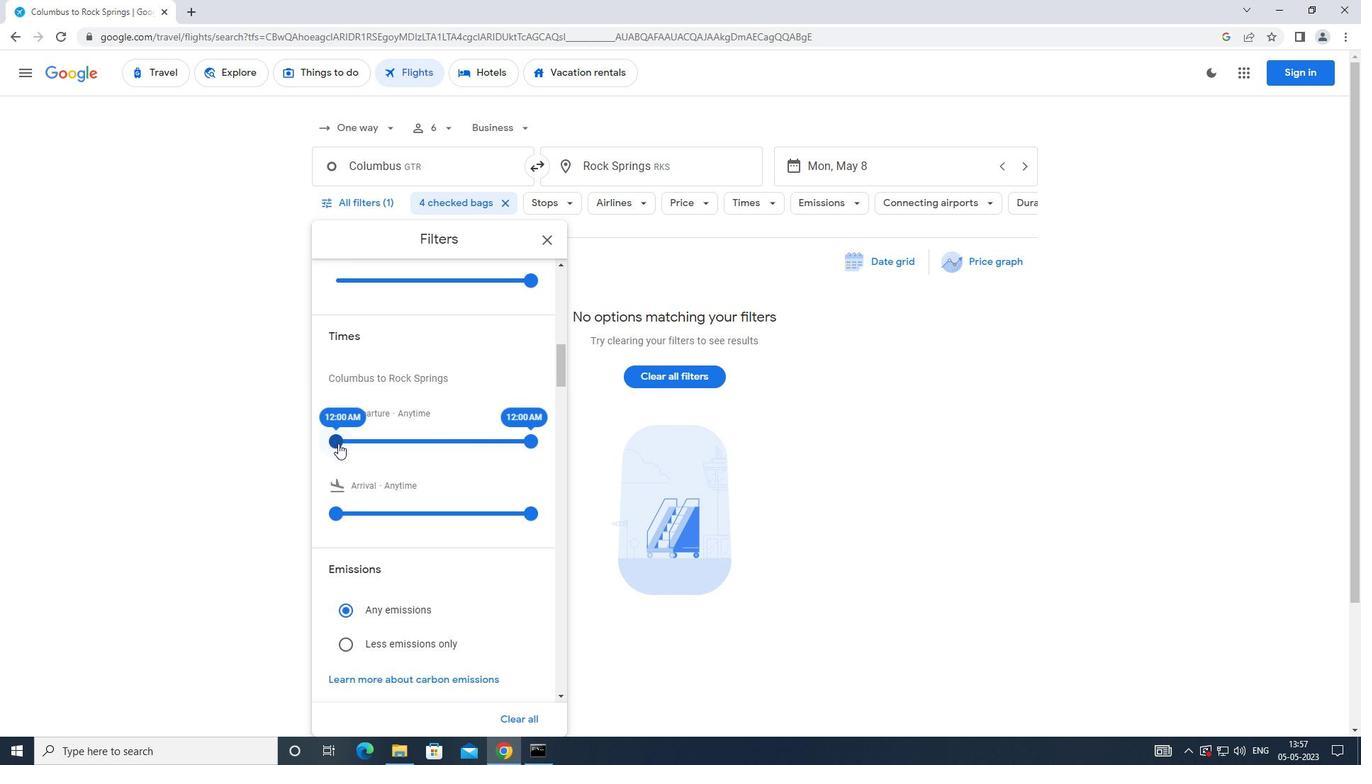 
Action: Mouse pressed left at (335, 442)
Screenshot: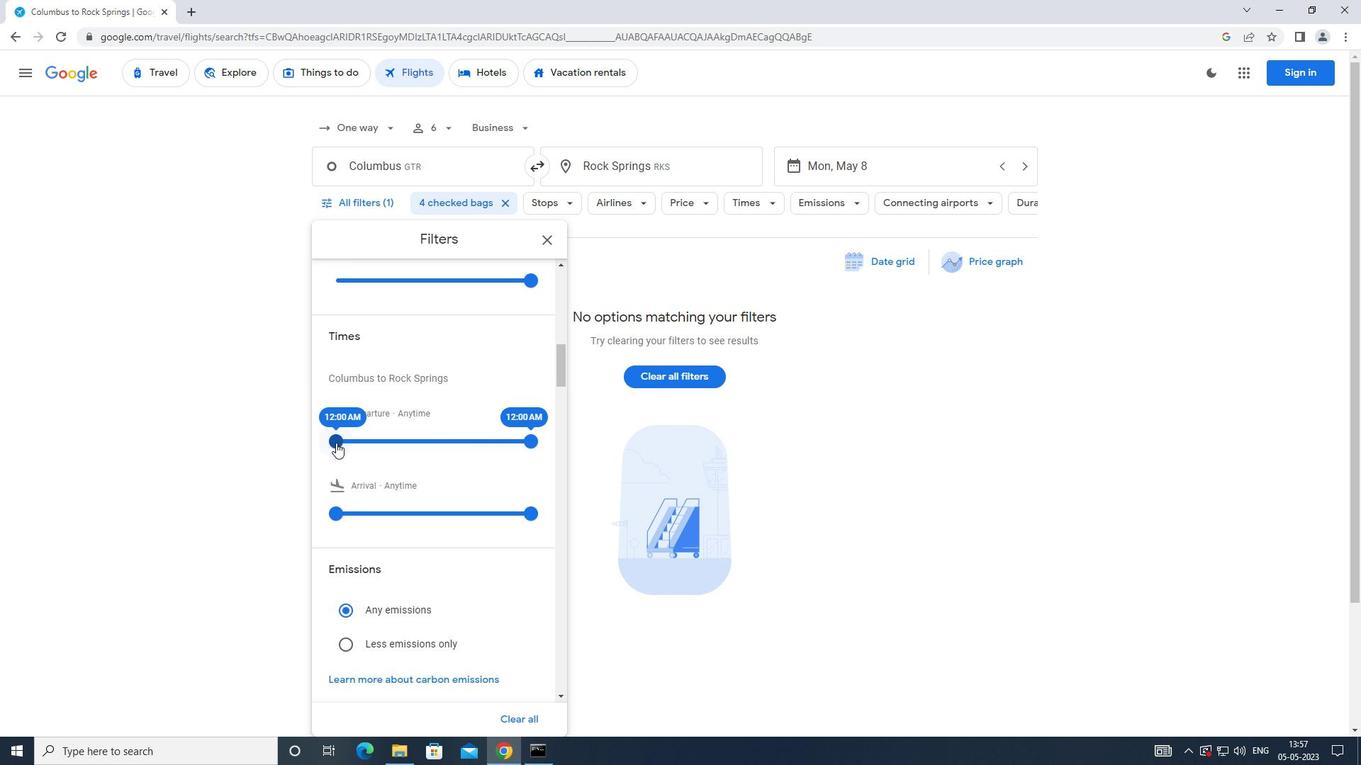 
Action: Mouse moved to (528, 440)
Screenshot: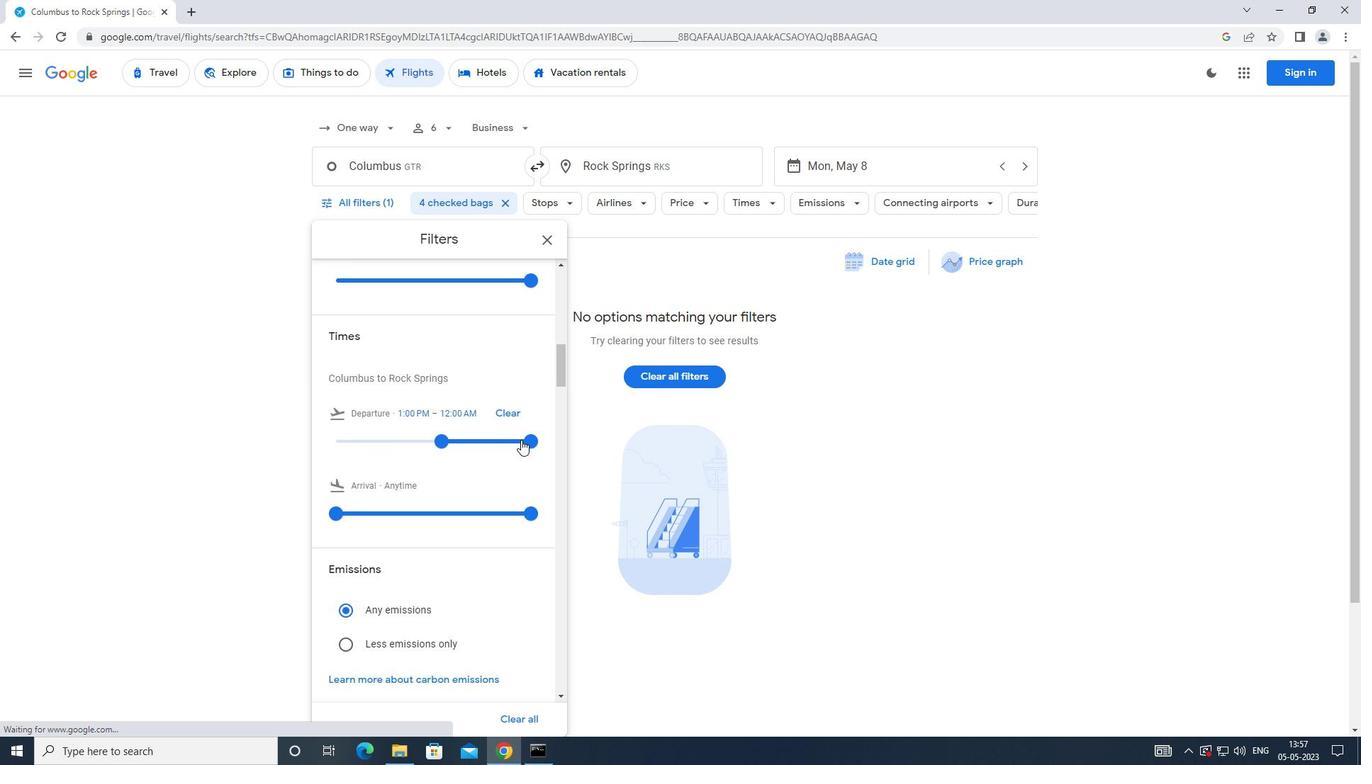 
Action: Mouse pressed left at (528, 440)
Screenshot: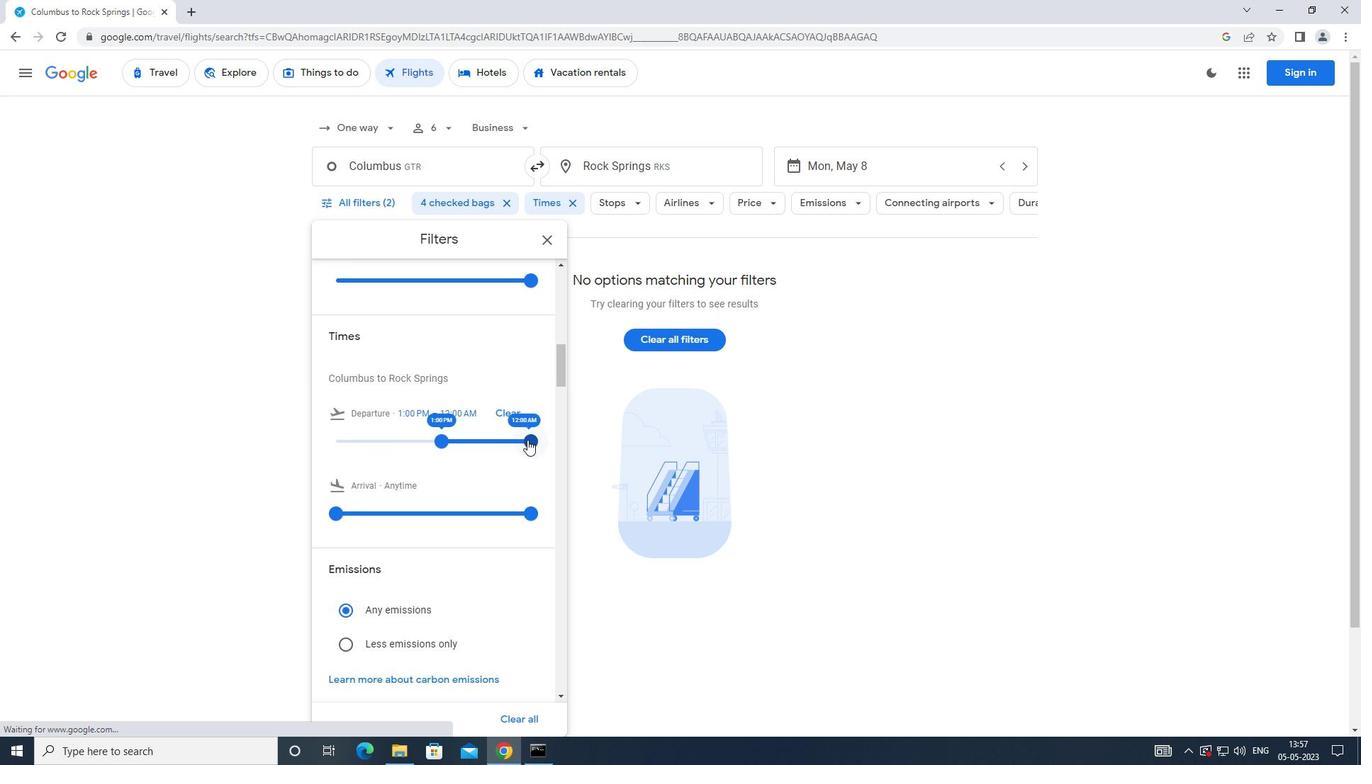 
Action: Mouse moved to (443, 456)
Screenshot: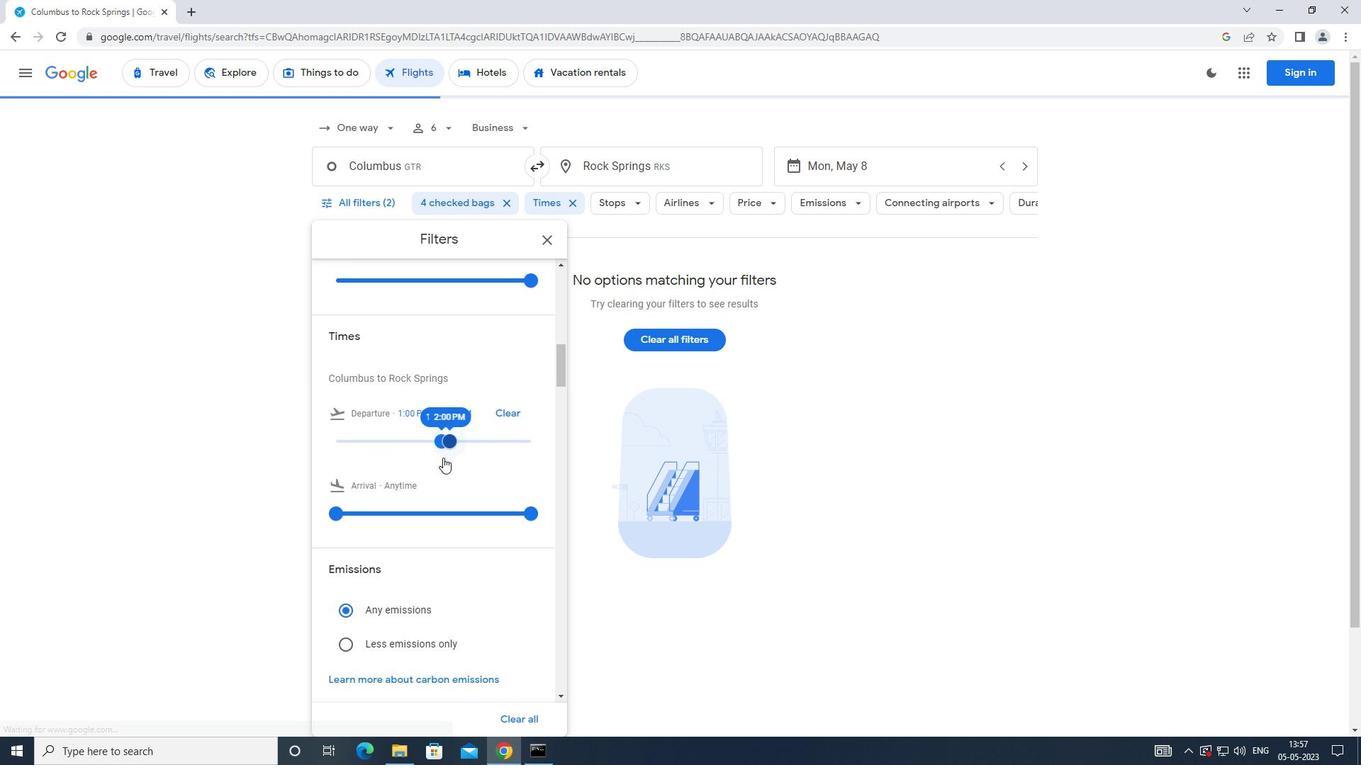 
